 Task: Look for space in Udumalaippettai, India from 3rd August, 2023 to 17th August, 2023 for 3 adults, 1 child in price range Rs.3000 to Rs.15000. Place can be entire place with 3 bedrooms having 4 beds and 2 bathrooms. Property type can be house, flat, guest house. Amenities needed are: washing machine. Booking option can be shelf check-in. Required host language is English.
Action: Mouse moved to (541, 93)
Screenshot: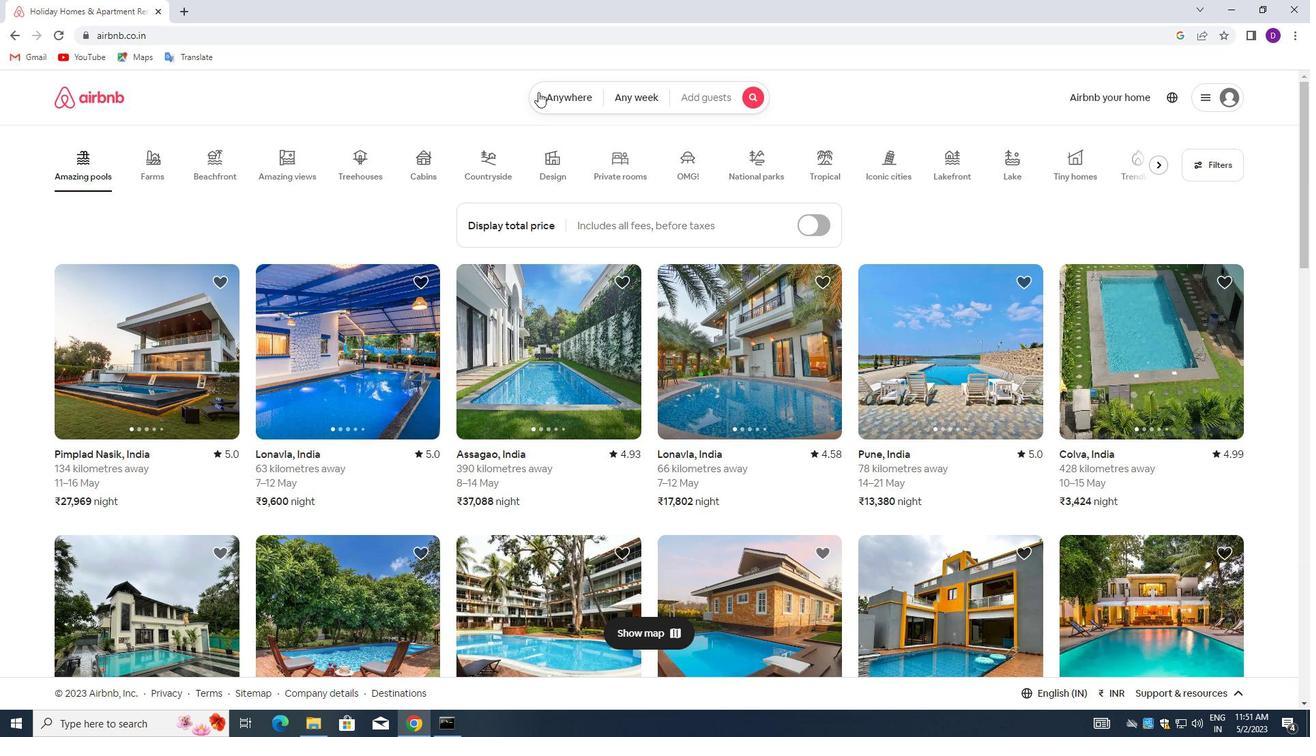 
Action: Mouse pressed left at (541, 93)
Screenshot: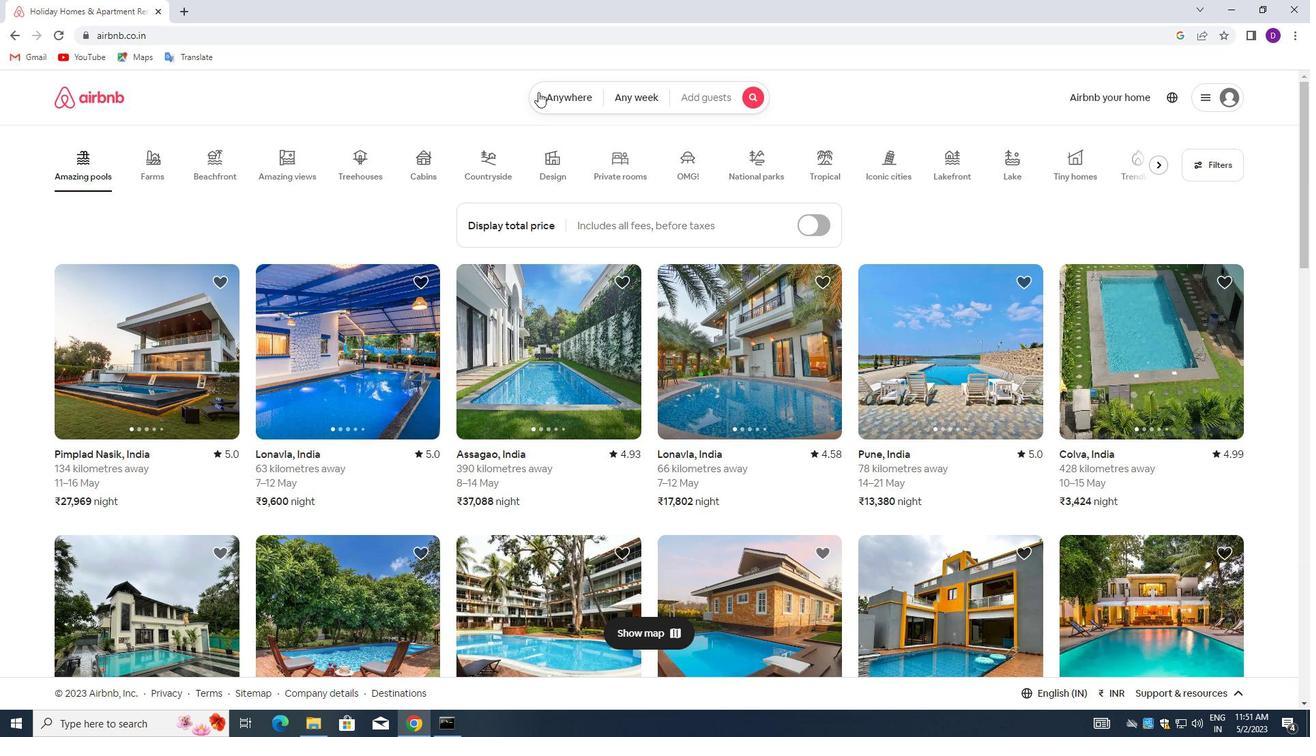 
Action: Mouse moved to (423, 153)
Screenshot: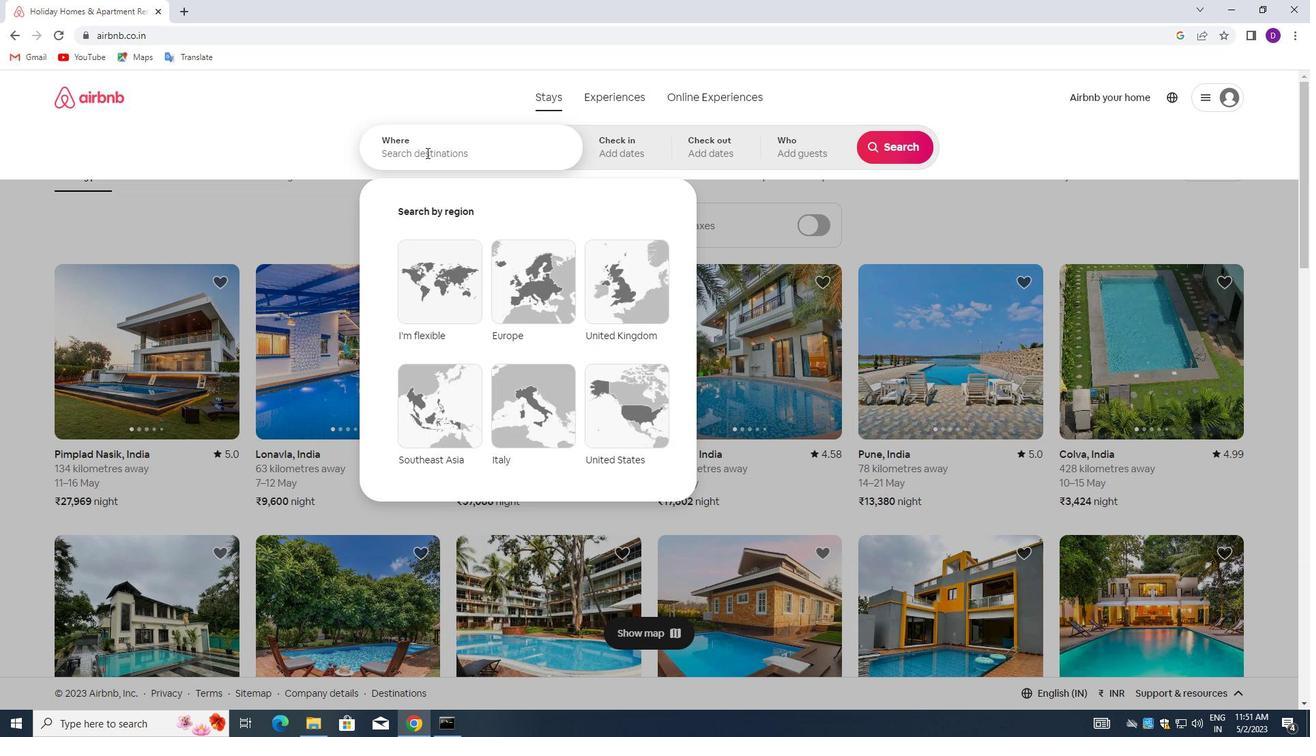 
Action: Mouse pressed left at (423, 153)
Screenshot: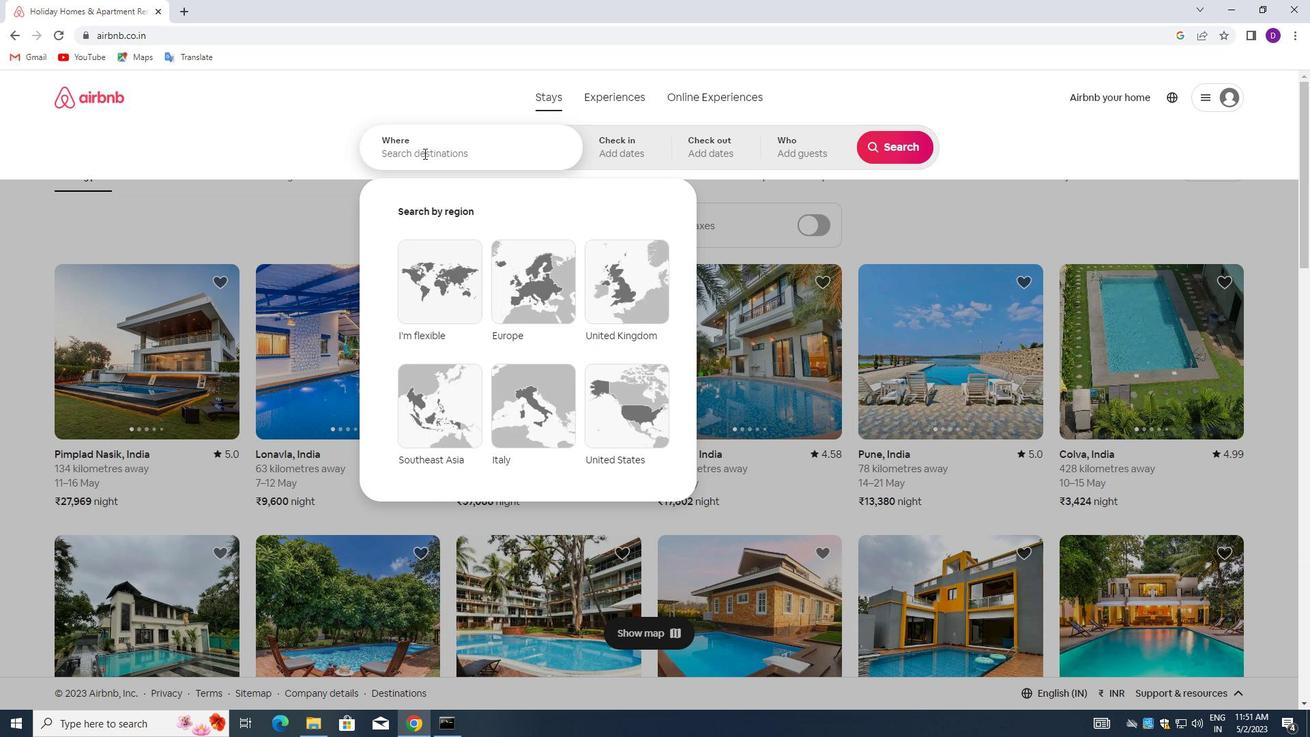 
Action: Key pressed <Key.shift>UDUMALAIPPETTAI,<Key.space><Key.shift>INDIA<Key.enter>
Screenshot: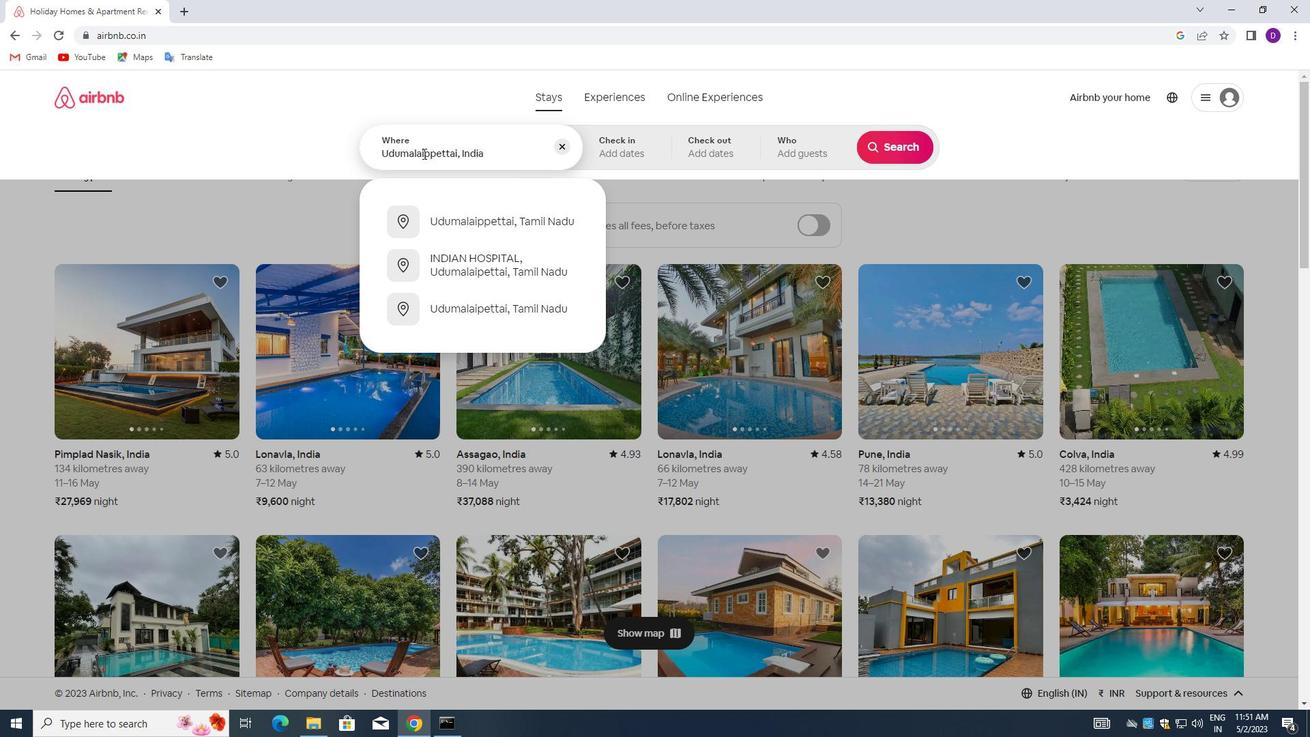 
Action: Mouse moved to (883, 256)
Screenshot: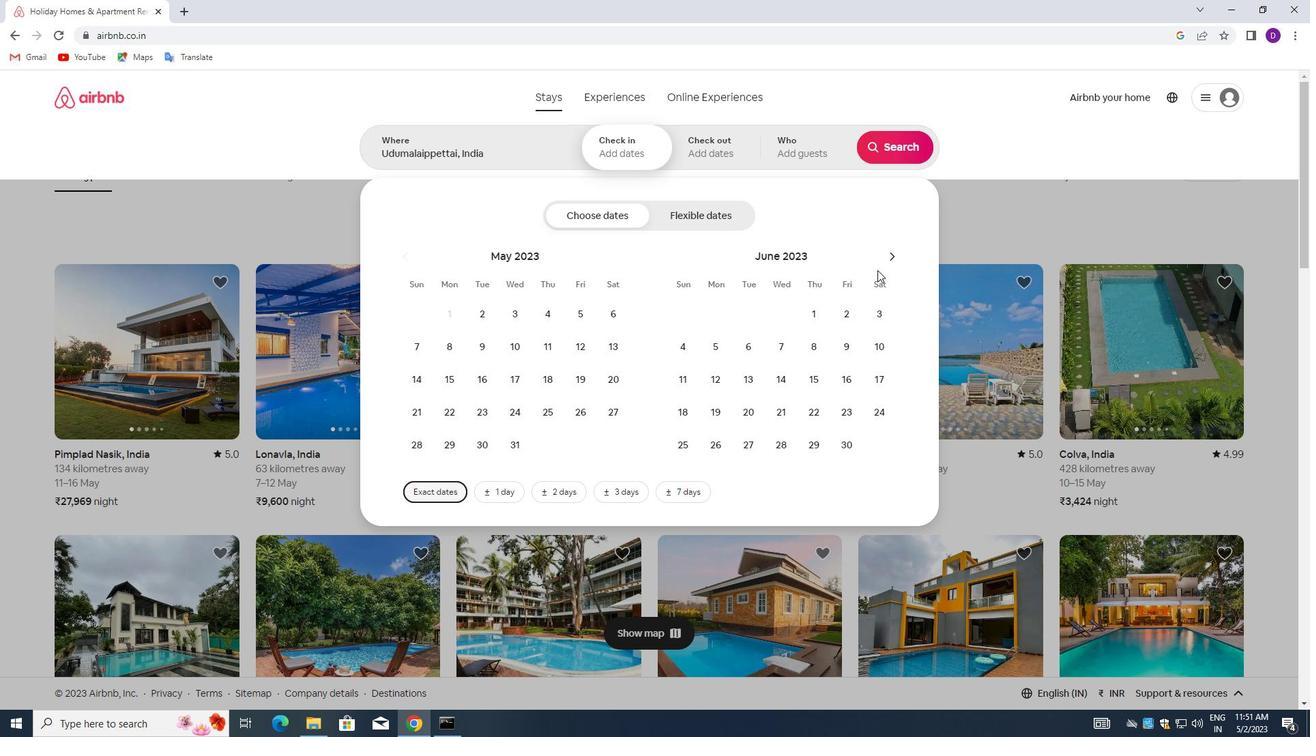 
Action: Mouse pressed left at (883, 256)
Screenshot: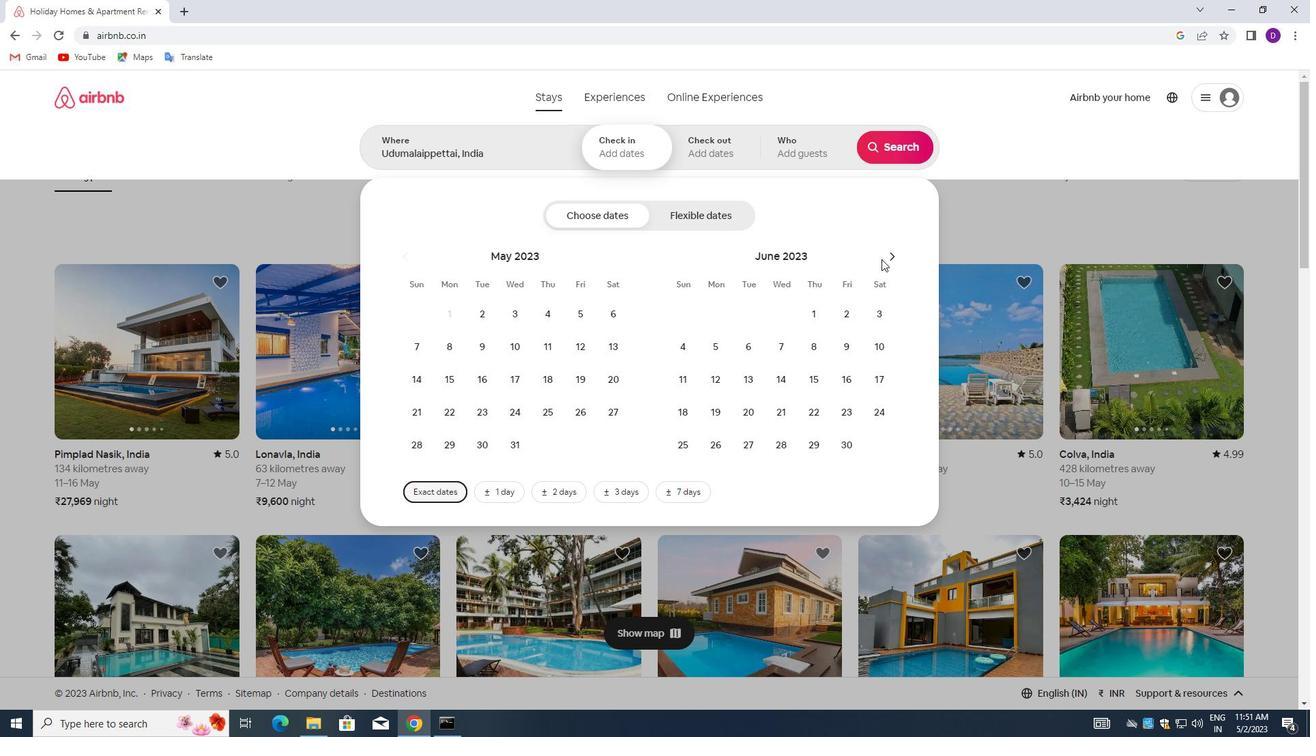 
Action: Mouse moved to (883, 256)
Screenshot: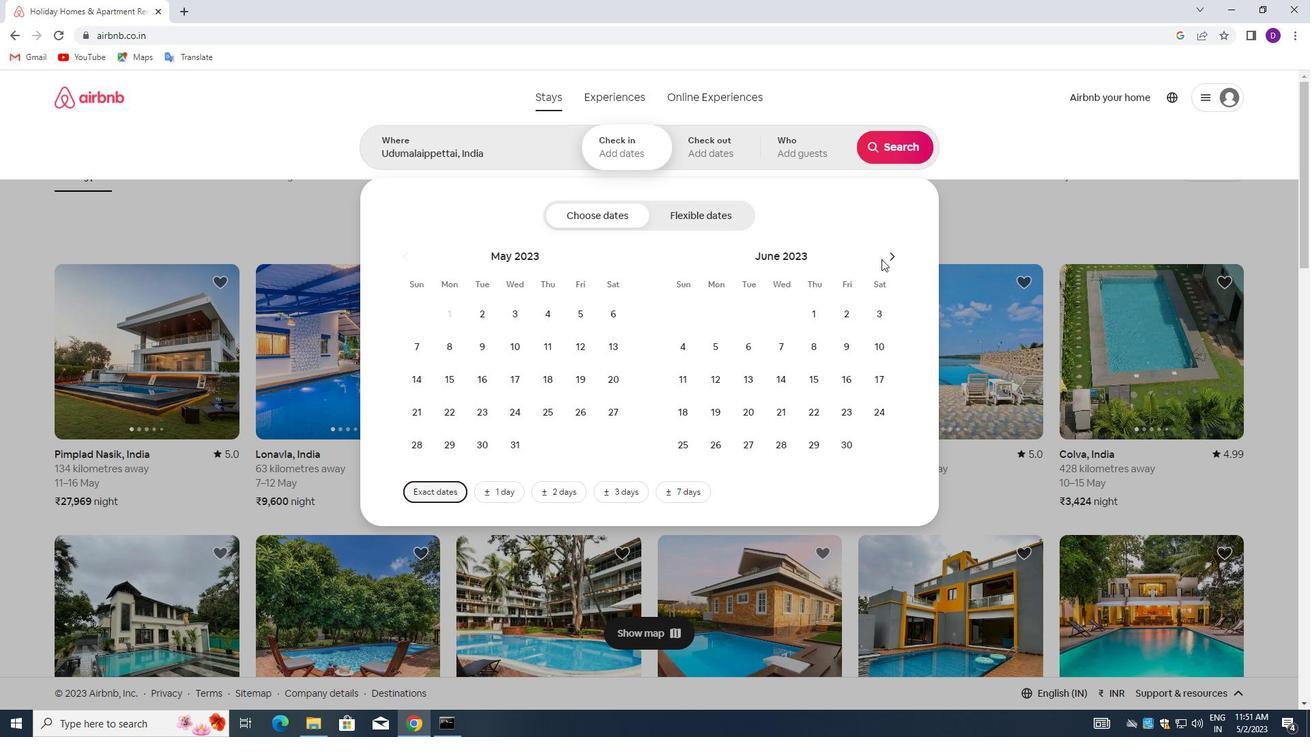 
Action: Mouse pressed left at (883, 256)
Screenshot: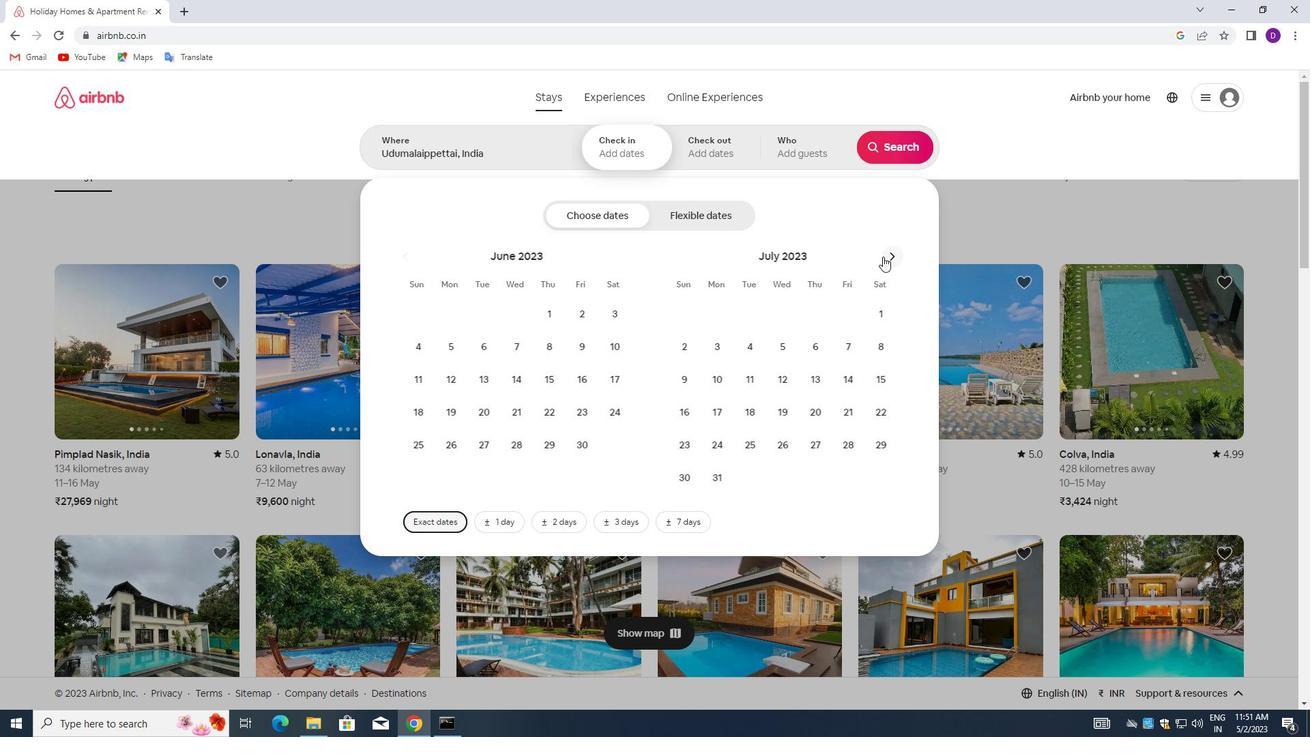 
Action: Mouse moved to (804, 312)
Screenshot: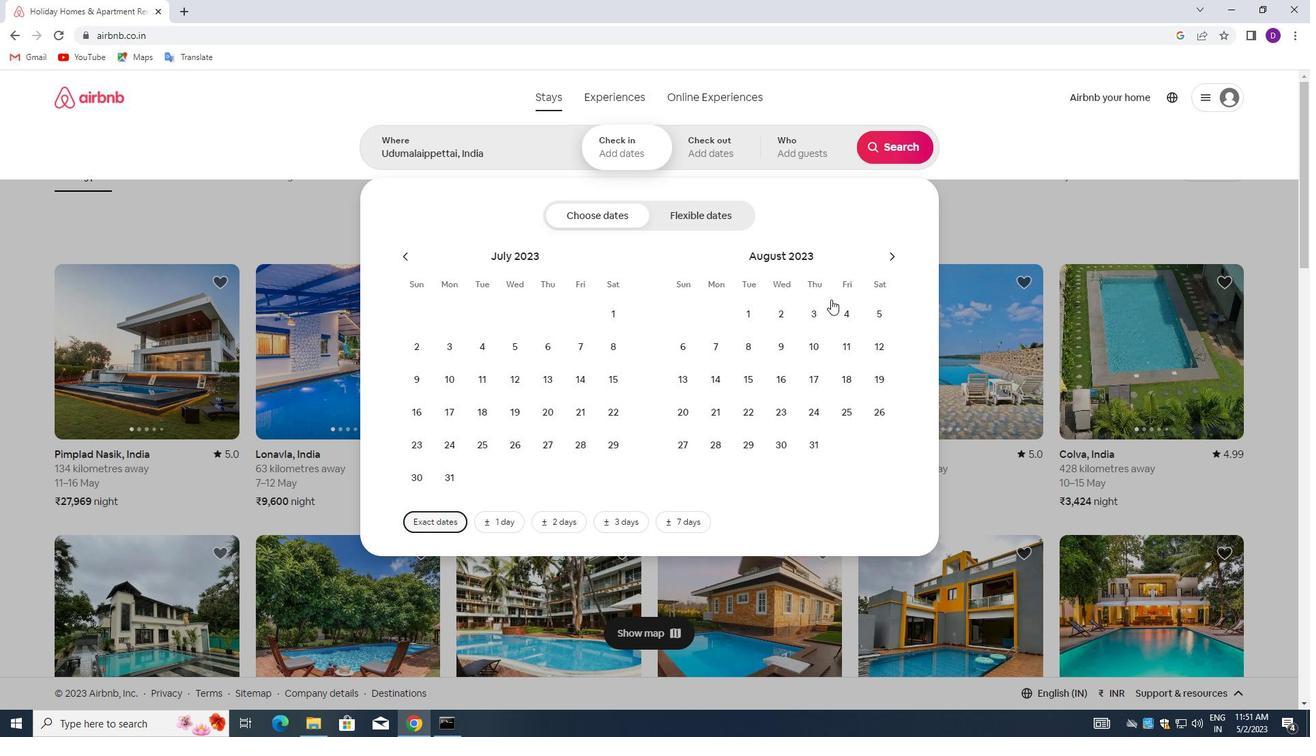 
Action: Mouse pressed left at (804, 312)
Screenshot: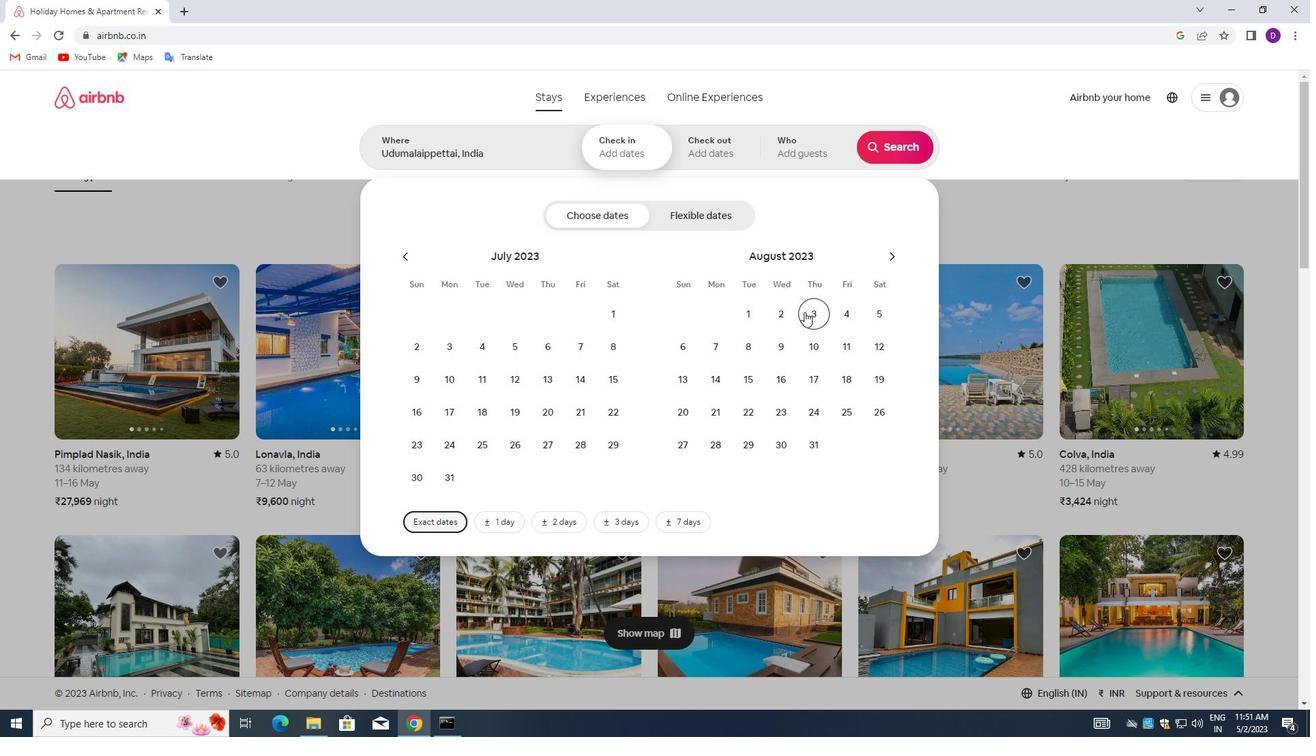 
Action: Mouse moved to (806, 378)
Screenshot: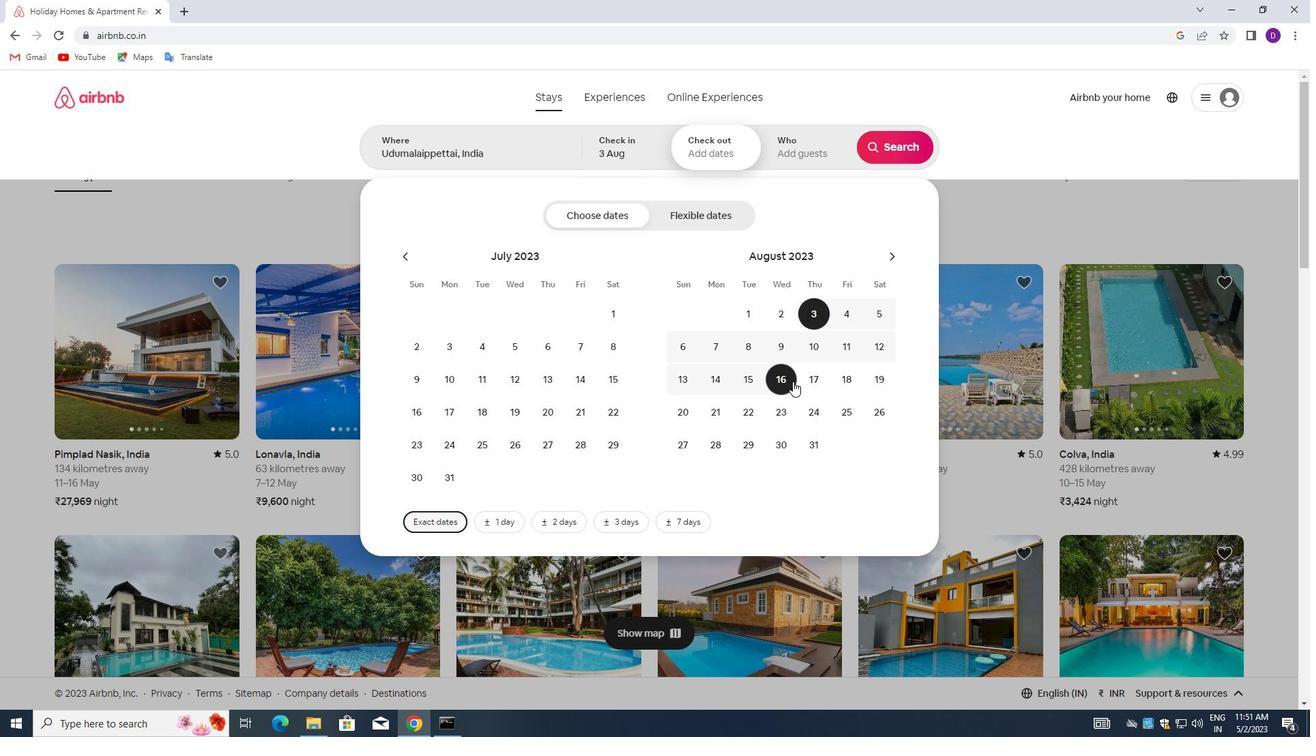 
Action: Mouse pressed left at (806, 378)
Screenshot: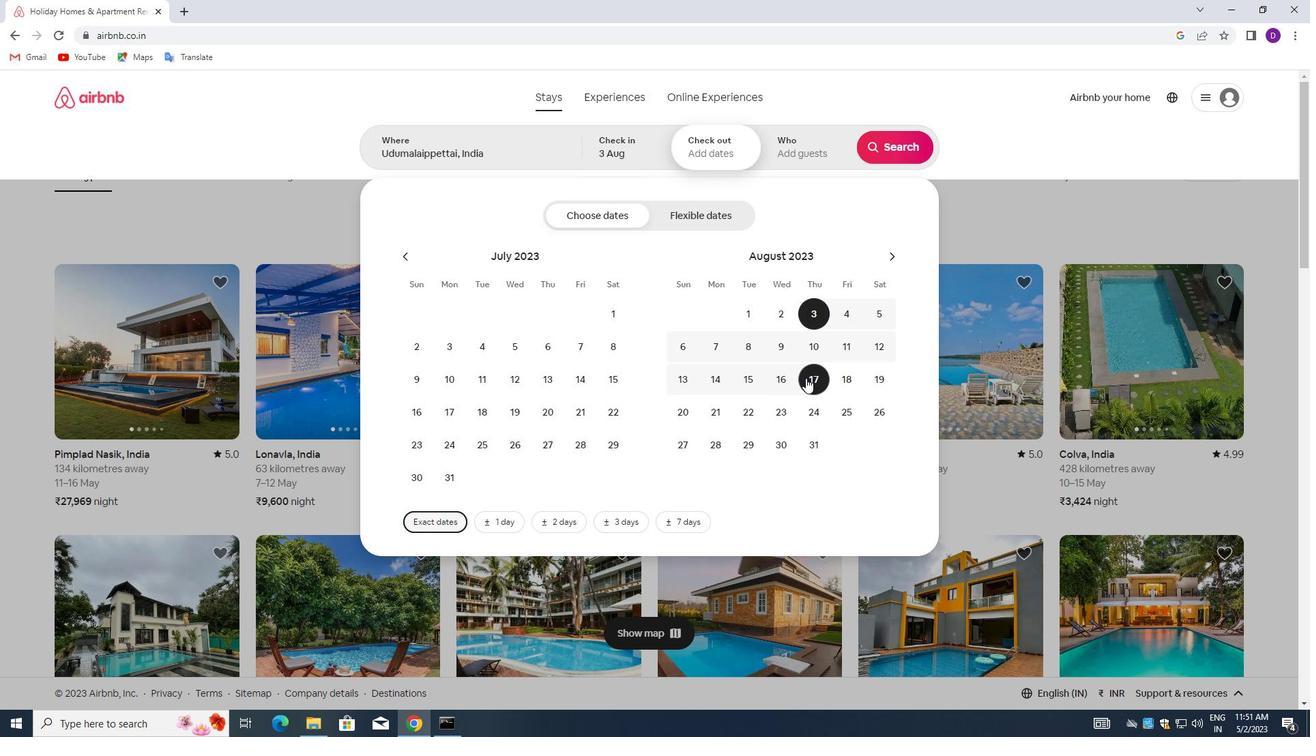 
Action: Mouse moved to (798, 150)
Screenshot: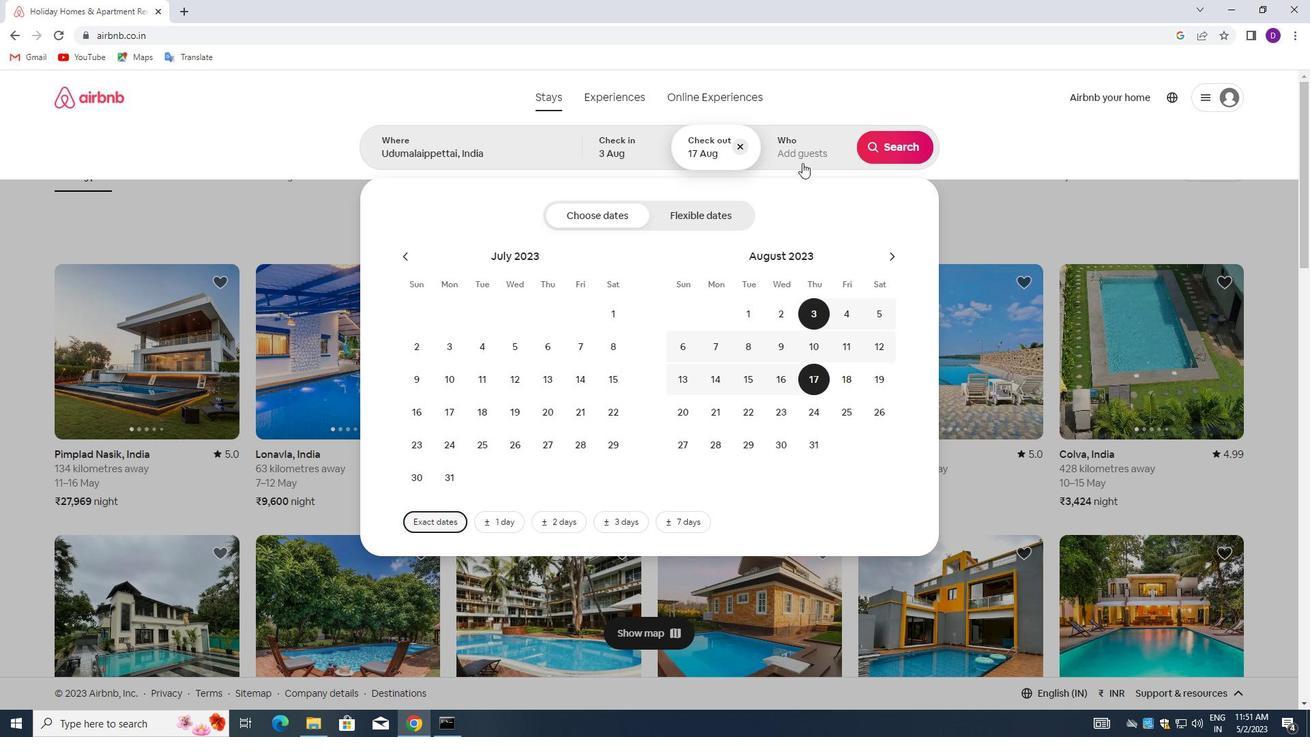 
Action: Mouse pressed left at (798, 150)
Screenshot: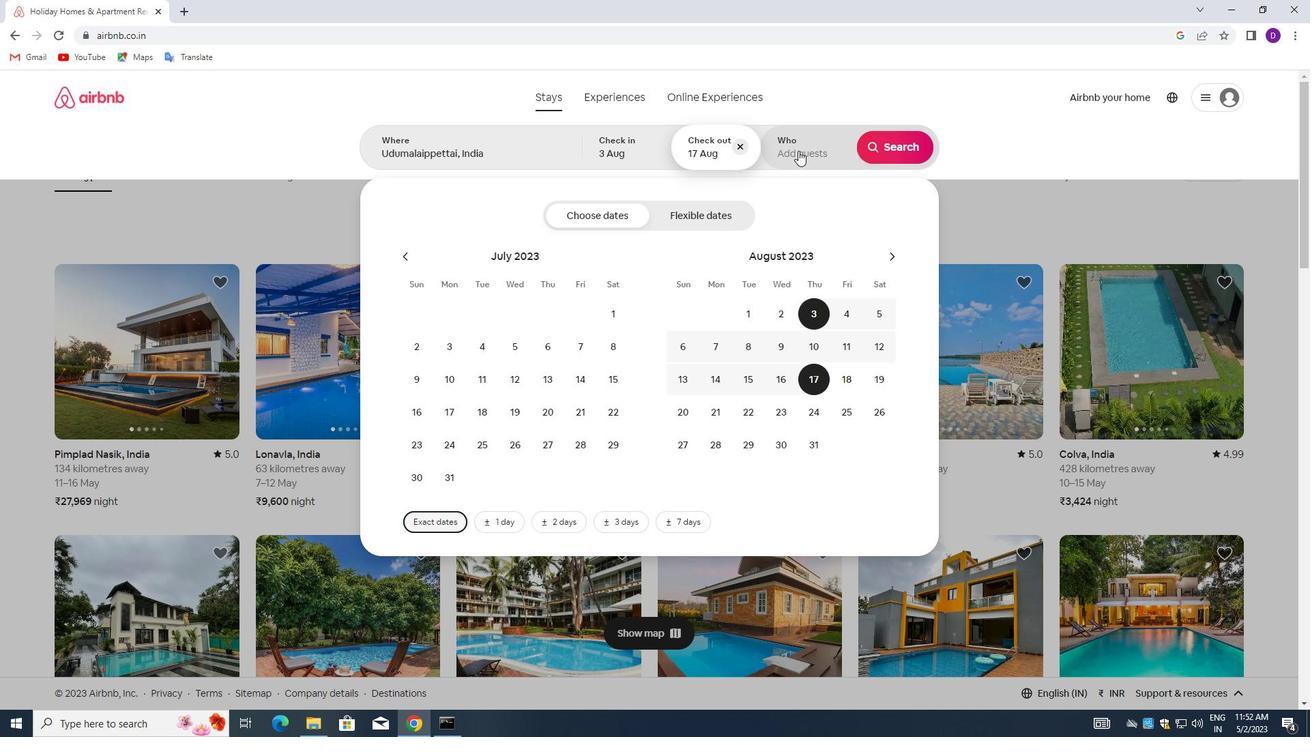
Action: Mouse moved to (901, 220)
Screenshot: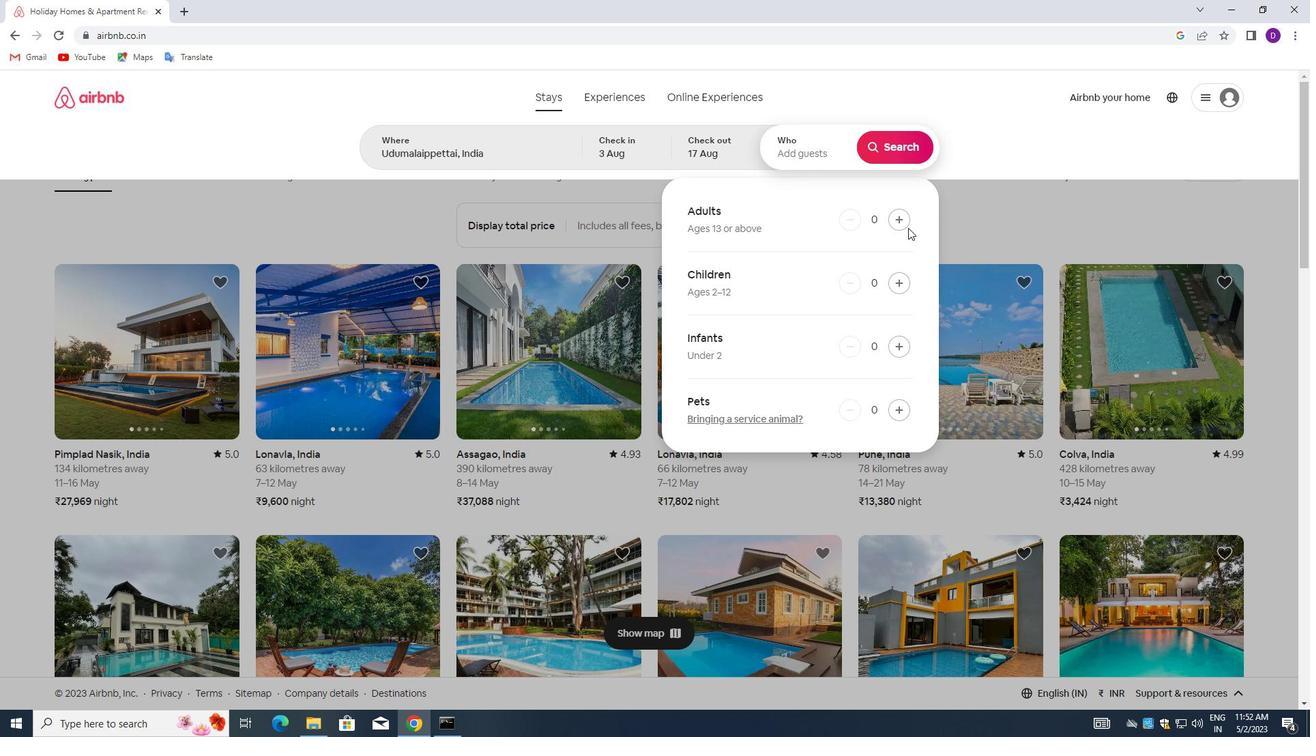 
Action: Mouse pressed left at (901, 220)
Screenshot: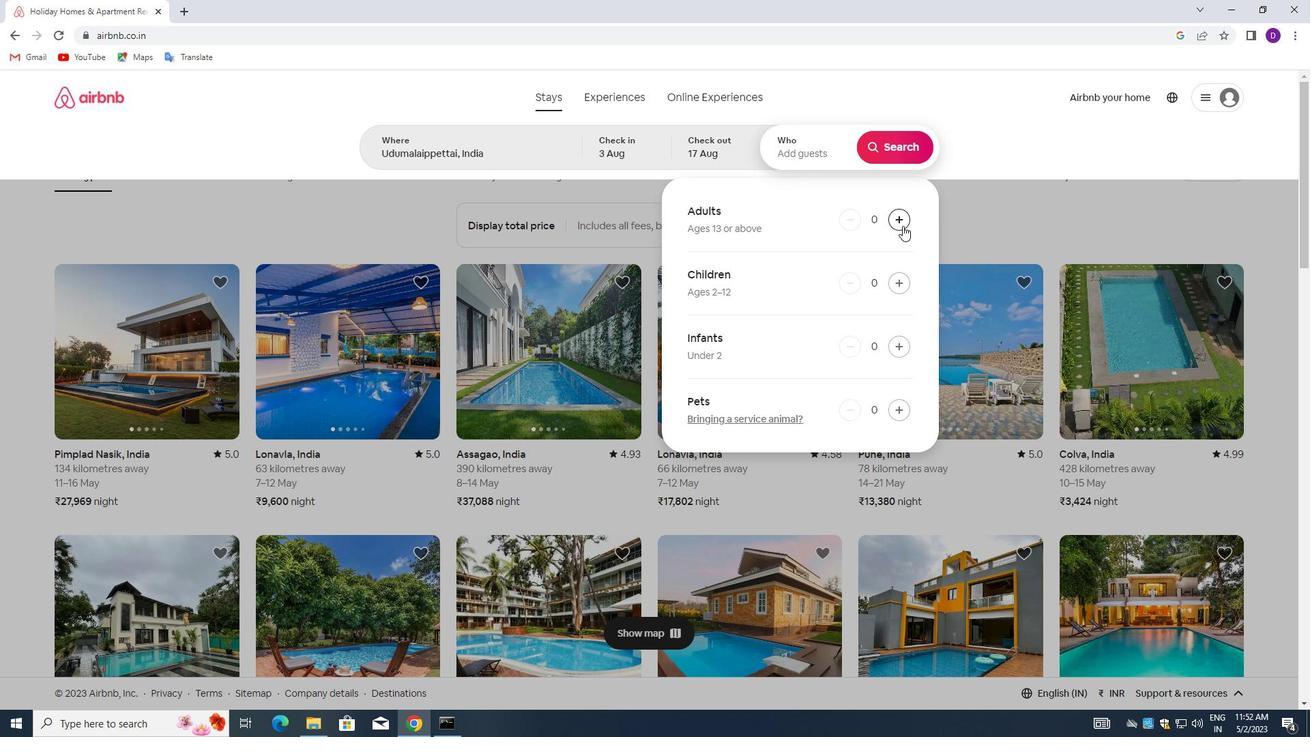
Action: Mouse pressed left at (901, 220)
Screenshot: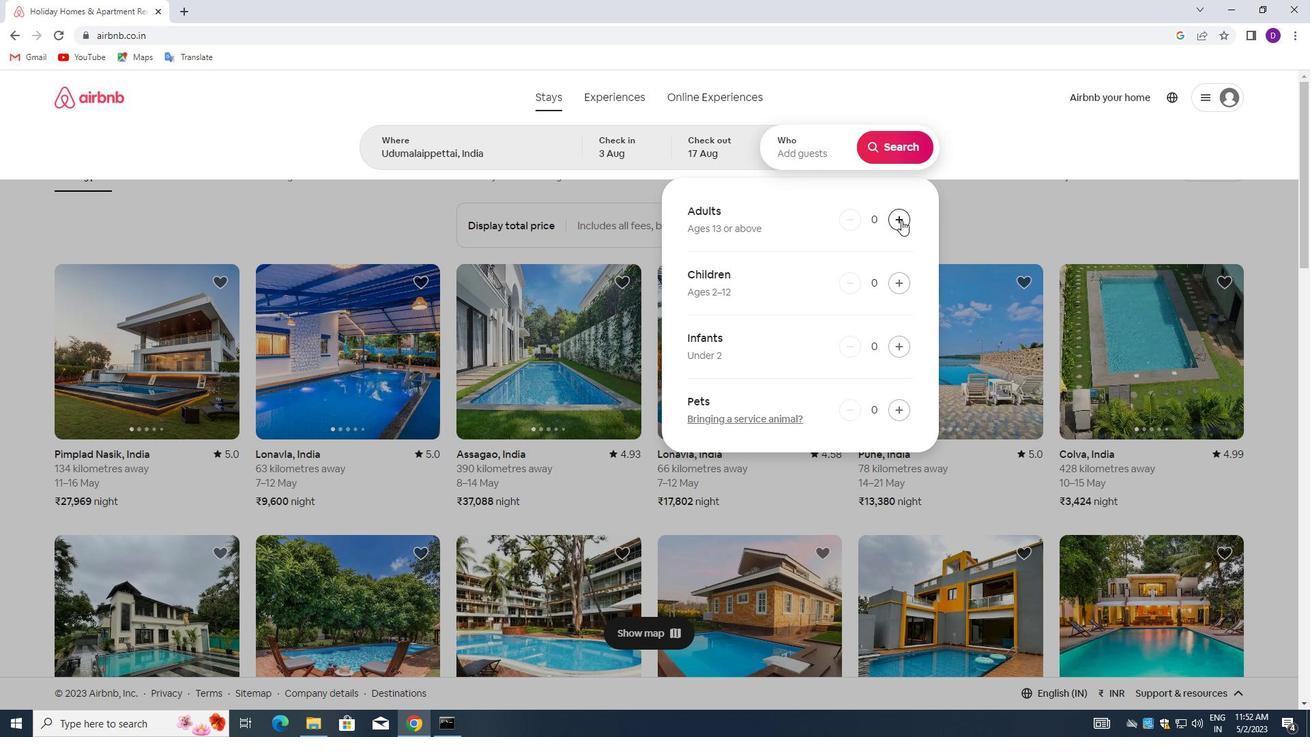 
Action: Mouse pressed left at (901, 220)
Screenshot: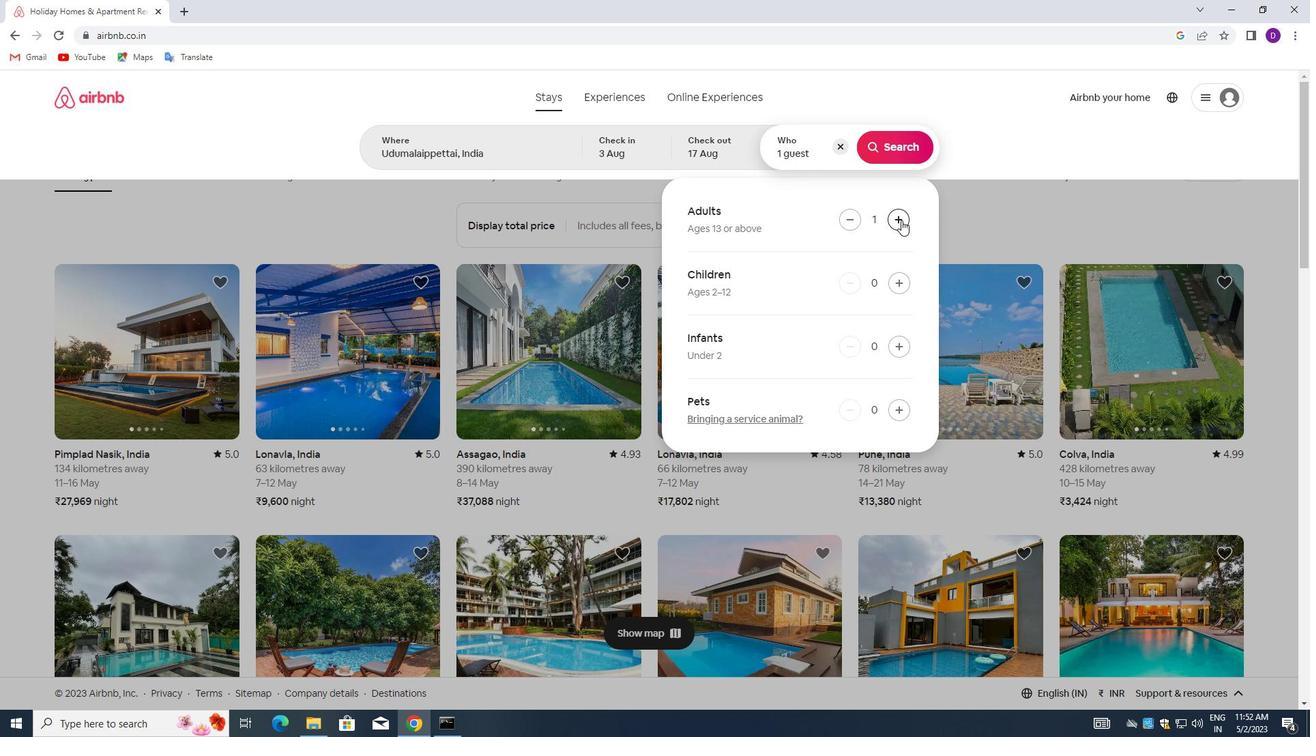 
Action: Mouse moved to (900, 273)
Screenshot: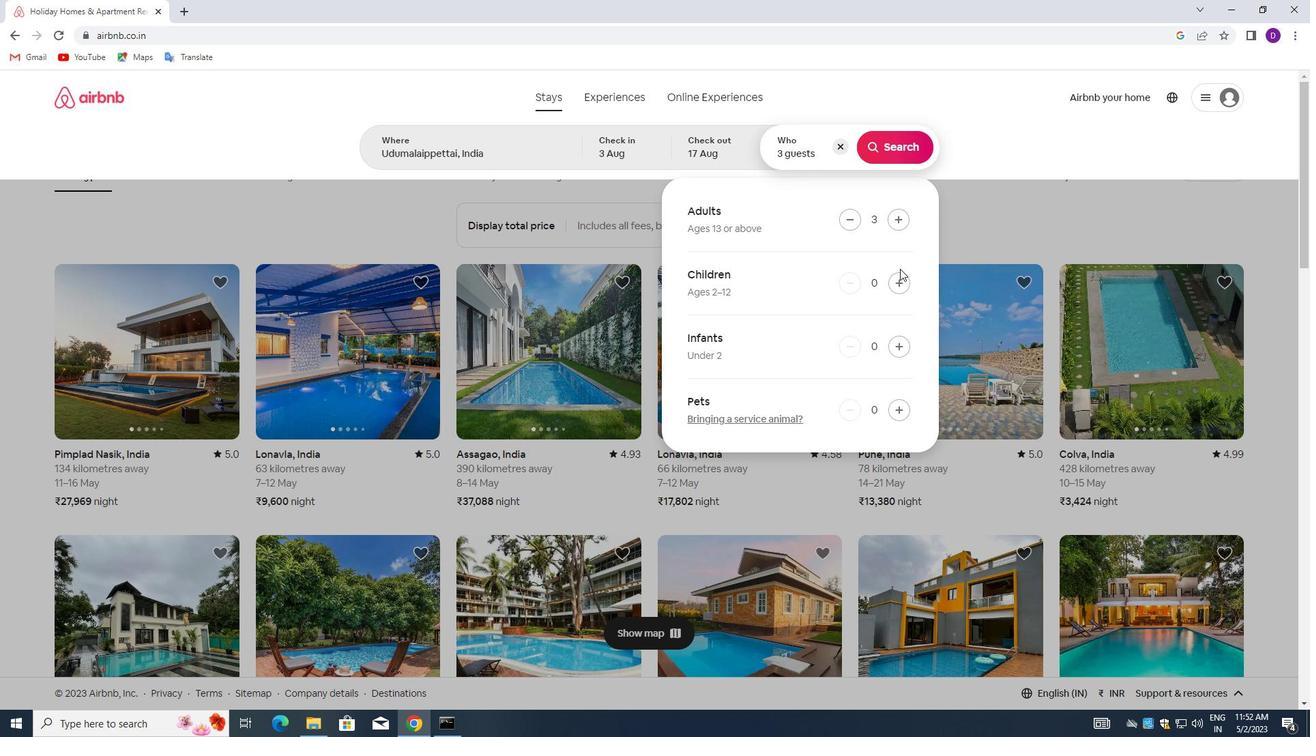 
Action: Mouse pressed left at (900, 273)
Screenshot: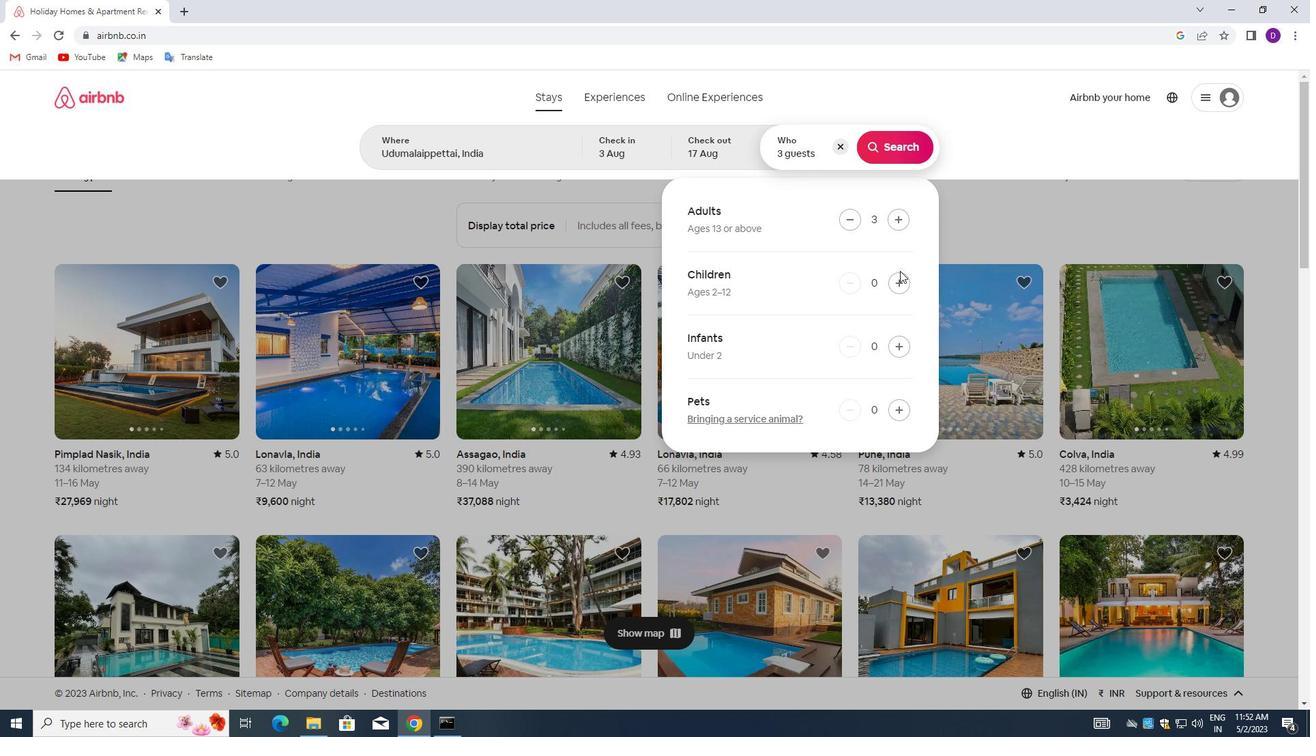 
Action: Mouse moved to (896, 148)
Screenshot: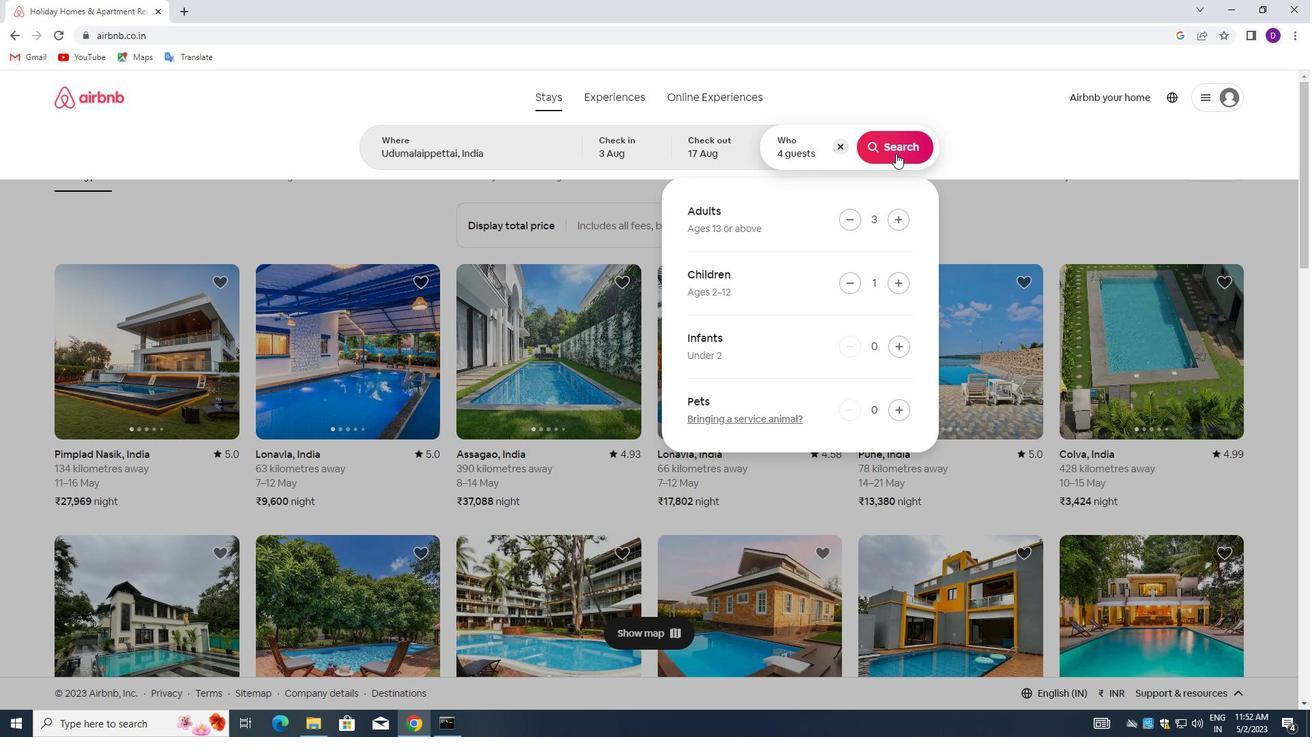 
Action: Mouse pressed left at (896, 148)
Screenshot: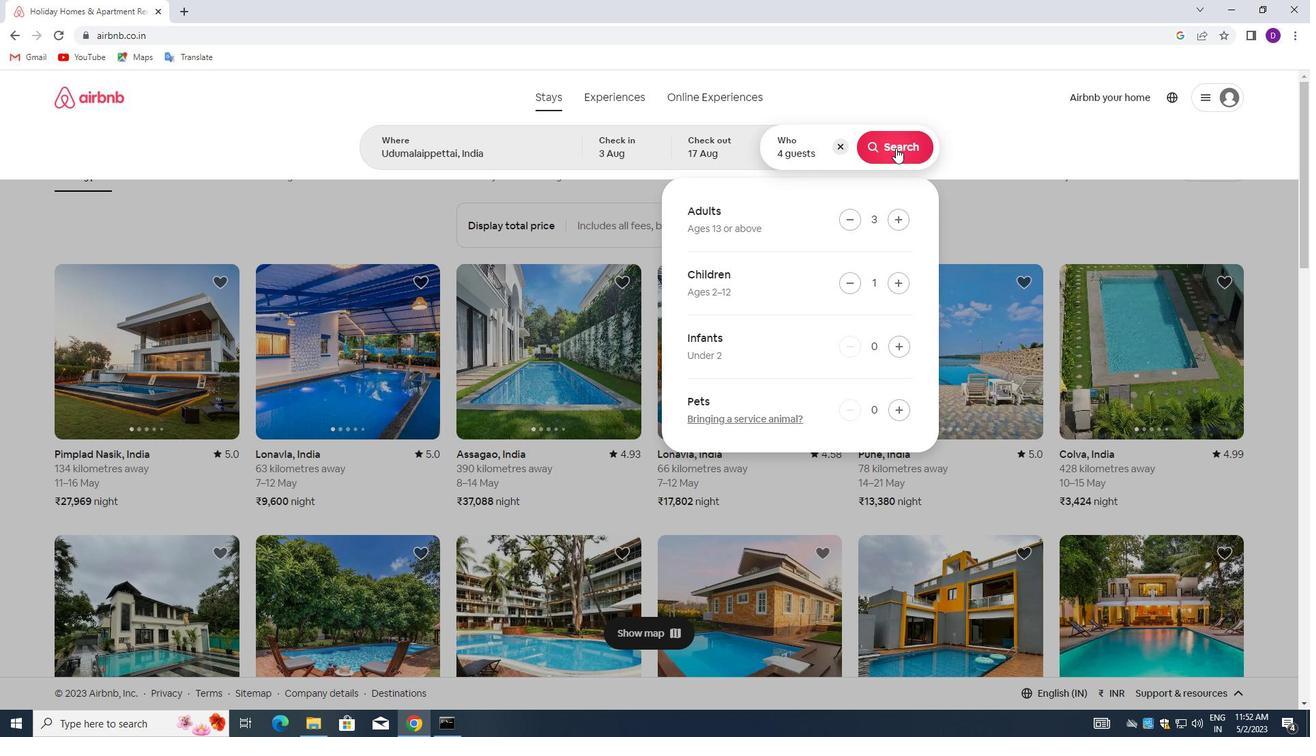 
Action: Mouse moved to (1231, 152)
Screenshot: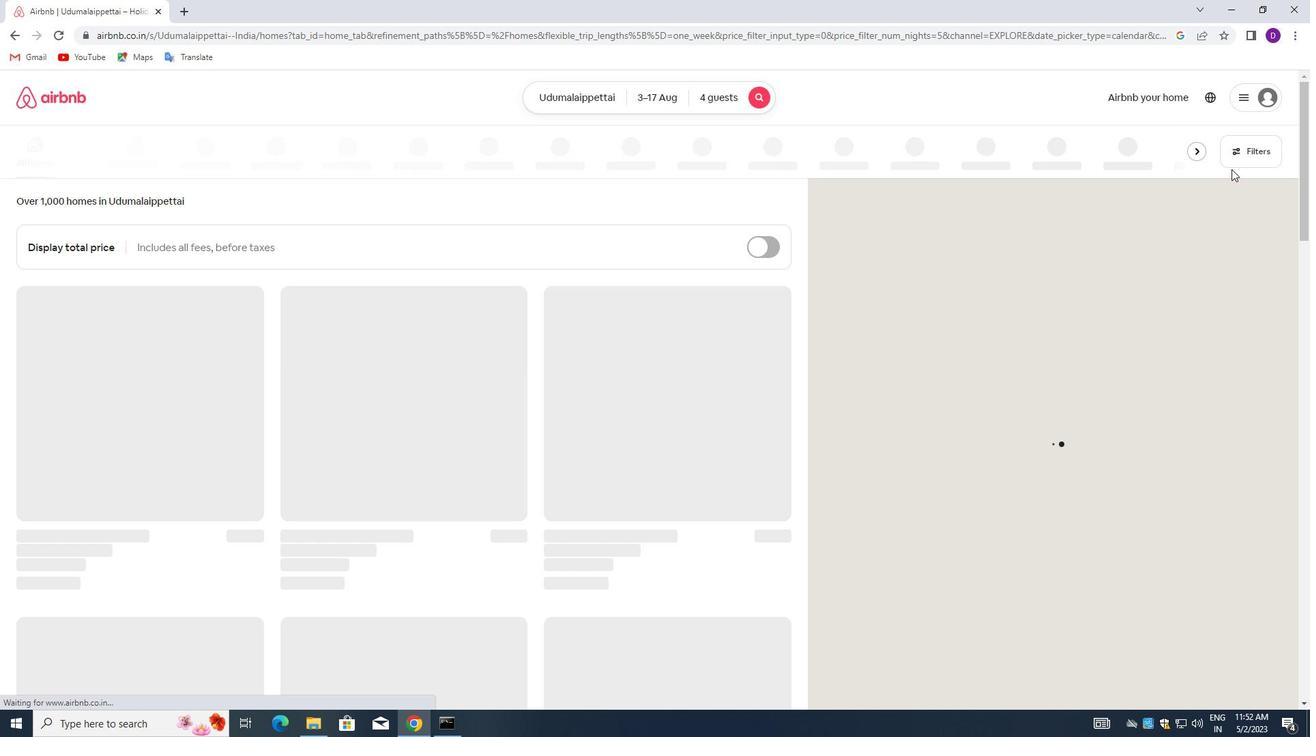 
Action: Mouse pressed left at (1231, 152)
Screenshot: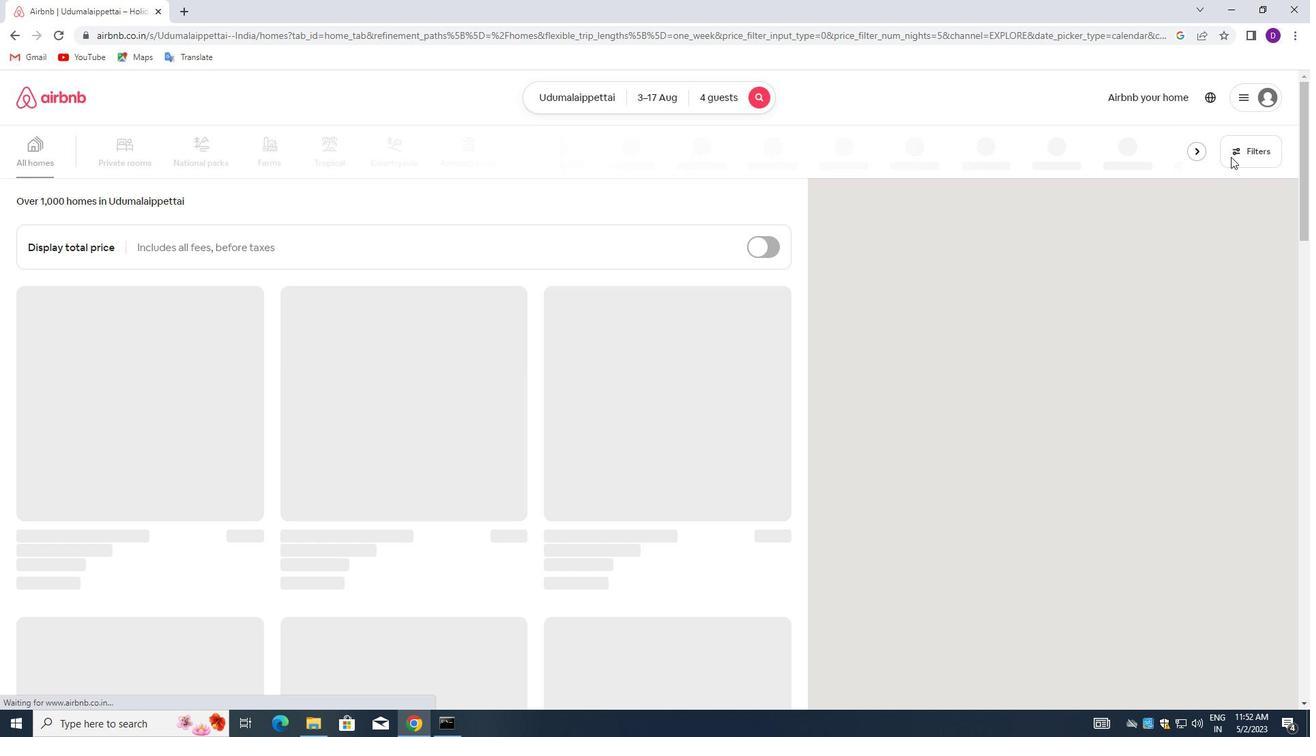 
Action: Mouse moved to (474, 328)
Screenshot: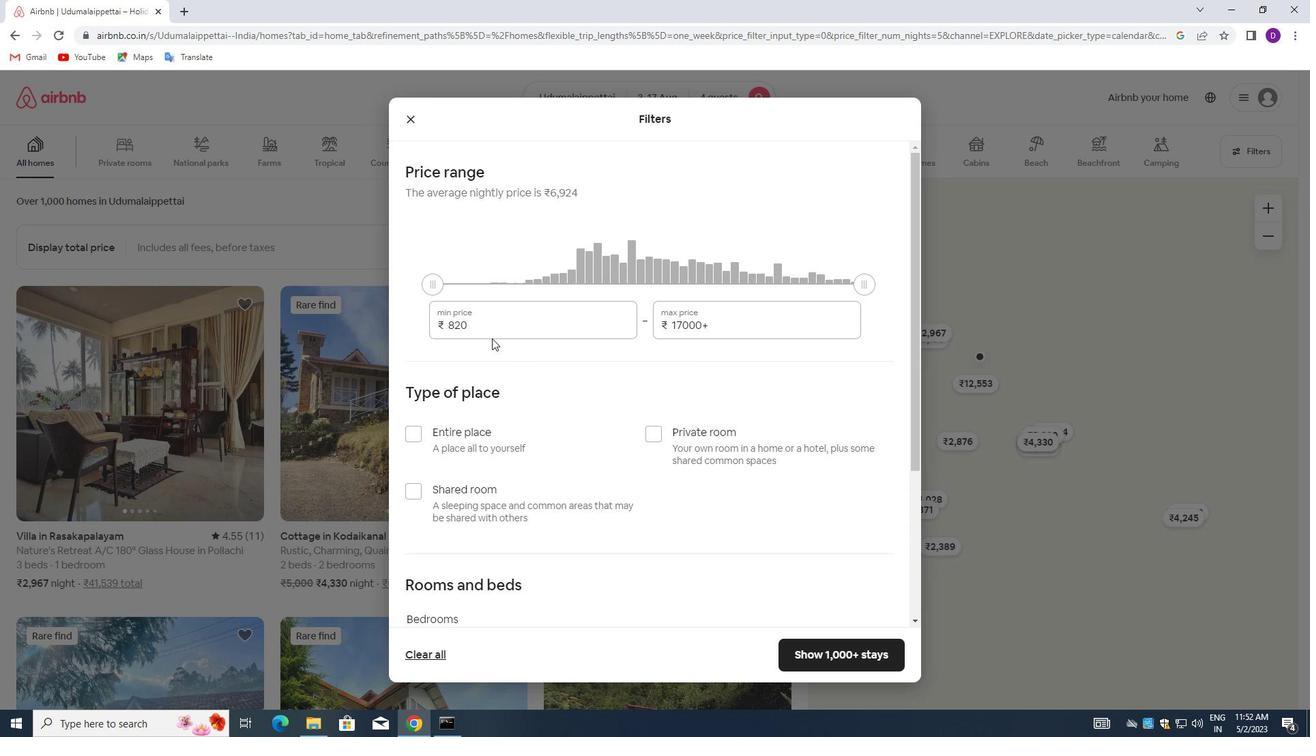 
Action: Mouse pressed left at (474, 328)
Screenshot: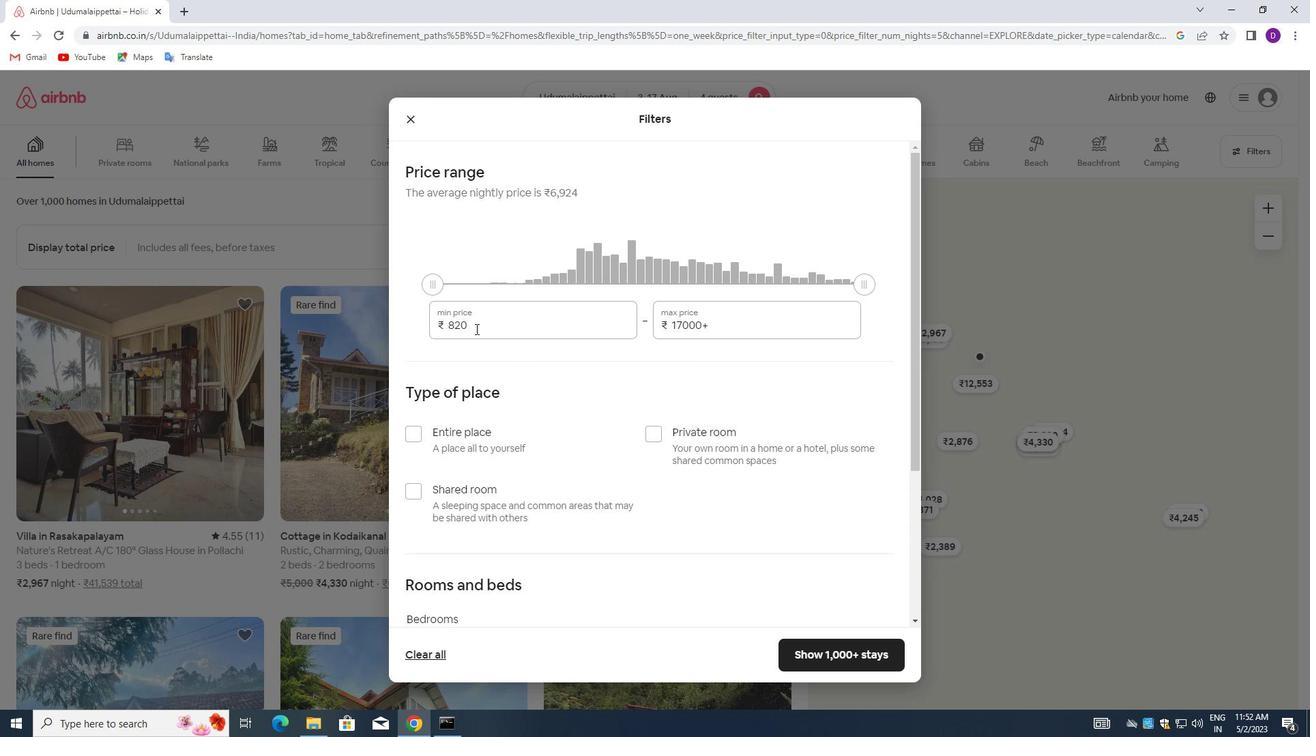 
Action: Mouse moved to (474, 327)
Screenshot: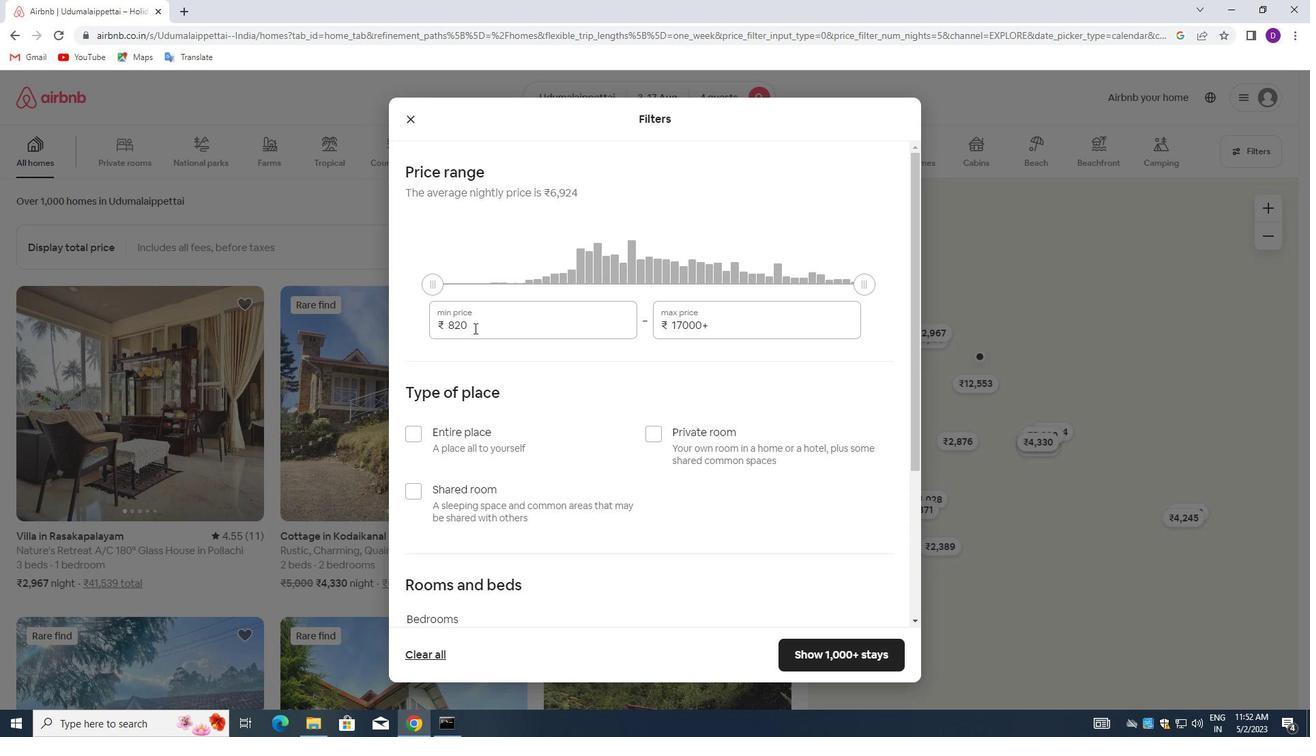 
Action: Mouse pressed left at (474, 327)
Screenshot: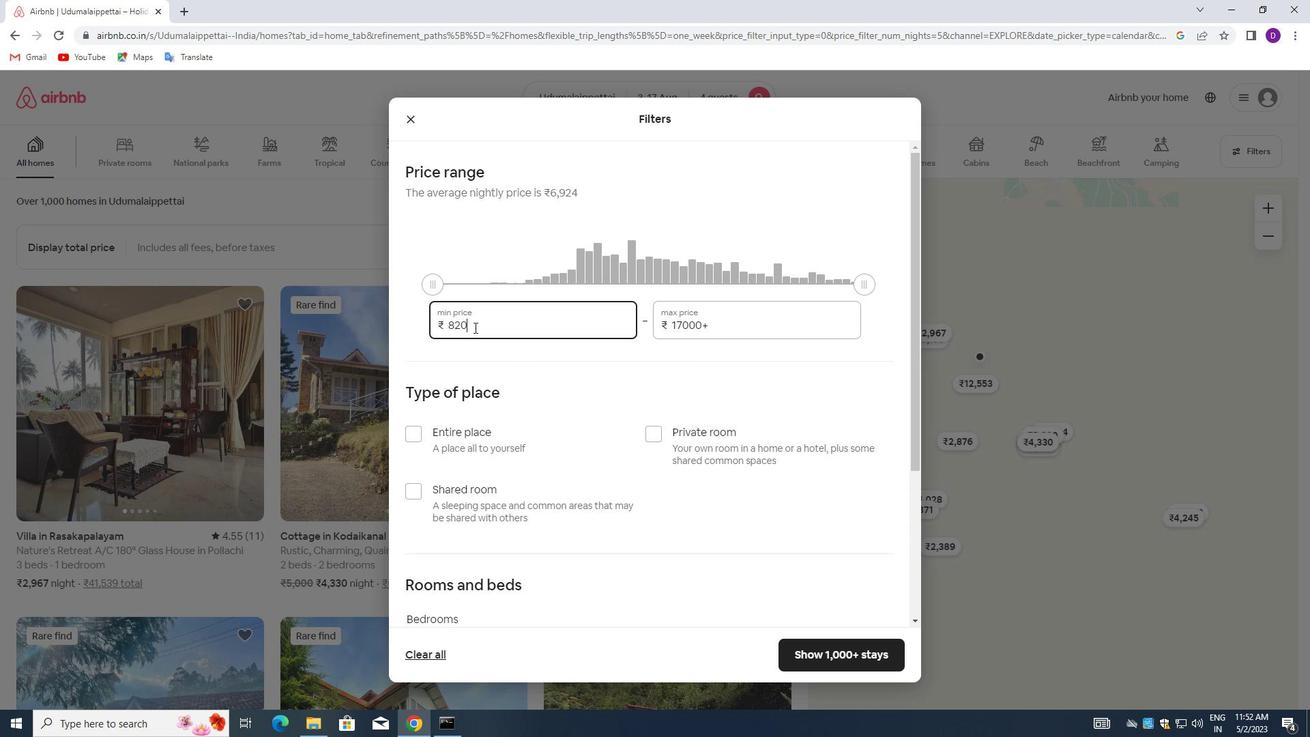 
Action: Key pressed 3000<Key.tab>15000
Screenshot: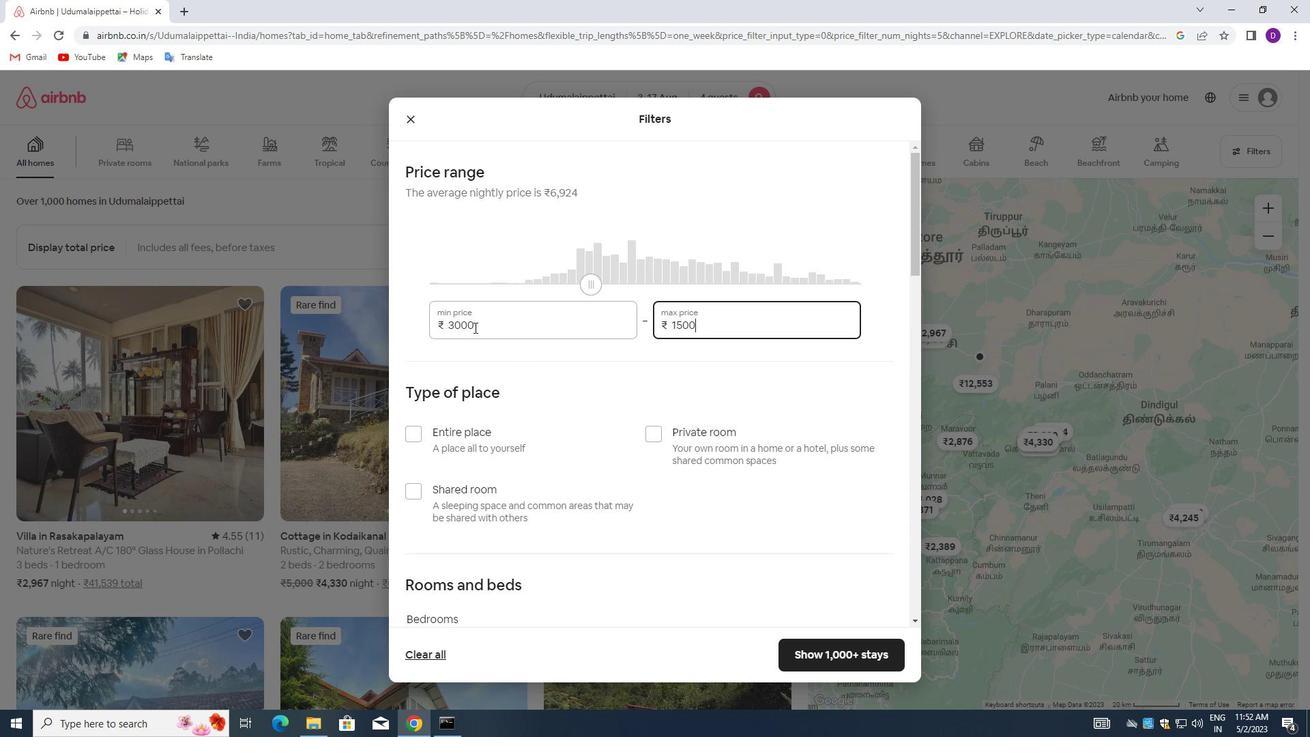 
Action: Mouse moved to (621, 380)
Screenshot: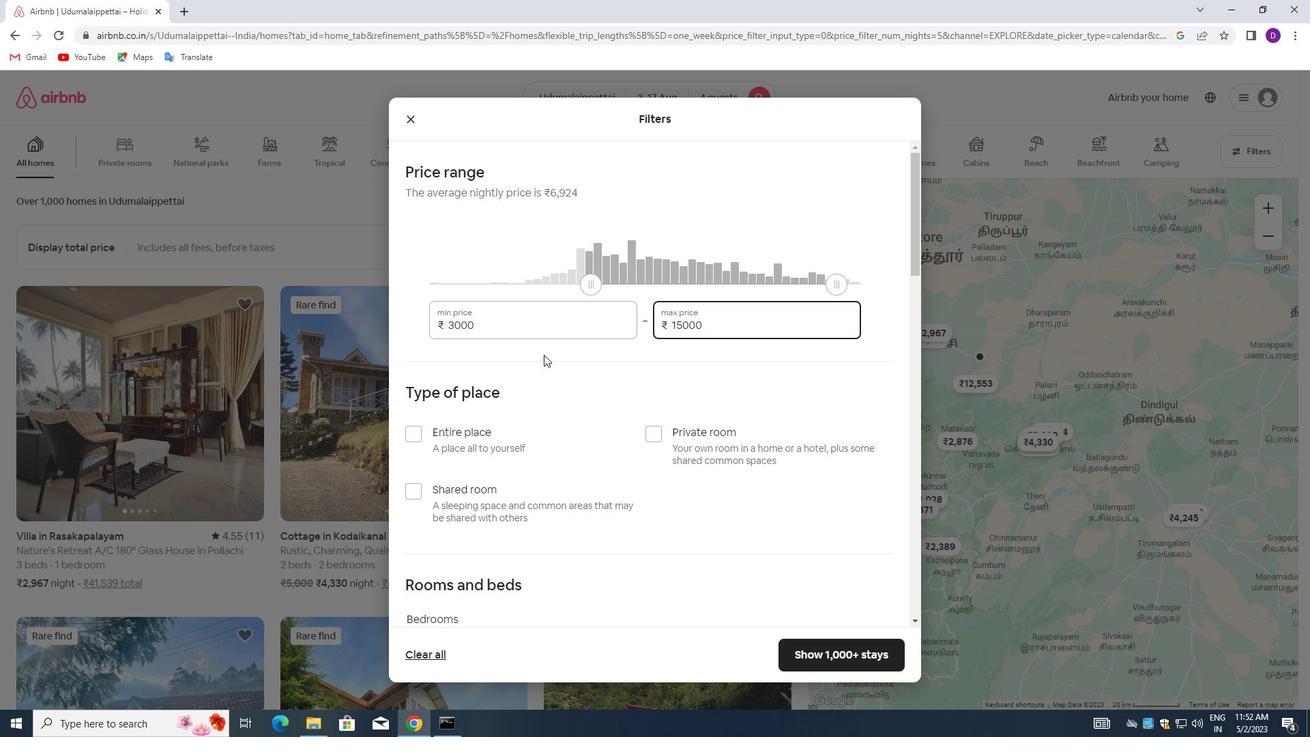
Action: Mouse scrolled (621, 379) with delta (0, 0)
Screenshot: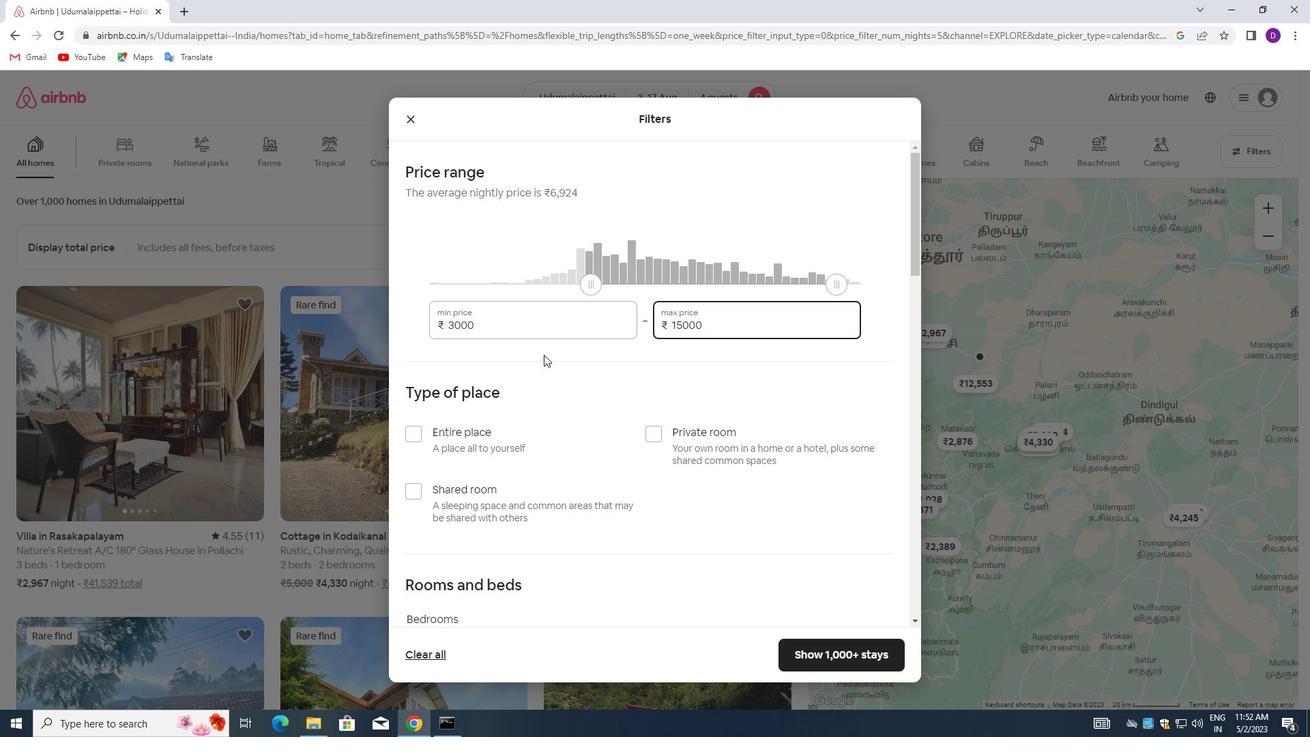 
Action: Mouse scrolled (621, 379) with delta (0, 0)
Screenshot: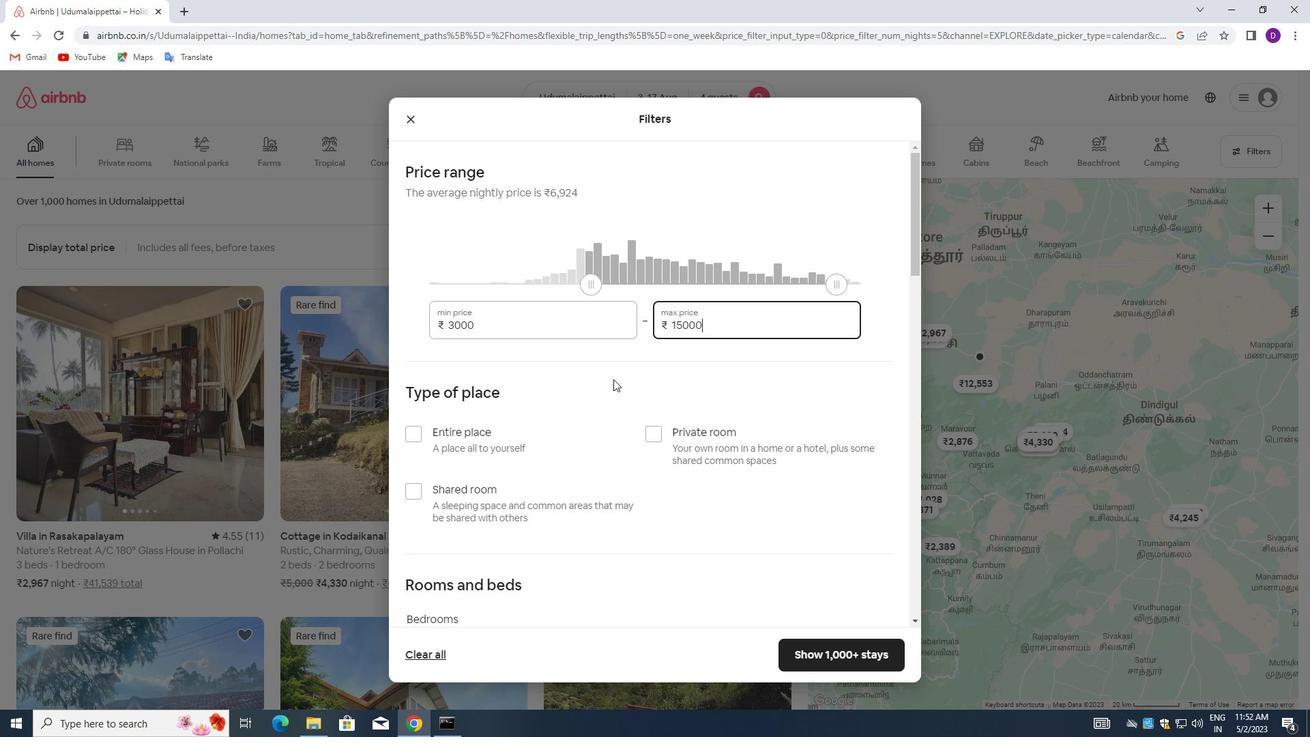 
Action: Mouse moved to (416, 294)
Screenshot: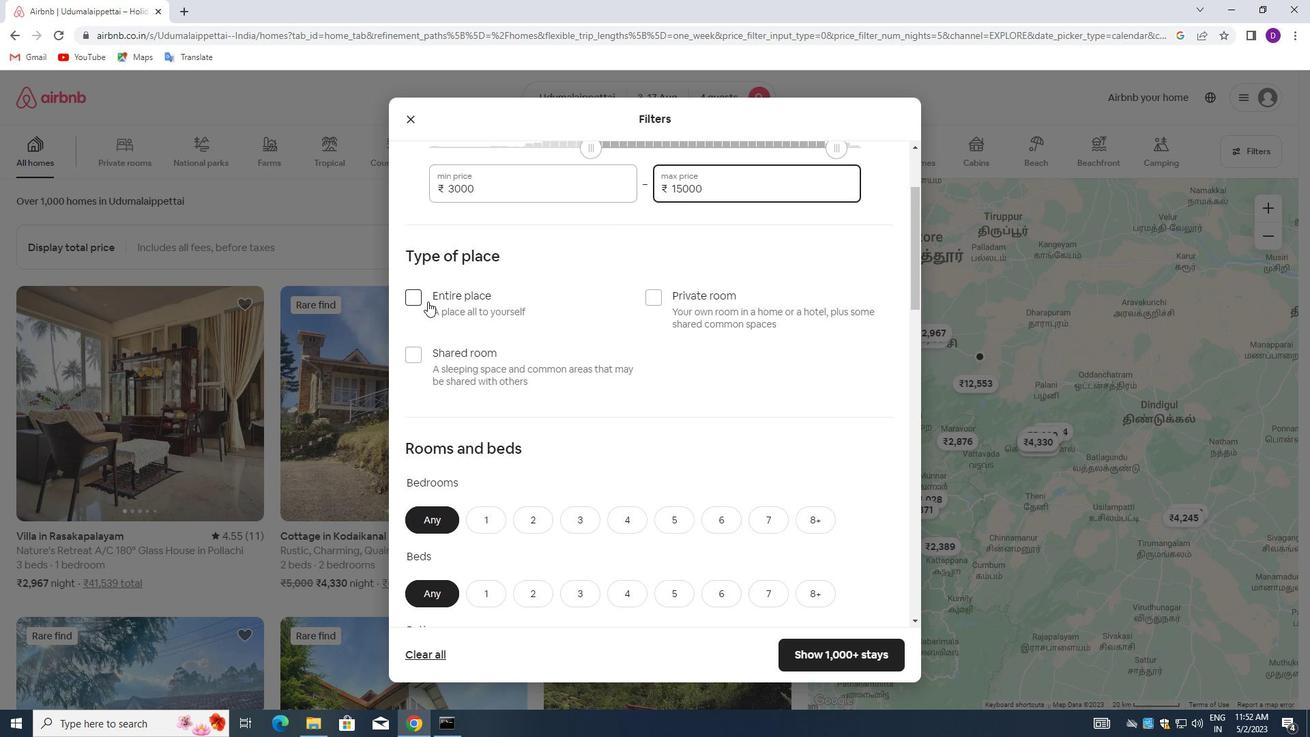 
Action: Mouse pressed left at (416, 294)
Screenshot: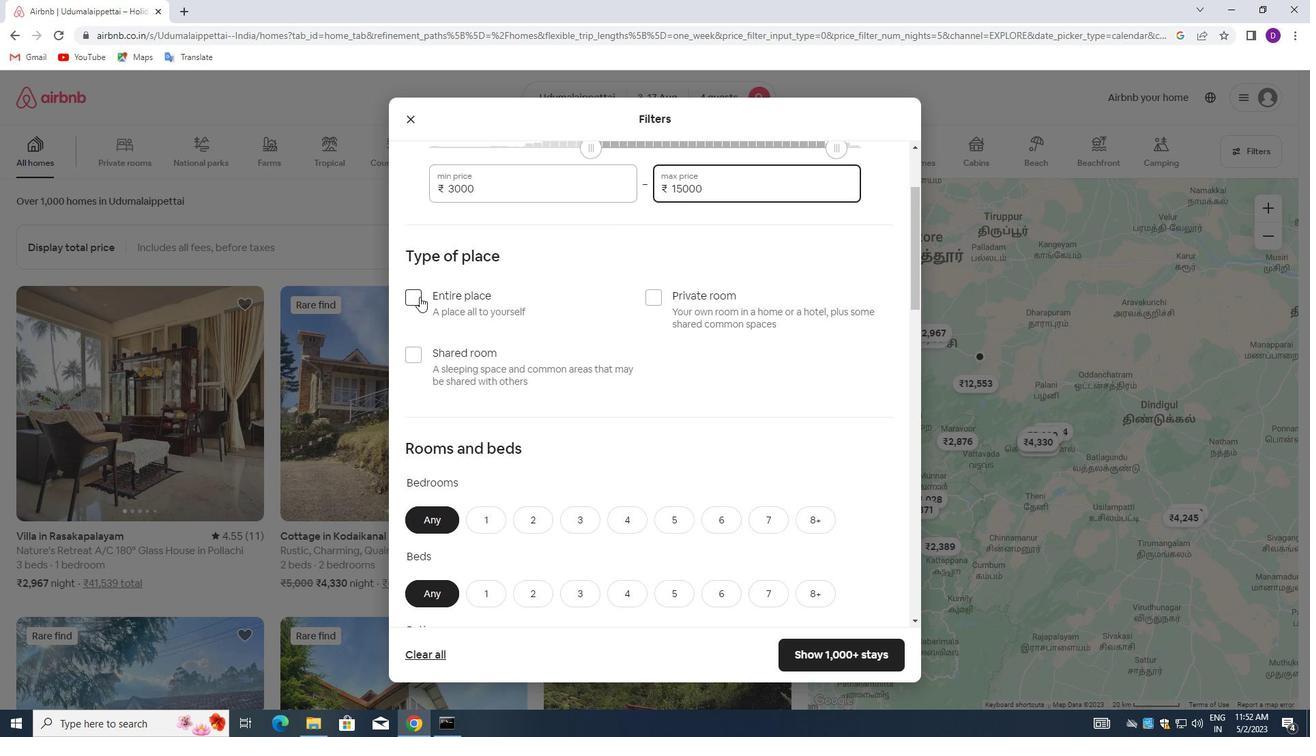 
Action: Mouse moved to (547, 372)
Screenshot: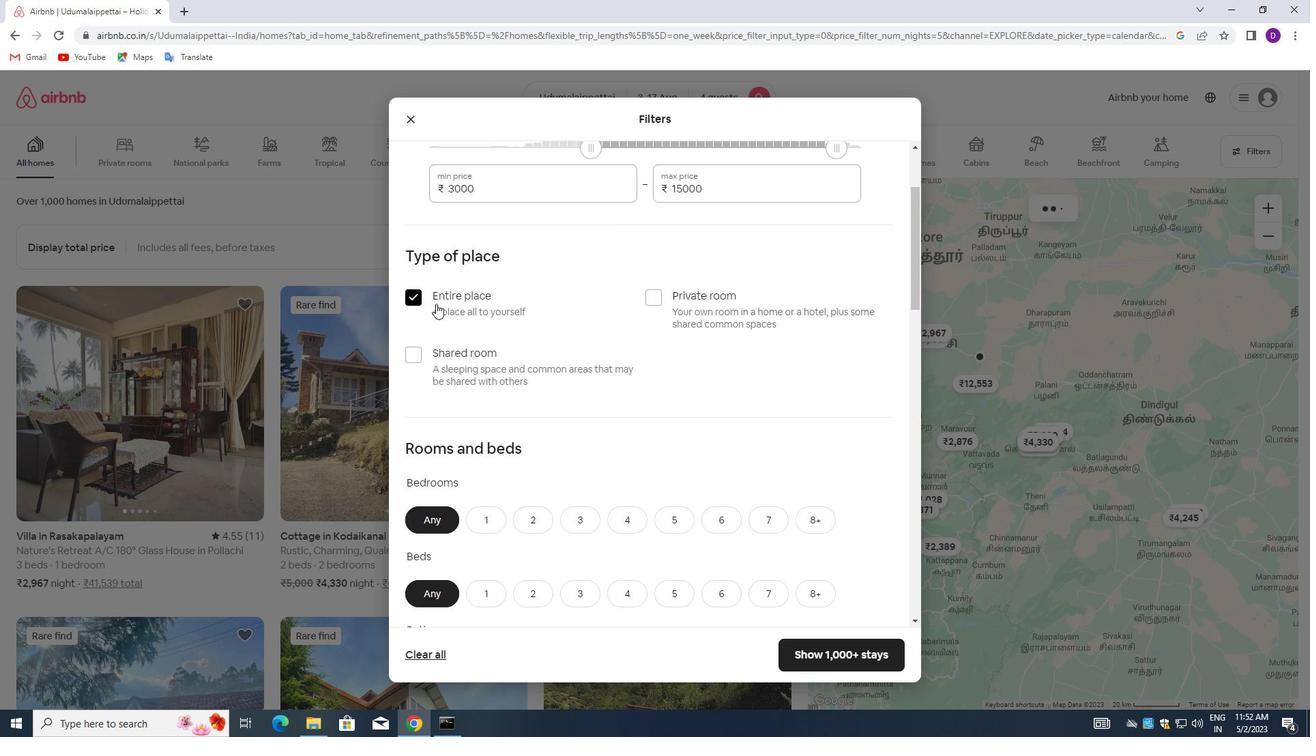 
Action: Mouse scrolled (547, 372) with delta (0, 0)
Screenshot: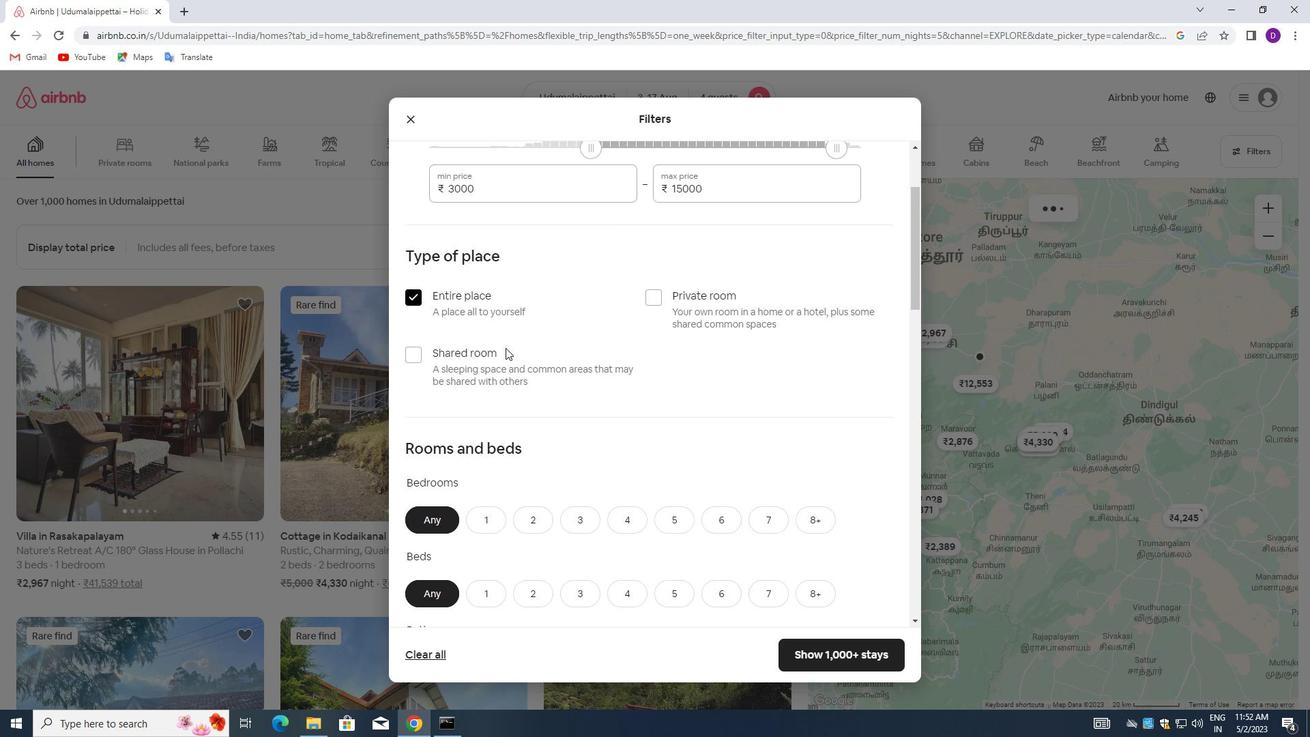 
Action: Mouse moved to (550, 377)
Screenshot: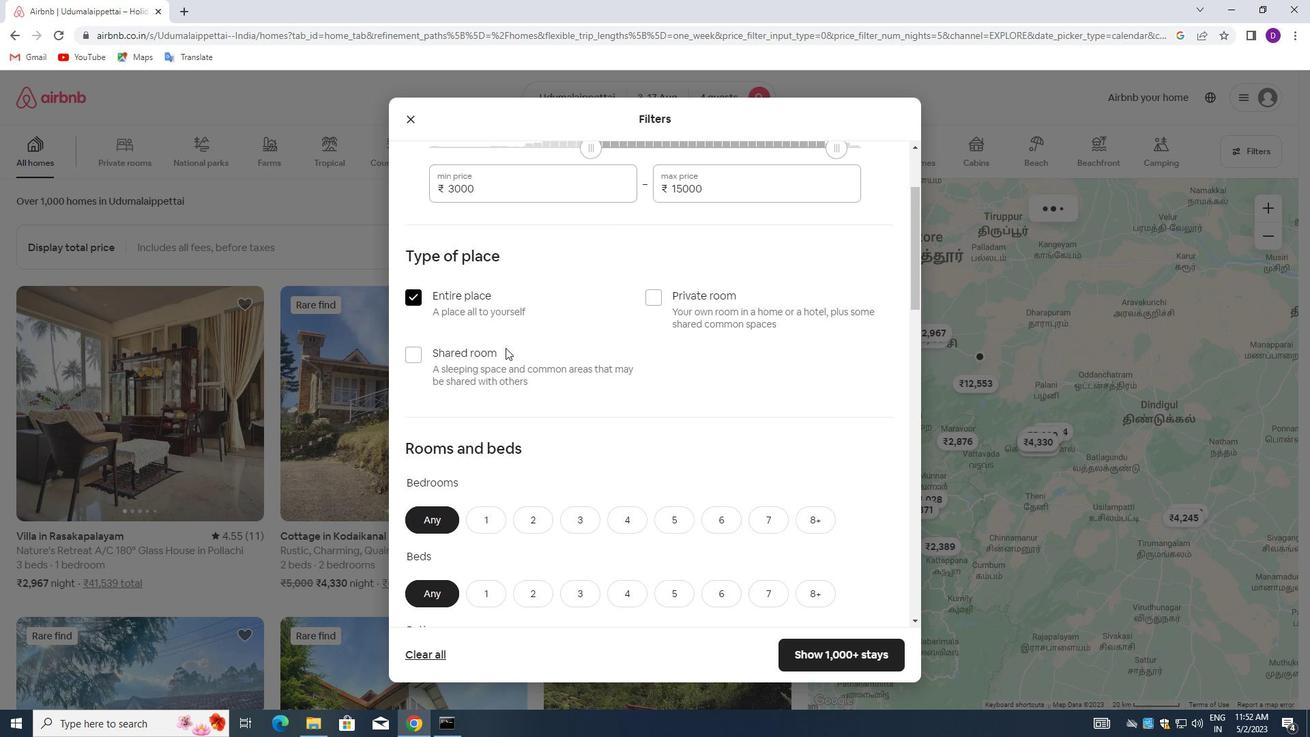 
Action: Mouse scrolled (550, 376) with delta (0, 0)
Screenshot: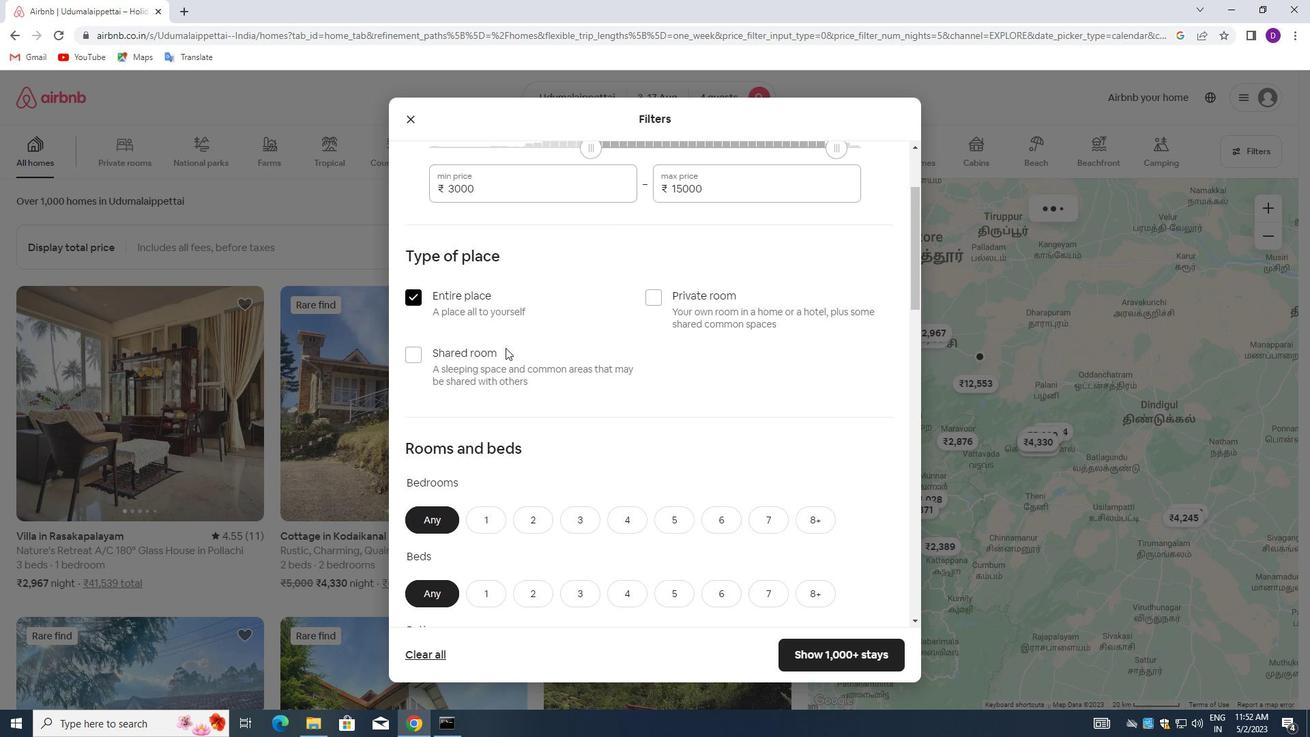 
Action: Mouse moved to (551, 380)
Screenshot: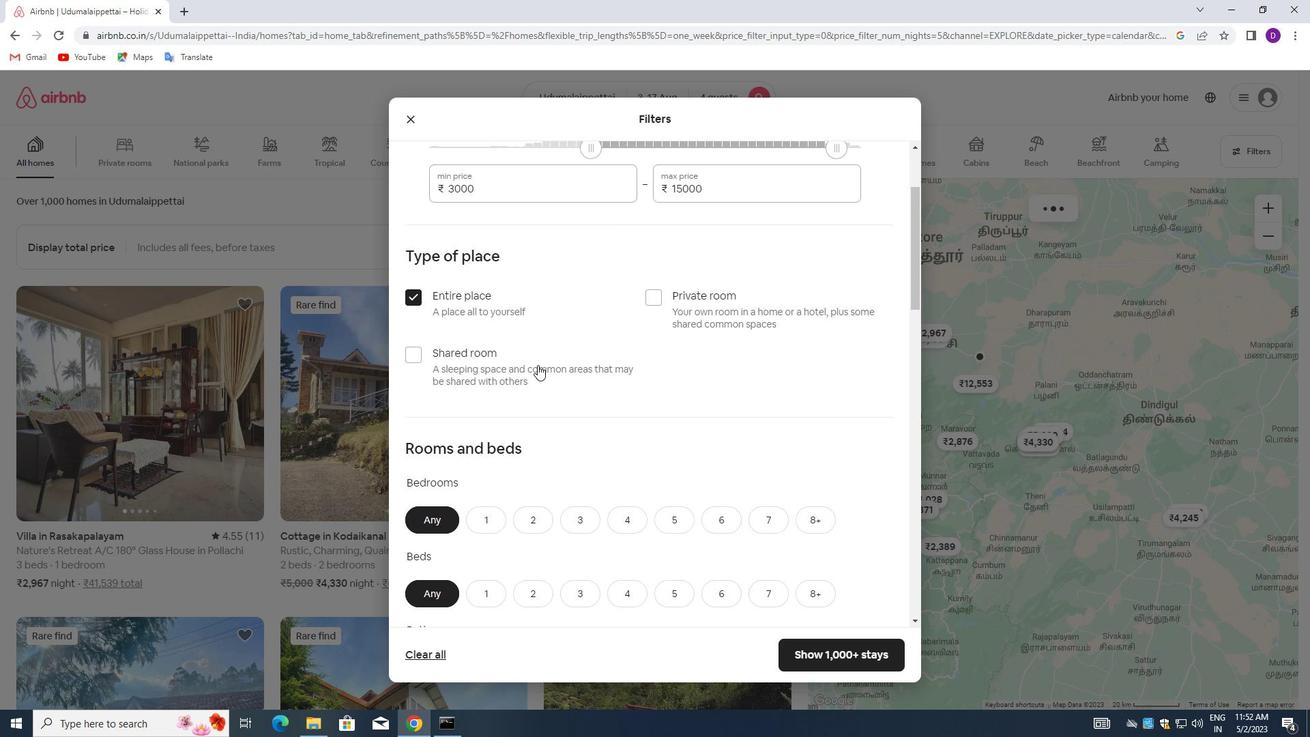 
Action: Mouse scrolled (551, 379) with delta (0, 0)
Screenshot: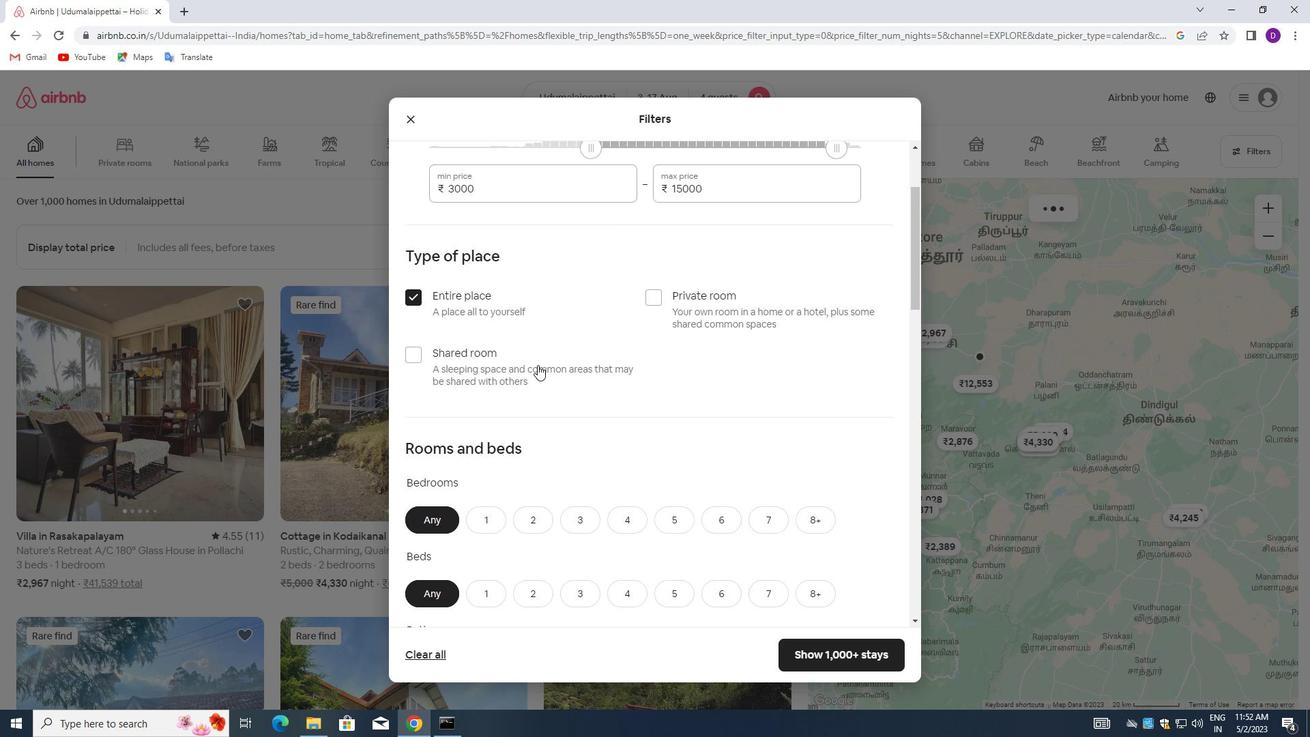 
Action: Mouse moved to (576, 322)
Screenshot: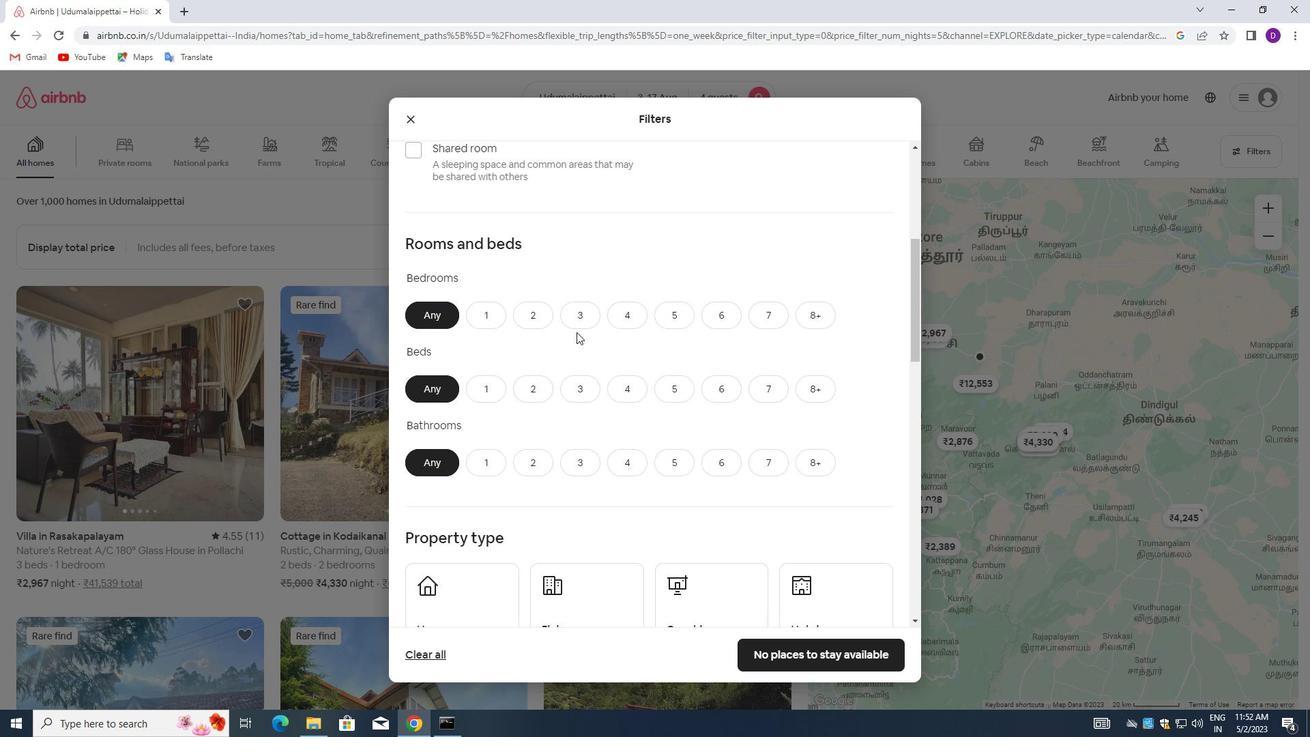
Action: Mouse pressed left at (576, 322)
Screenshot: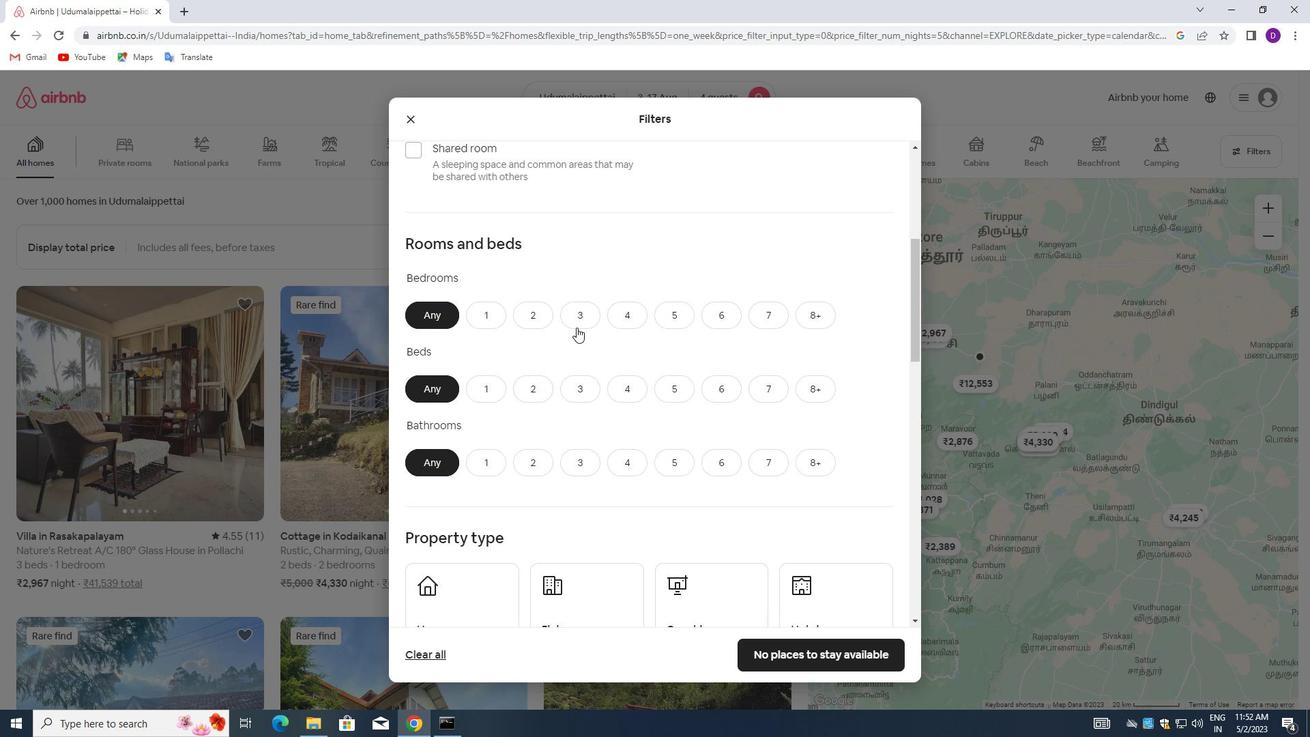 
Action: Mouse moved to (627, 383)
Screenshot: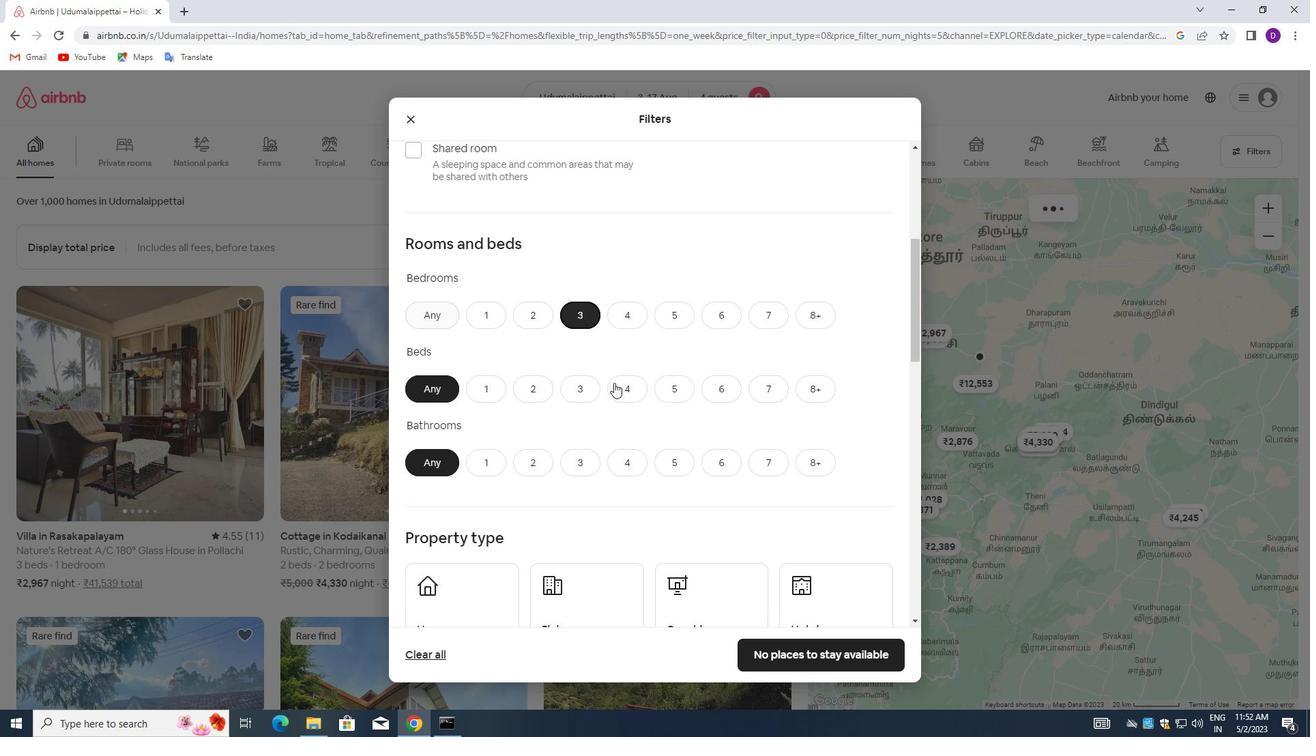
Action: Mouse pressed left at (627, 383)
Screenshot: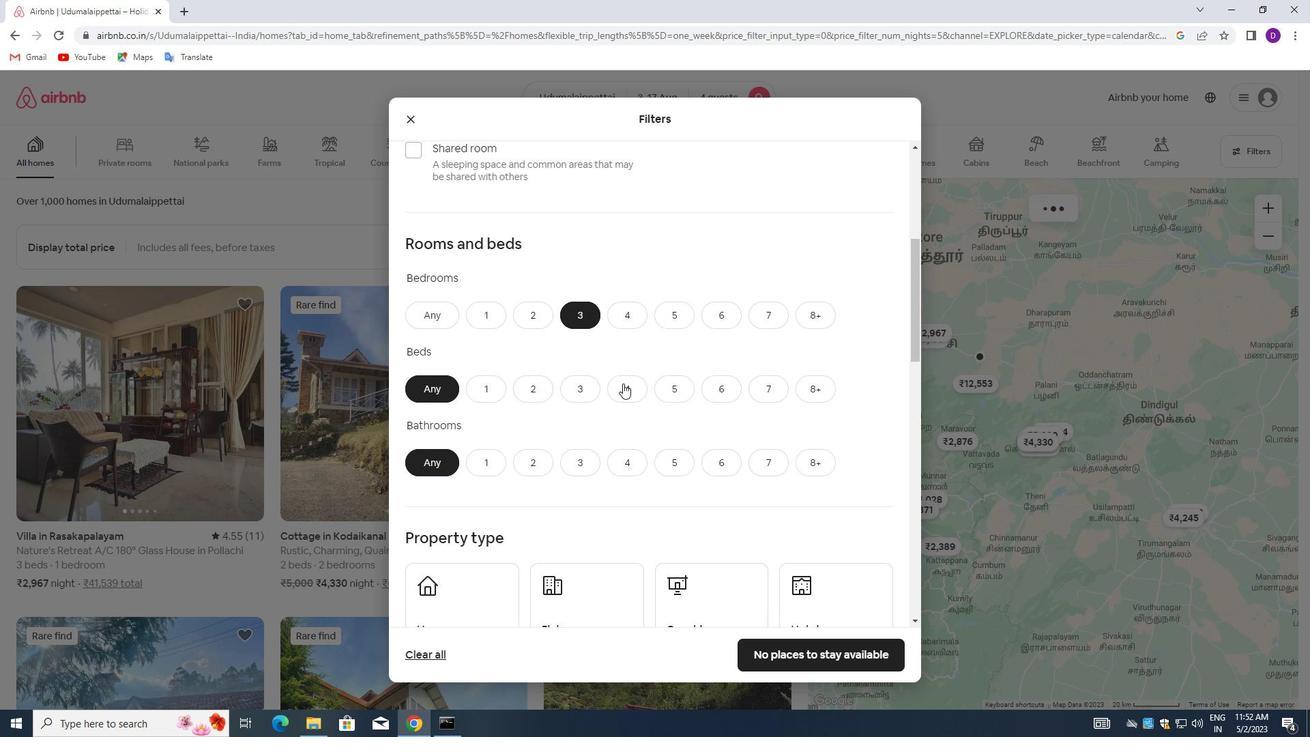 
Action: Mouse moved to (536, 454)
Screenshot: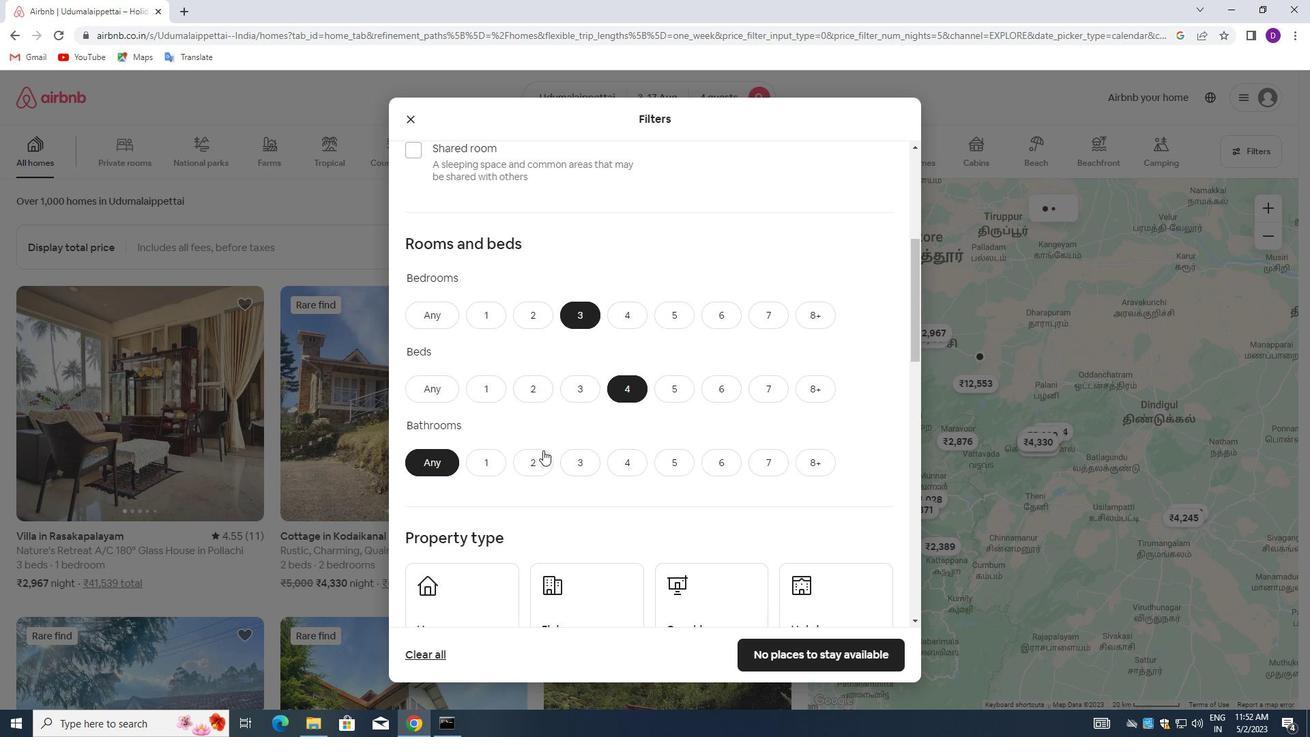 
Action: Mouse pressed left at (536, 454)
Screenshot: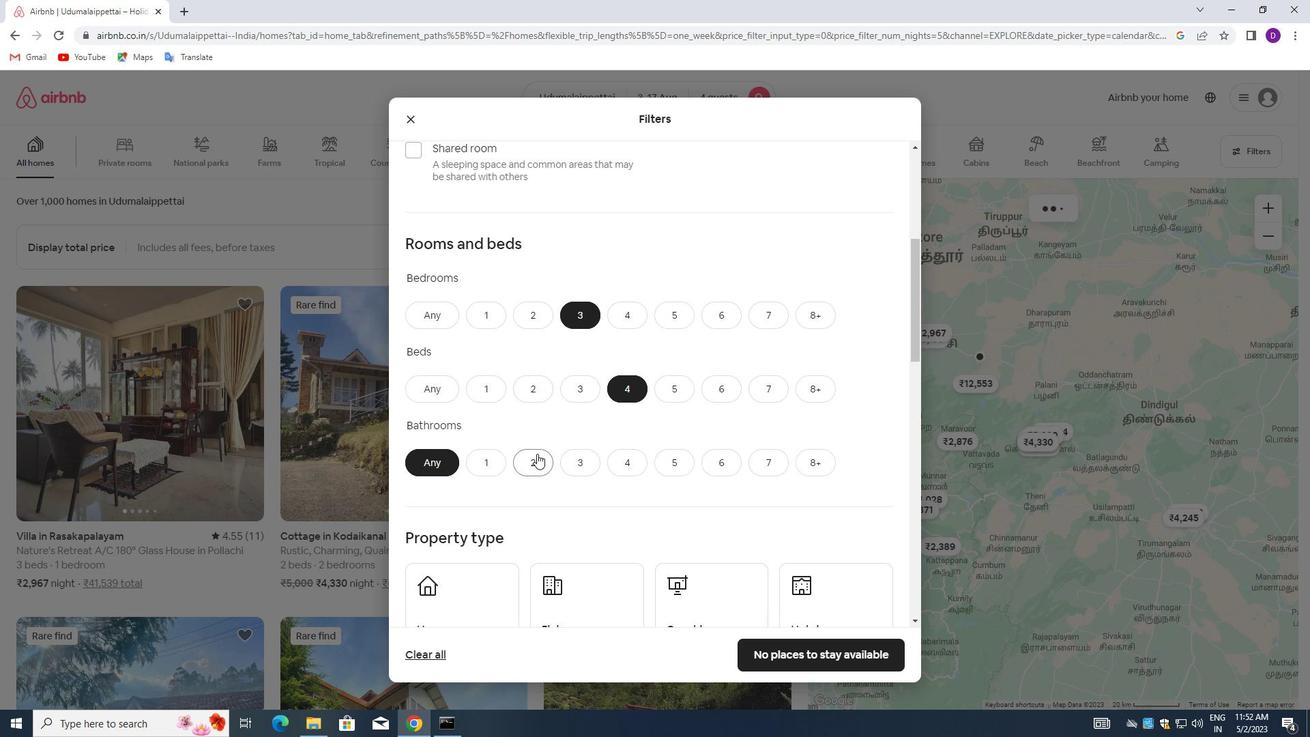 
Action: Mouse moved to (585, 406)
Screenshot: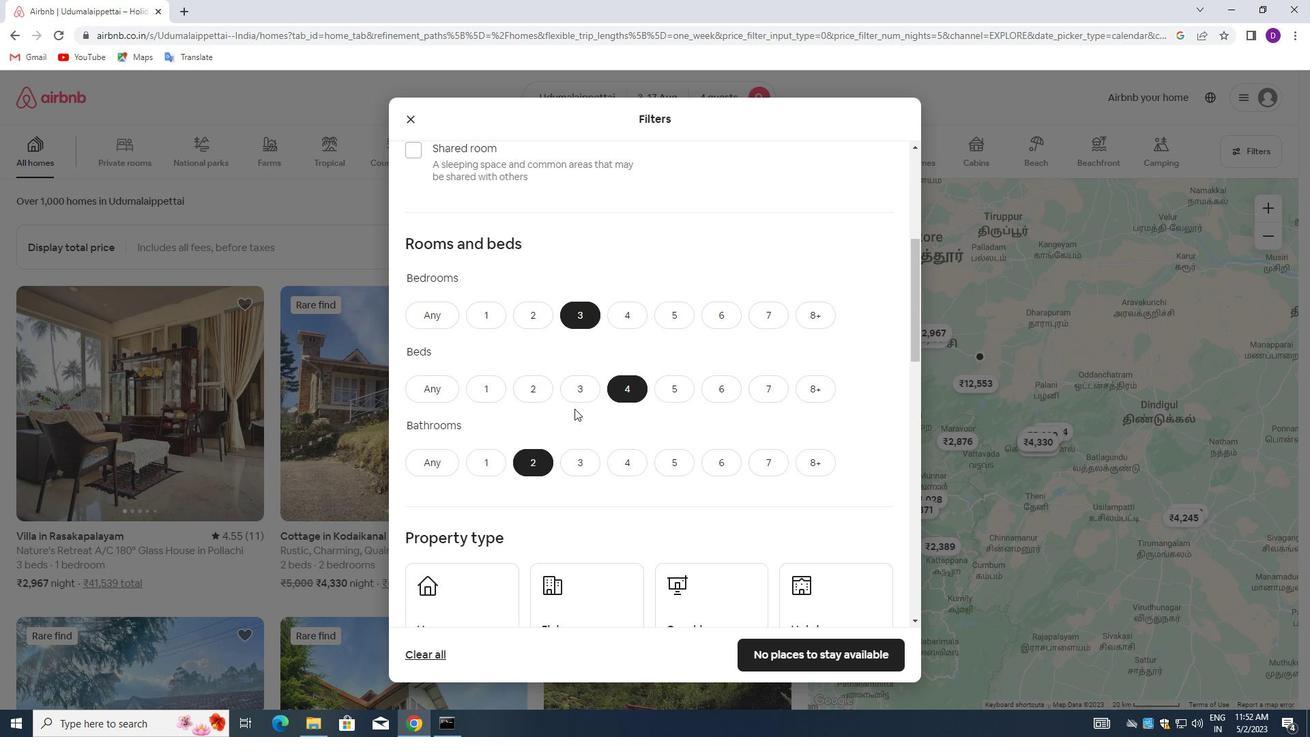 
Action: Mouse scrolled (585, 406) with delta (0, 0)
Screenshot: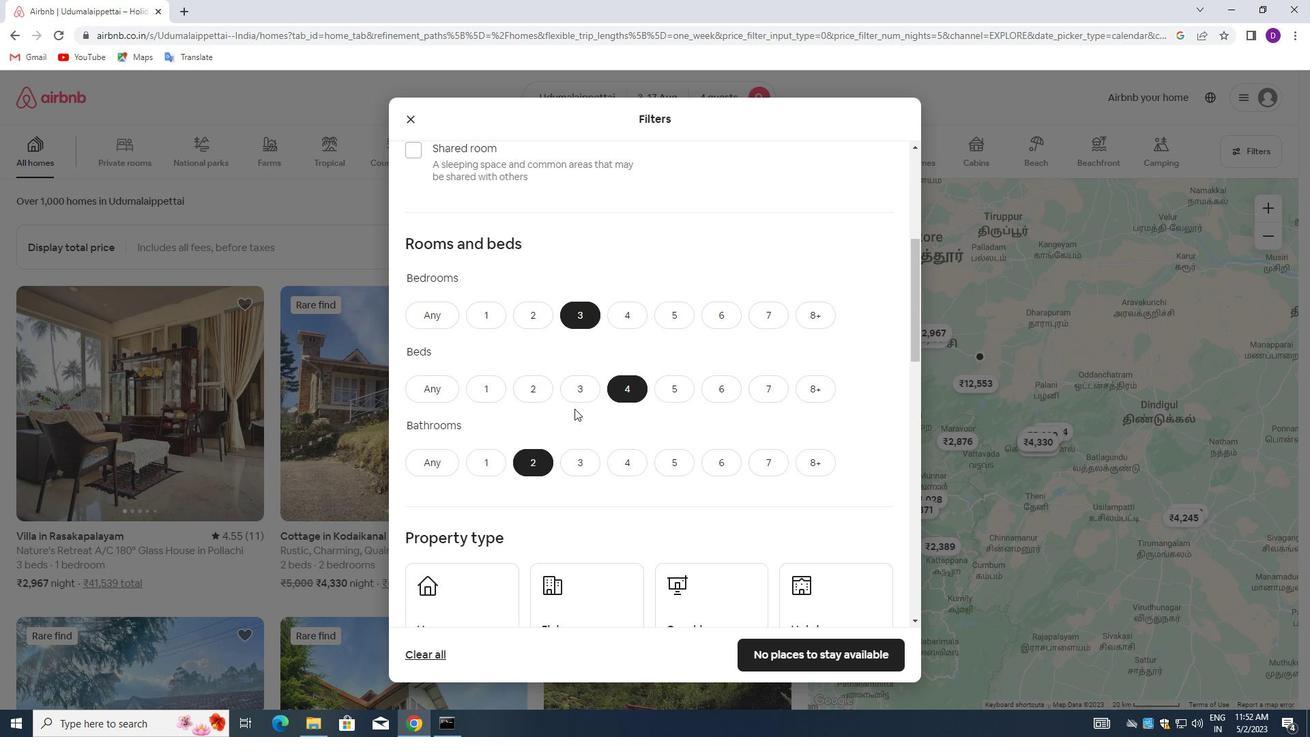 
Action: Mouse moved to (587, 406)
Screenshot: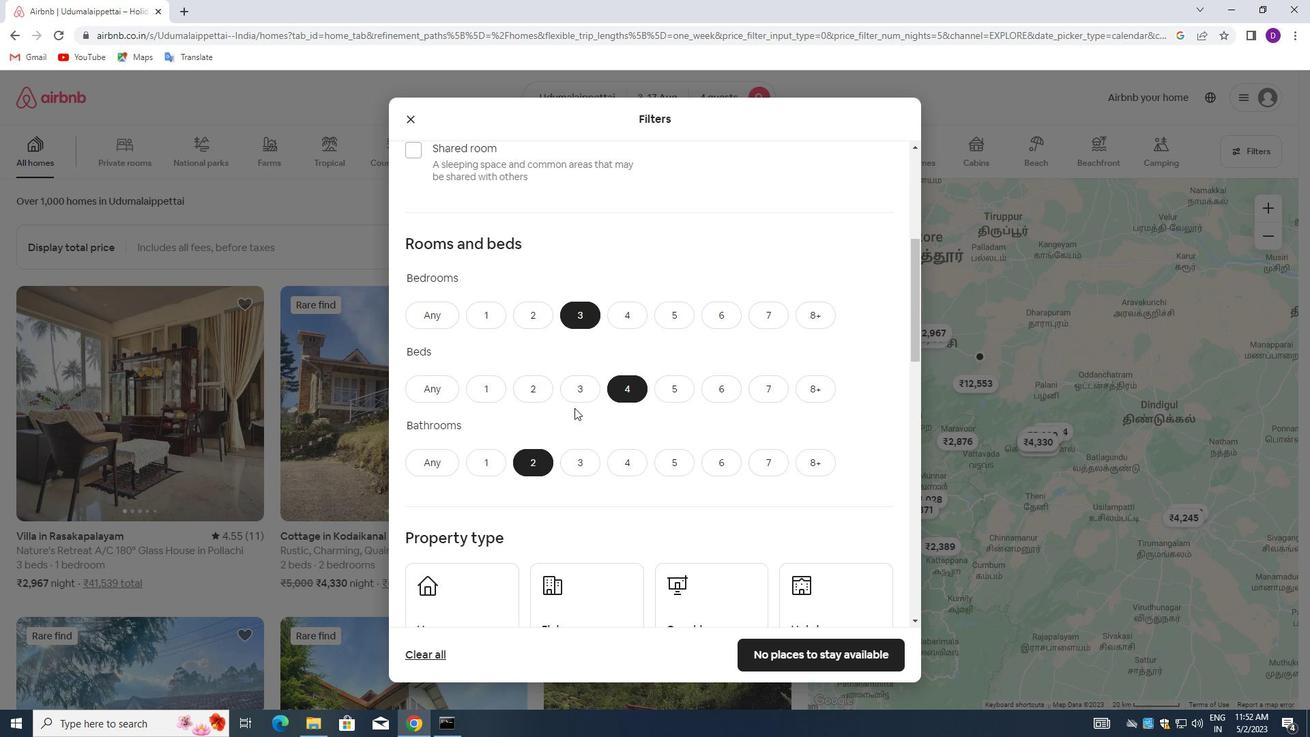 
Action: Mouse scrolled (587, 406) with delta (0, 0)
Screenshot: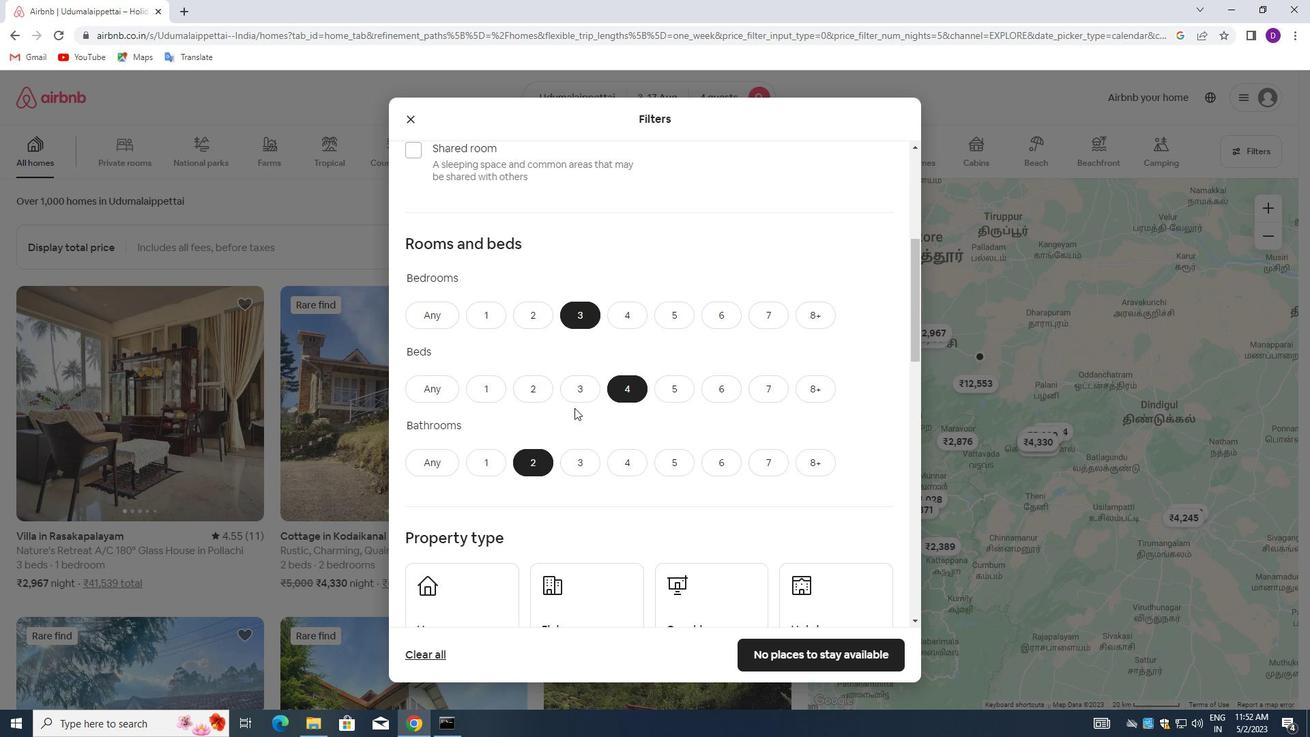 
Action: Mouse moved to (462, 439)
Screenshot: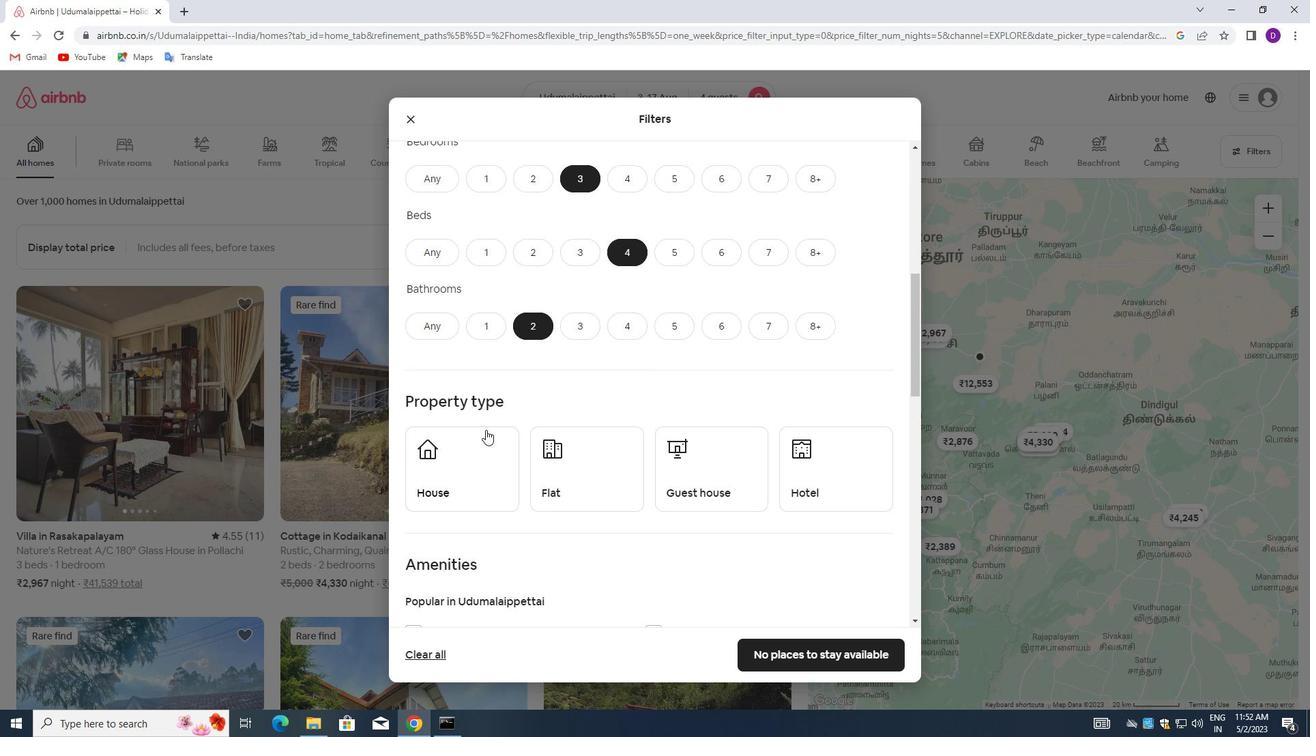 
Action: Mouse pressed left at (462, 439)
Screenshot: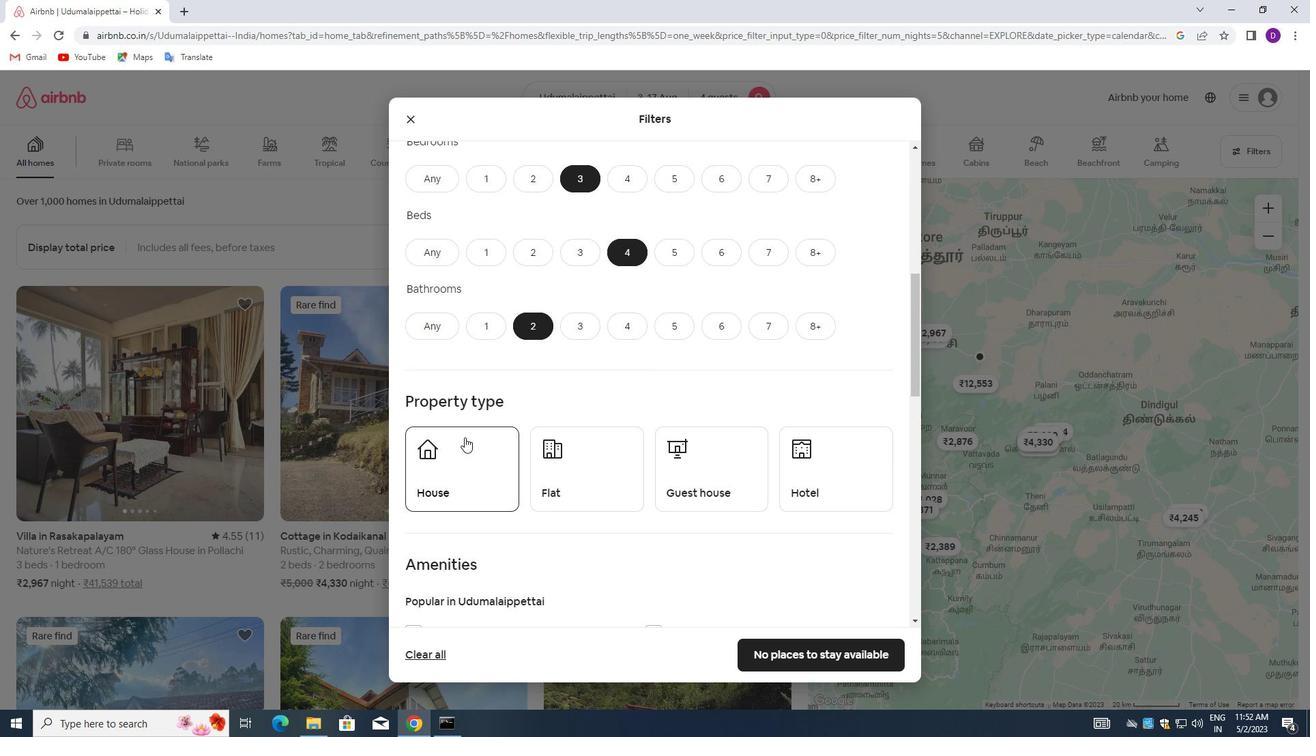 
Action: Mouse moved to (570, 446)
Screenshot: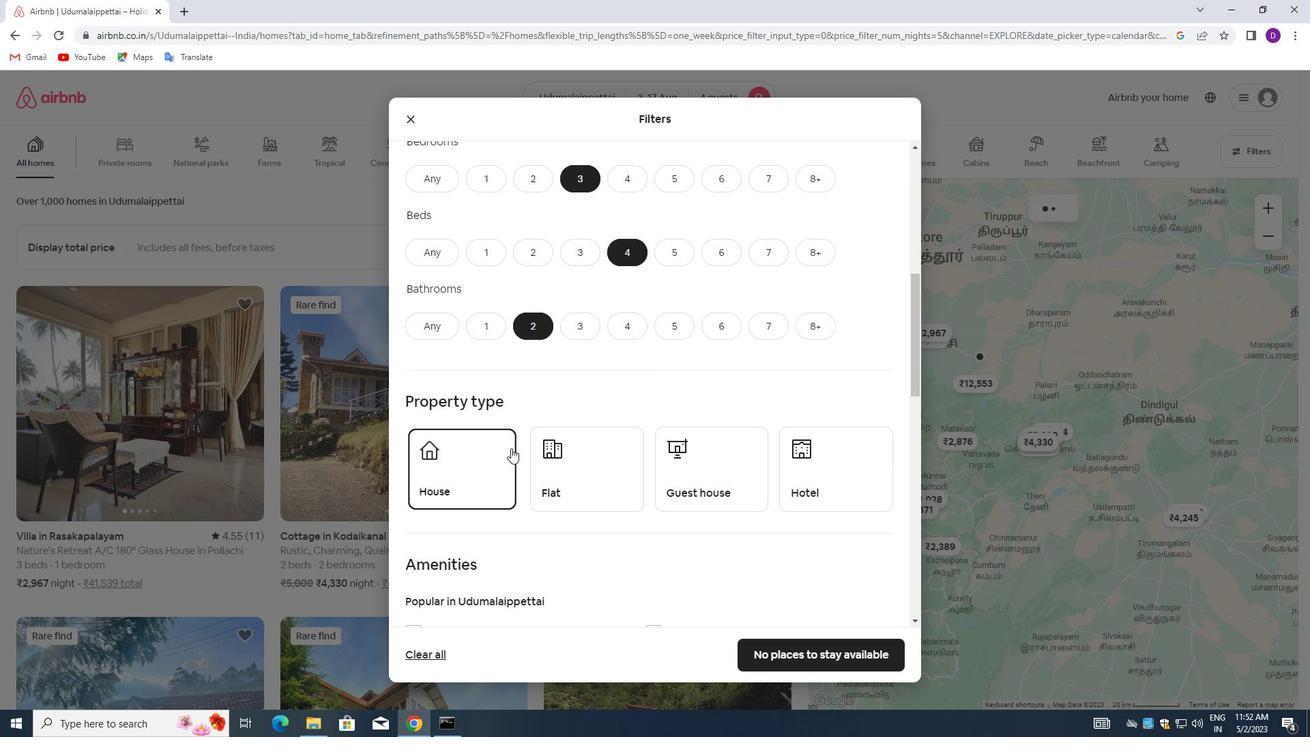 
Action: Mouse pressed left at (570, 446)
Screenshot: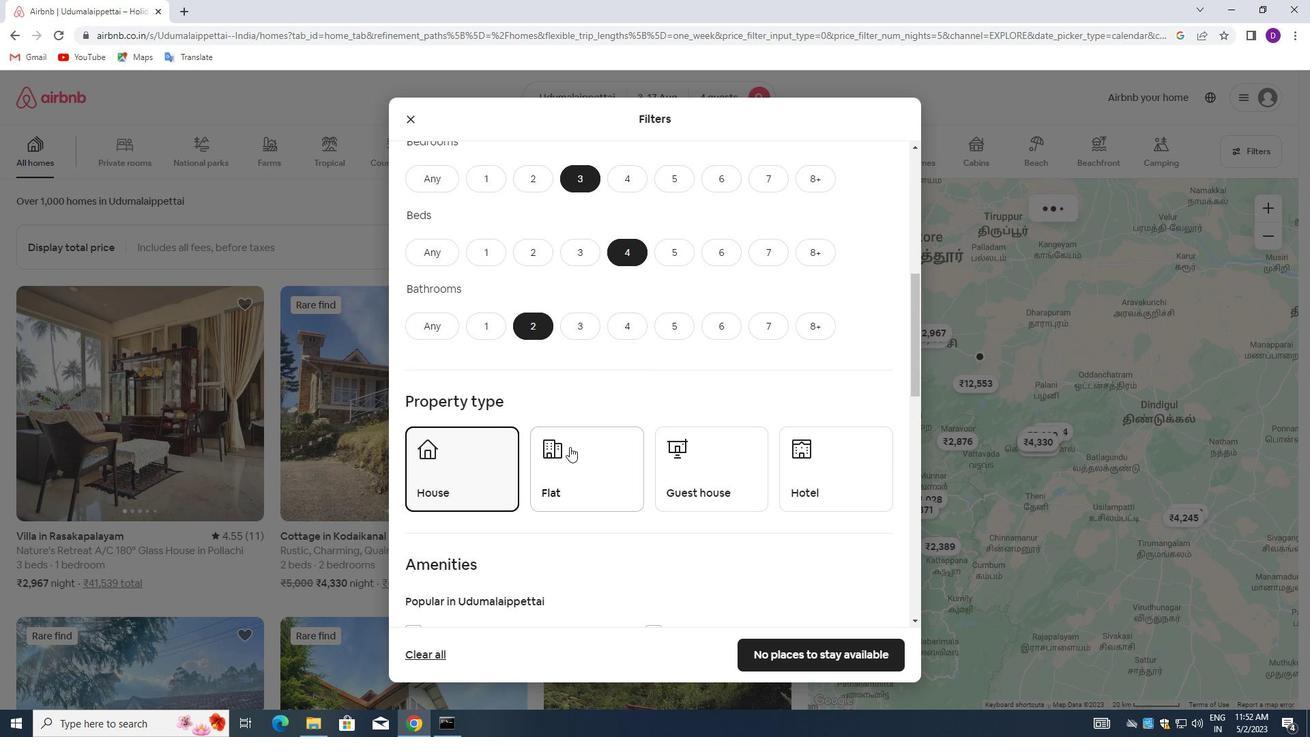 
Action: Mouse moved to (695, 458)
Screenshot: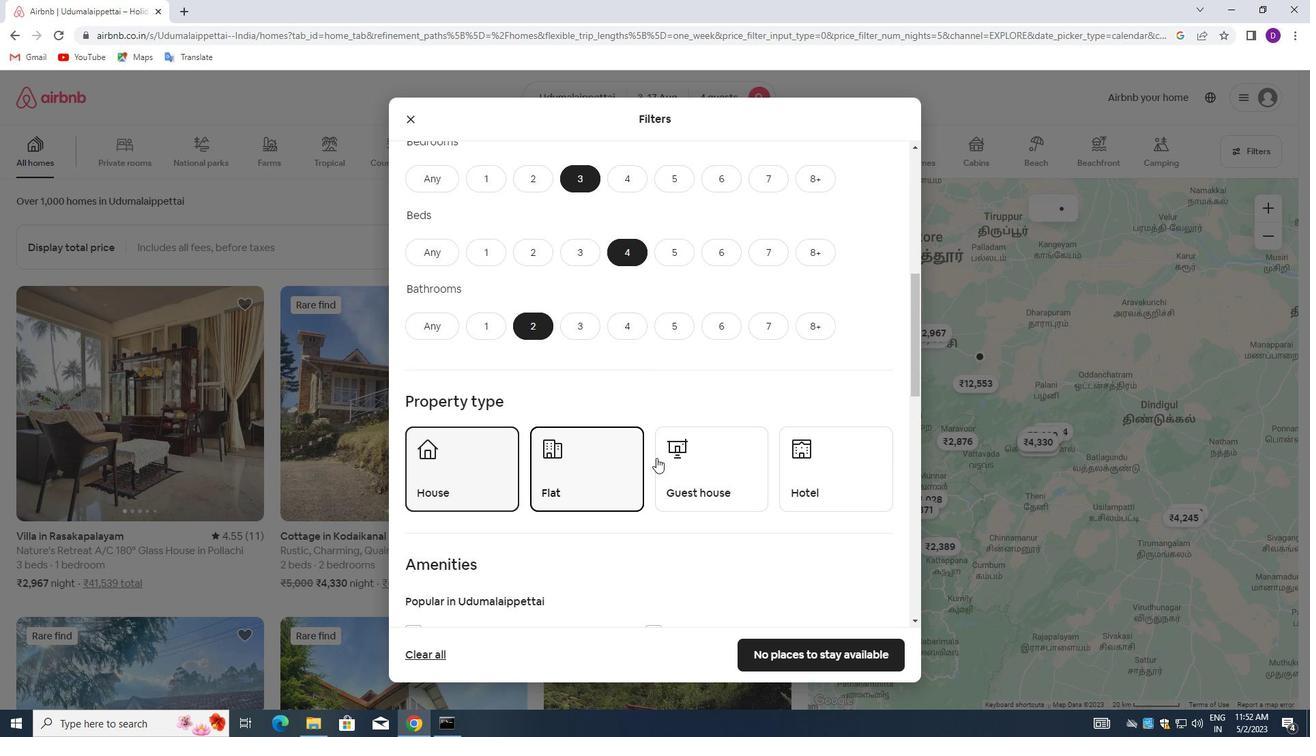 
Action: Mouse pressed left at (695, 458)
Screenshot: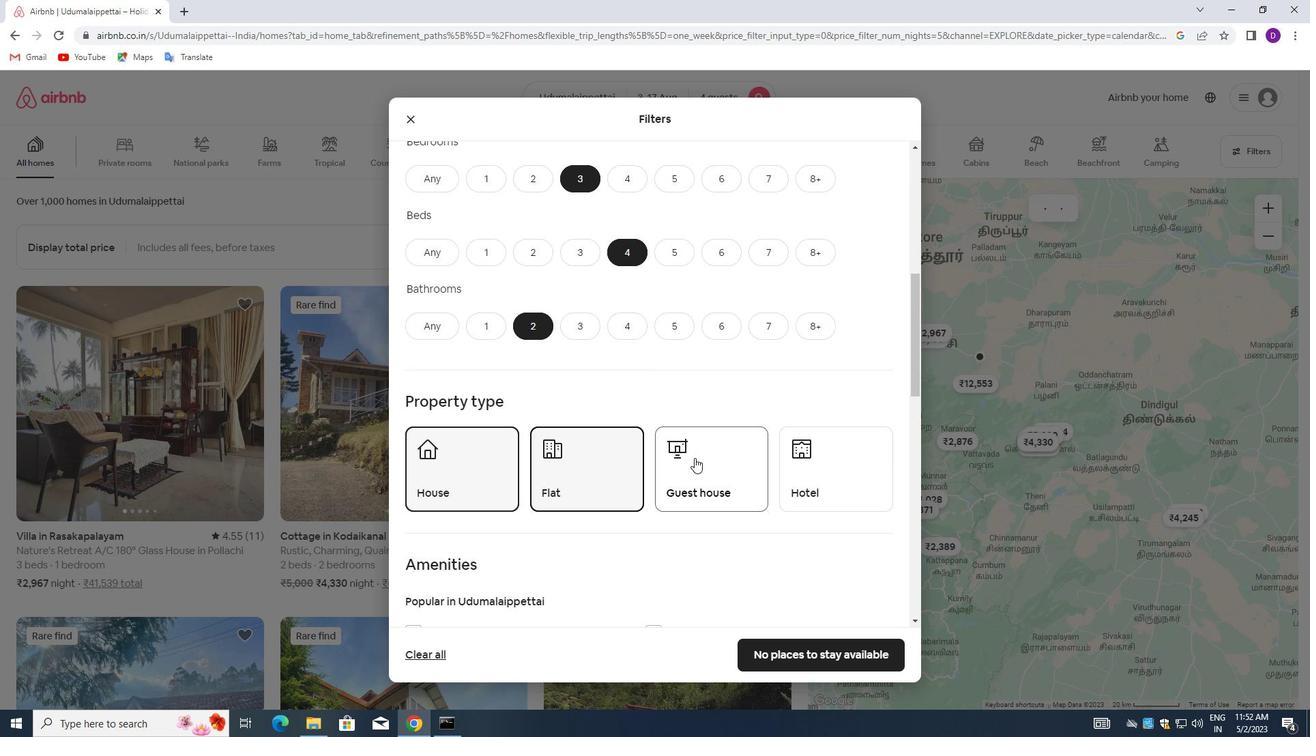 
Action: Mouse moved to (615, 403)
Screenshot: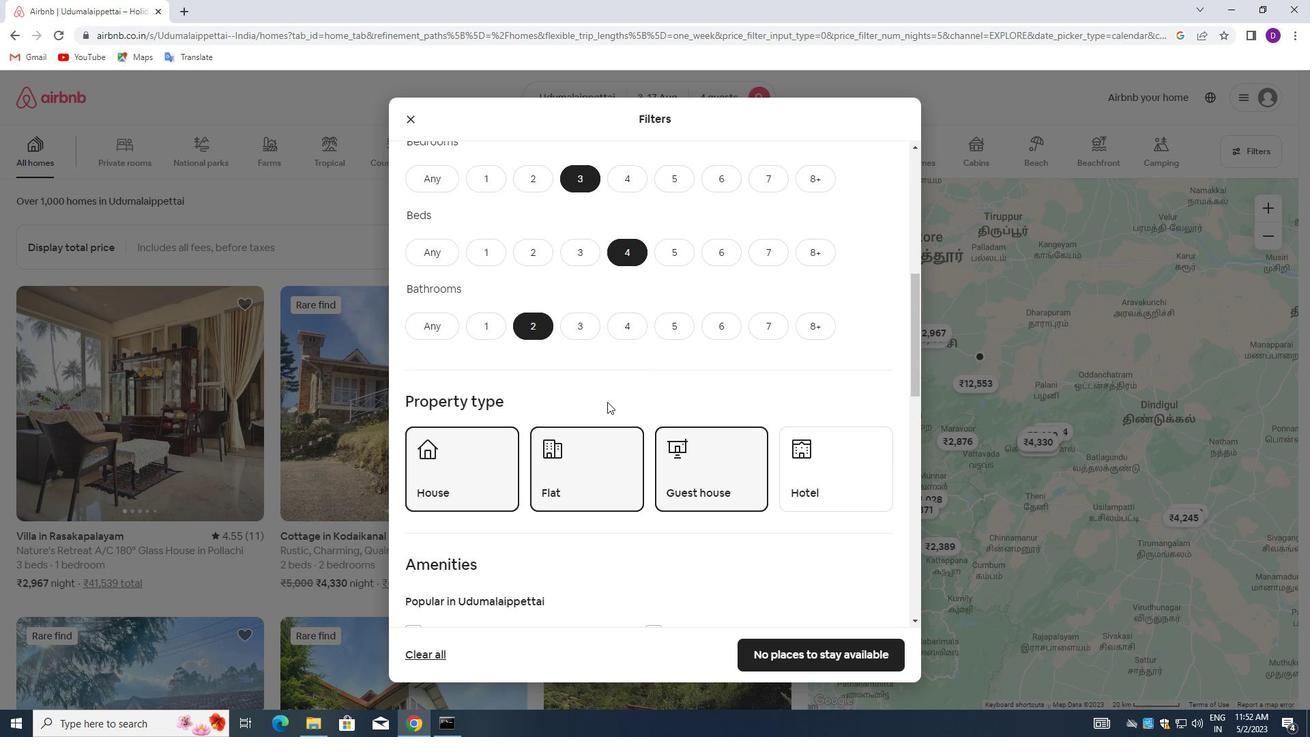 
Action: Mouse scrolled (615, 402) with delta (0, 0)
Screenshot: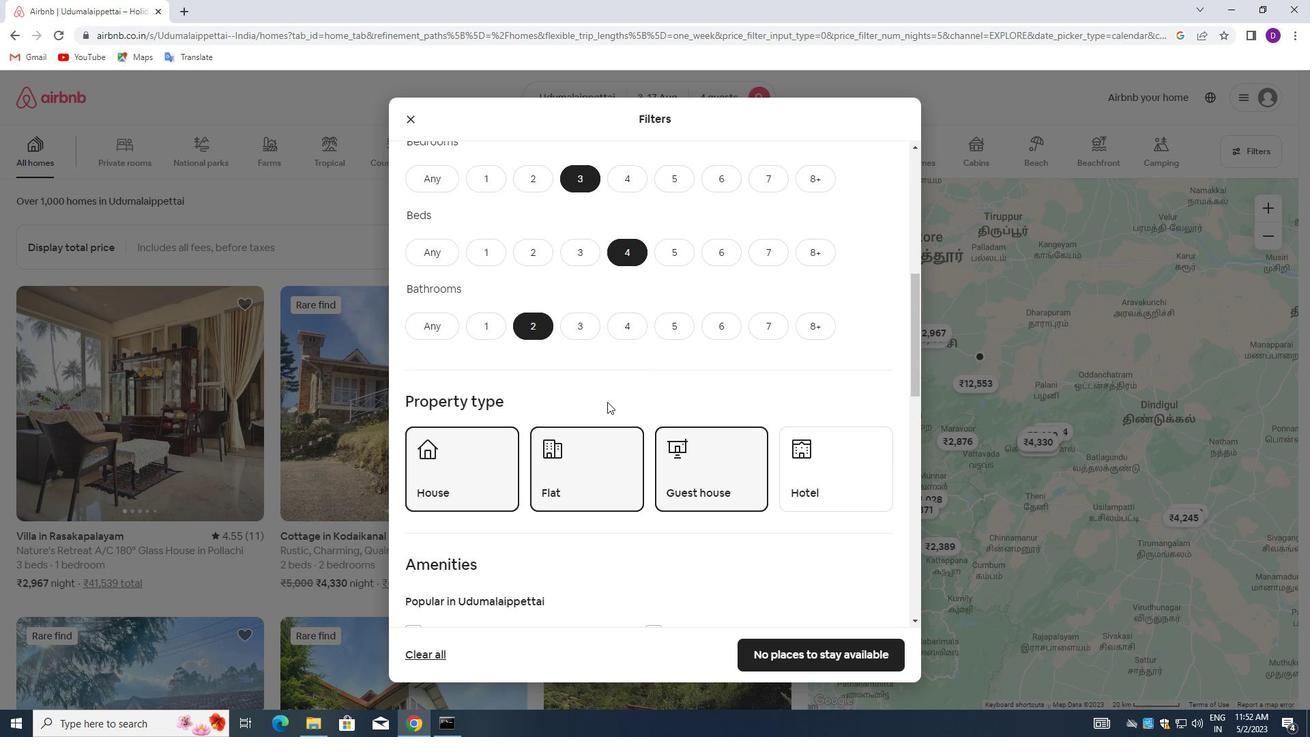
Action: Mouse moved to (615, 403)
Screenshot: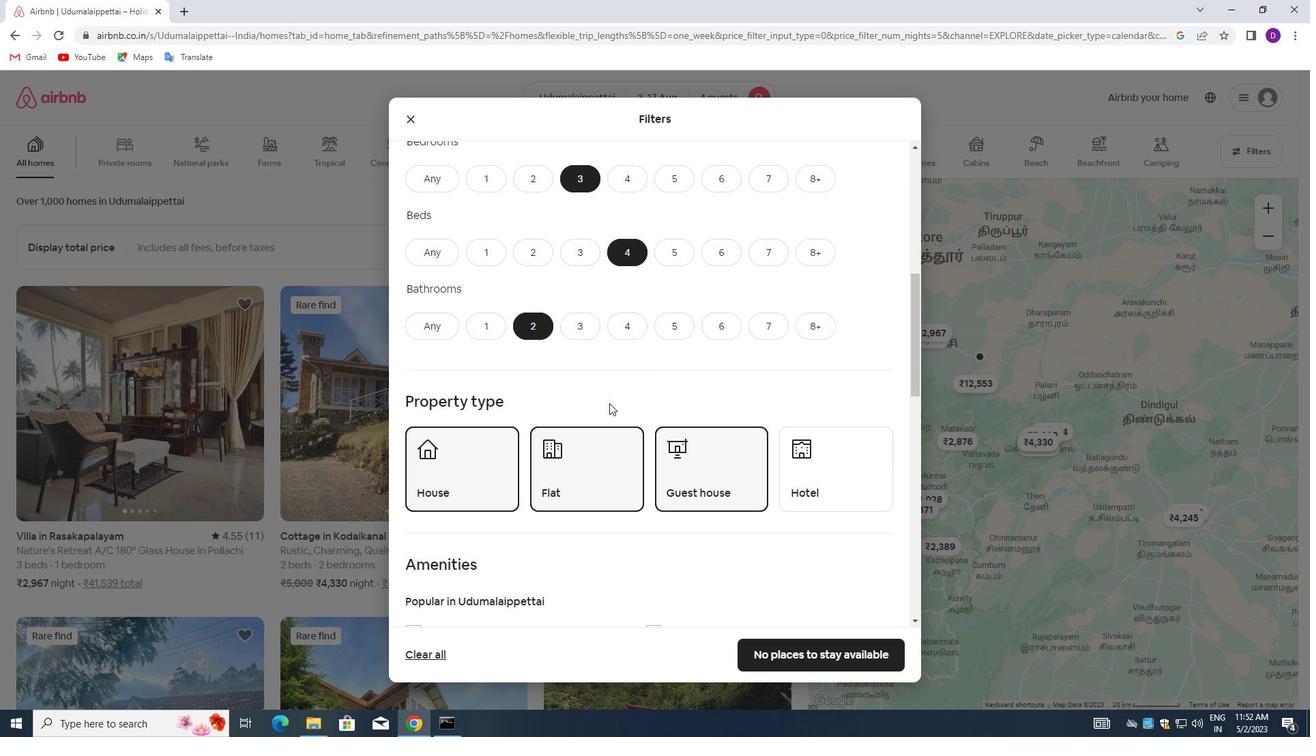 
Action: Mouse scrolled (615, 402) with delta (0, 0)
Screenshot: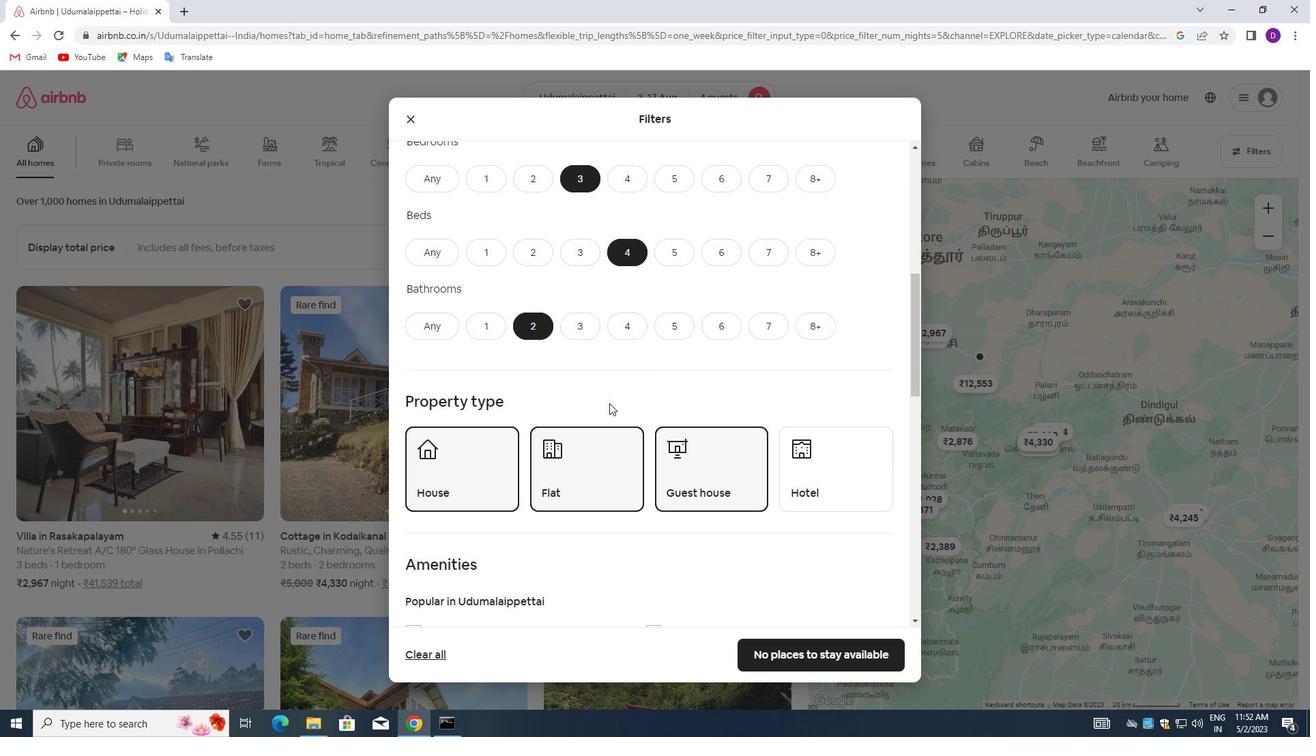 
Action: Mouse moved to (617, 403)
Screenshot: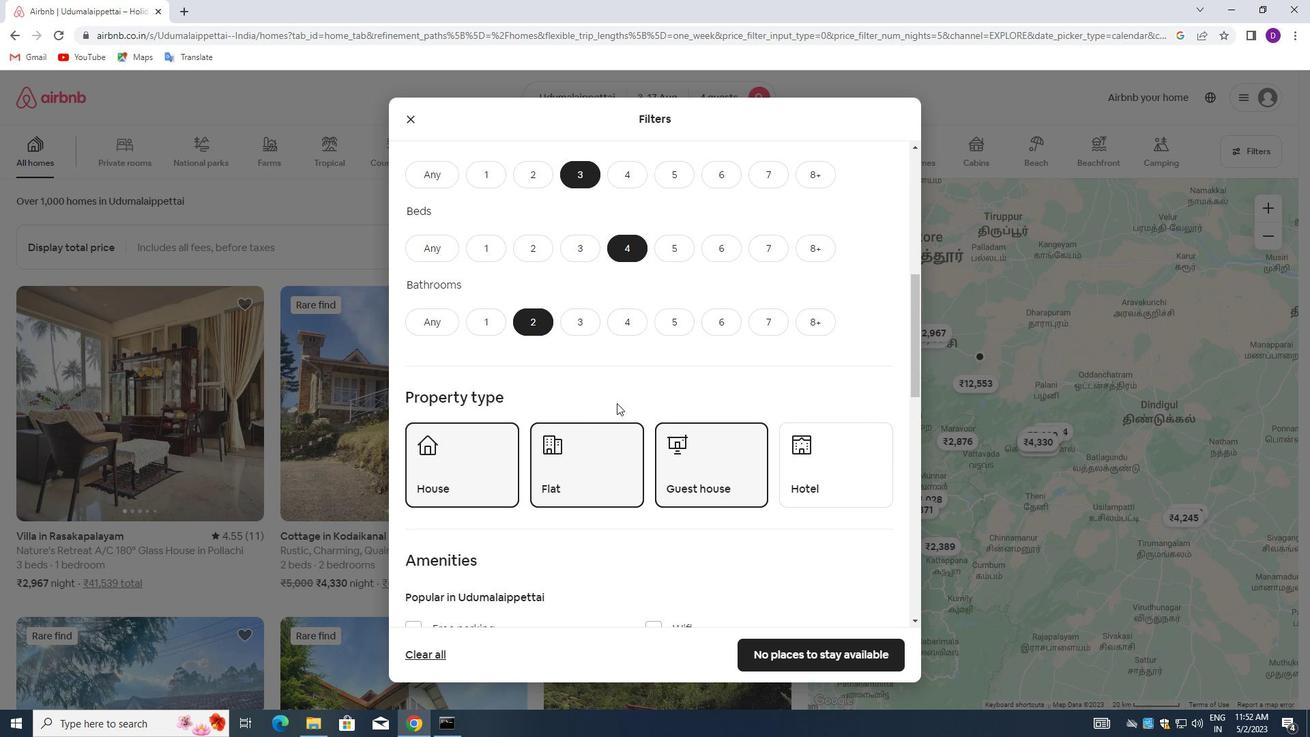 
Action: Mouse scrolled (617, 402) with delta (0, 0)
Screenshot: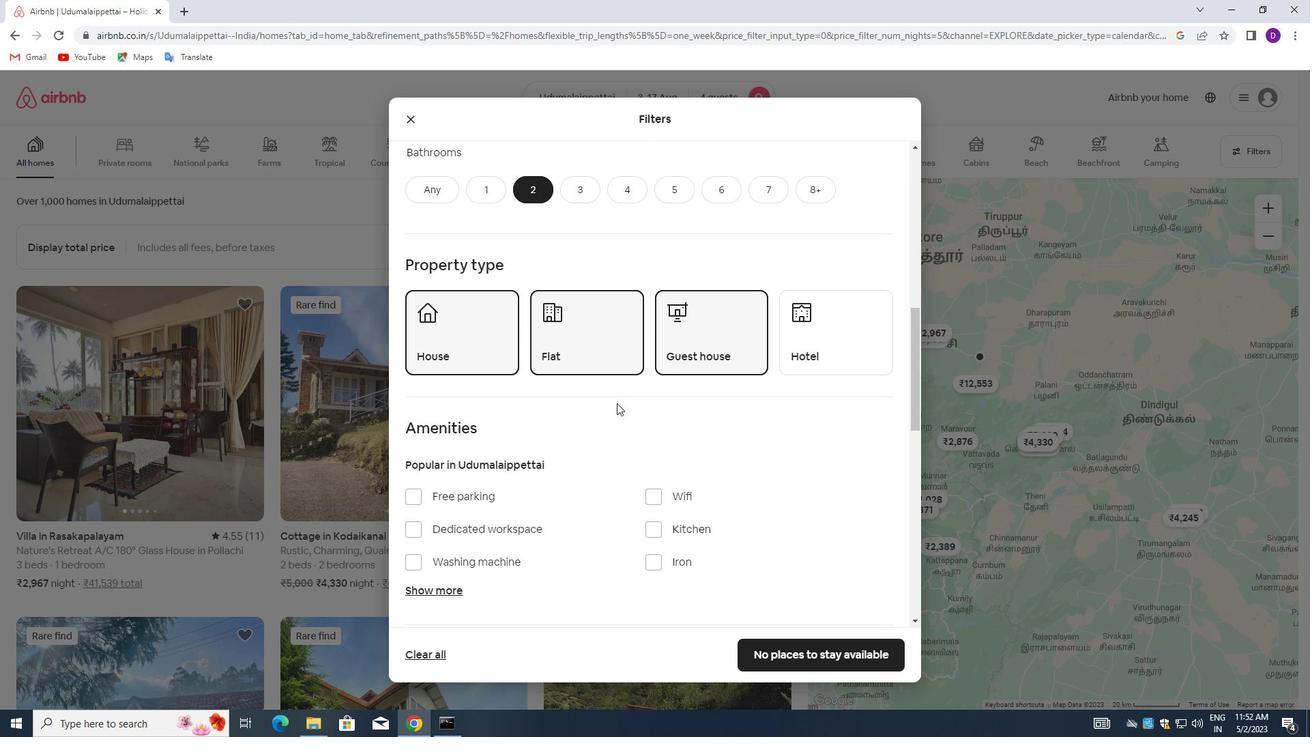 
Action: Mouse scrolled (617, 402) with delta (0, 0)
Screenshot: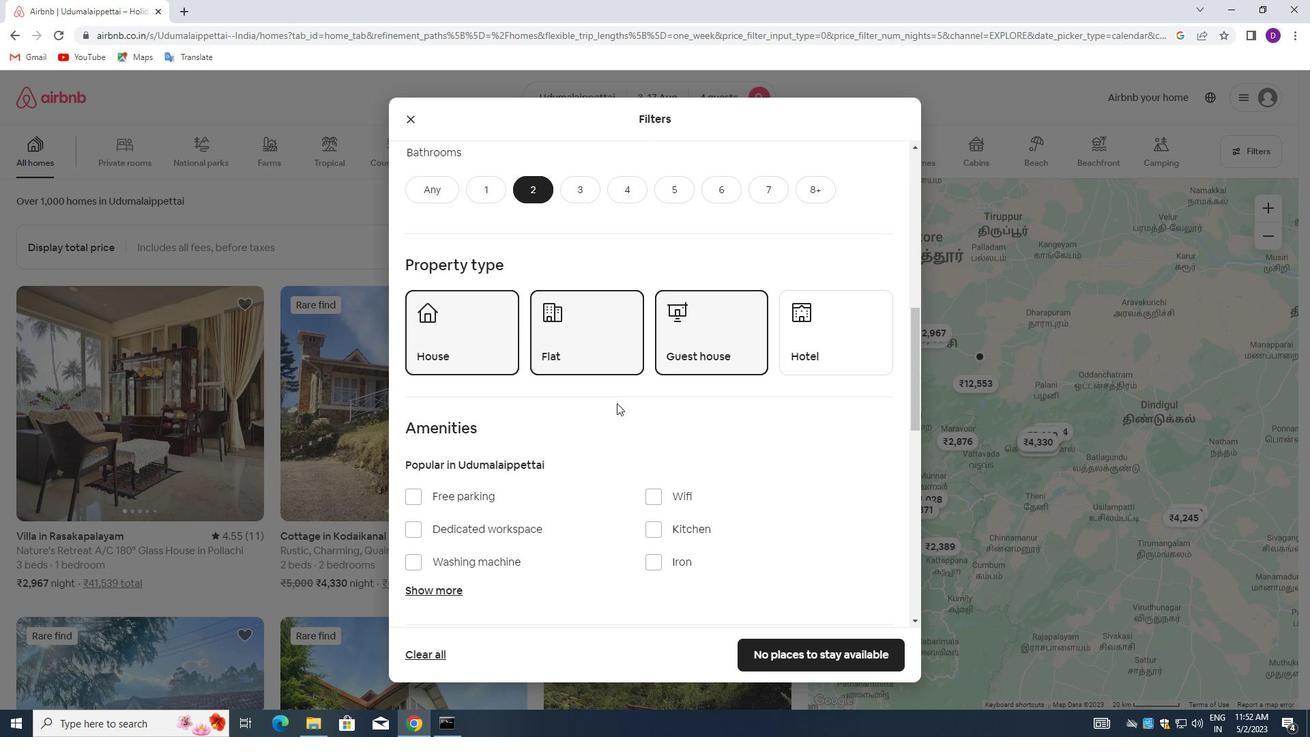 
Action: Mouse moved to (417, 428)
Screenshot: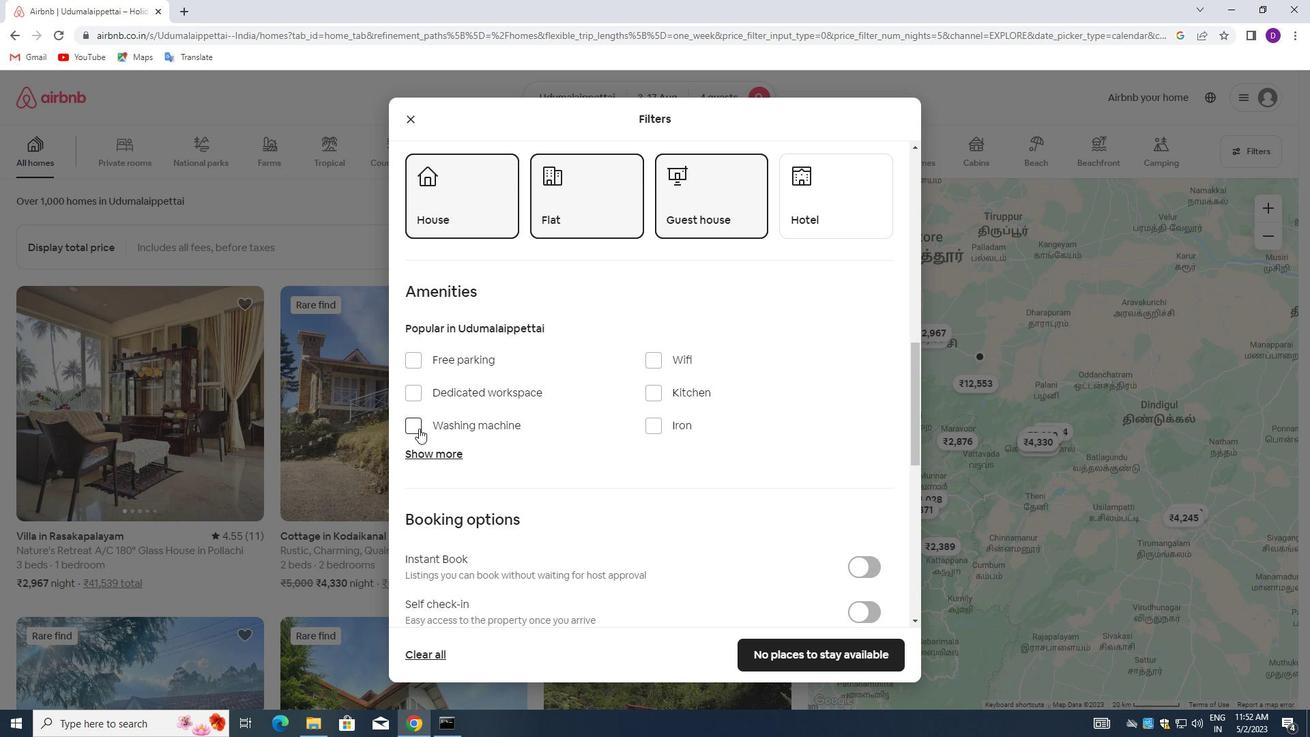 
Action: Mouse pressed left at (417, 428)
Screenshot: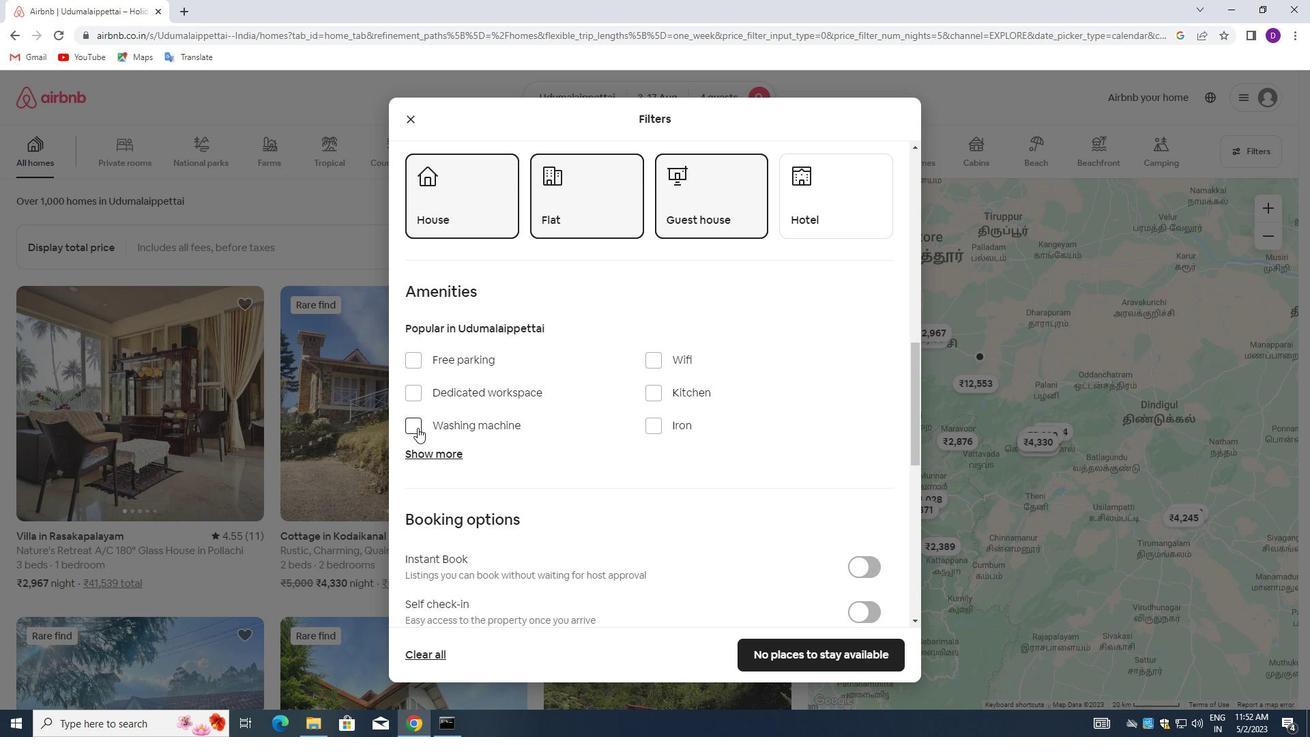 
Action: Mouse moved to (669, 445)
Screenshot: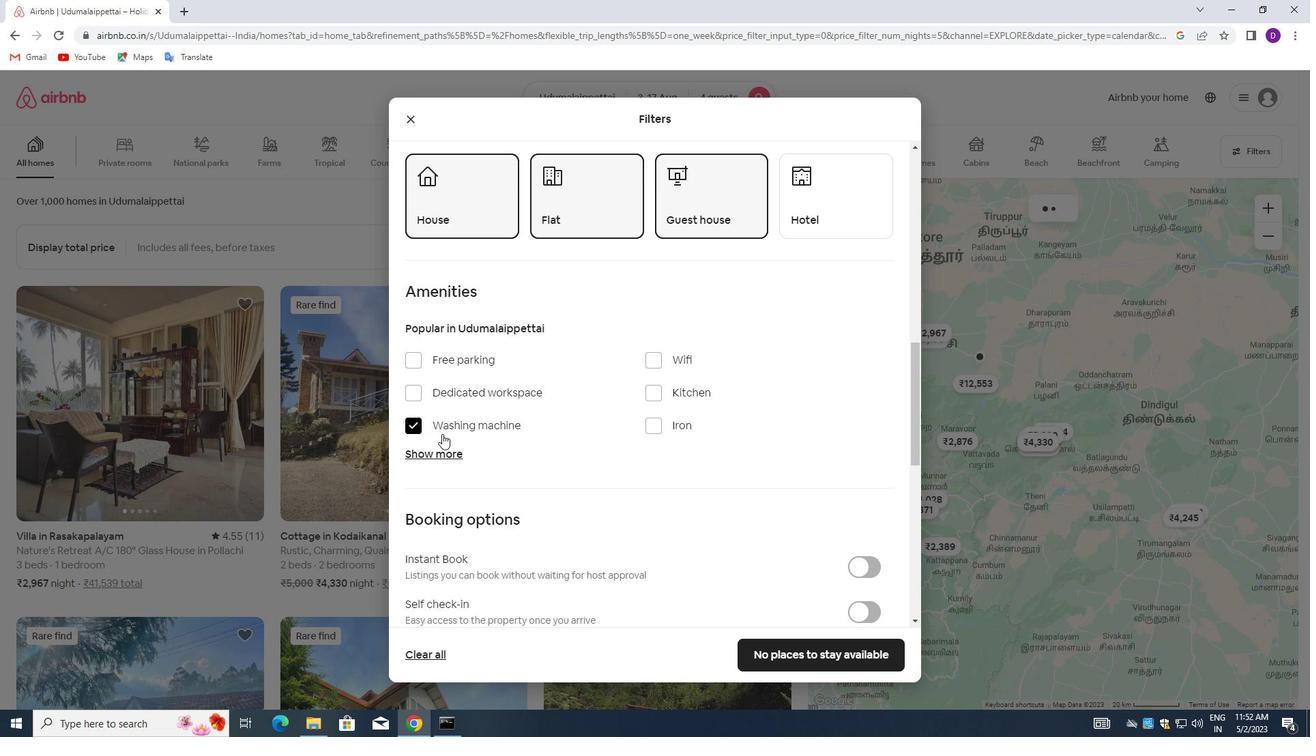 
Action: Mouse scrolled (669, 444) with delta (0, 0)
Screenshot: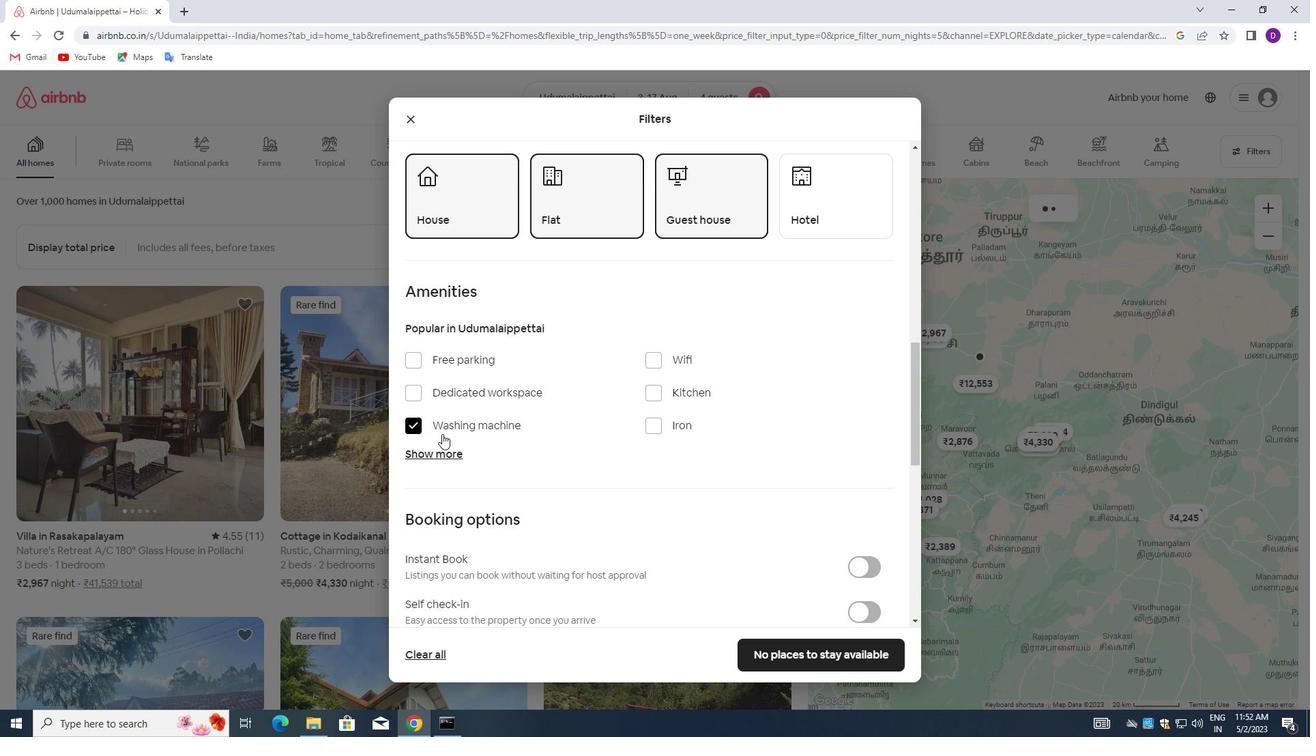
Action: Mouse moved to (669, 445)
Screenshot: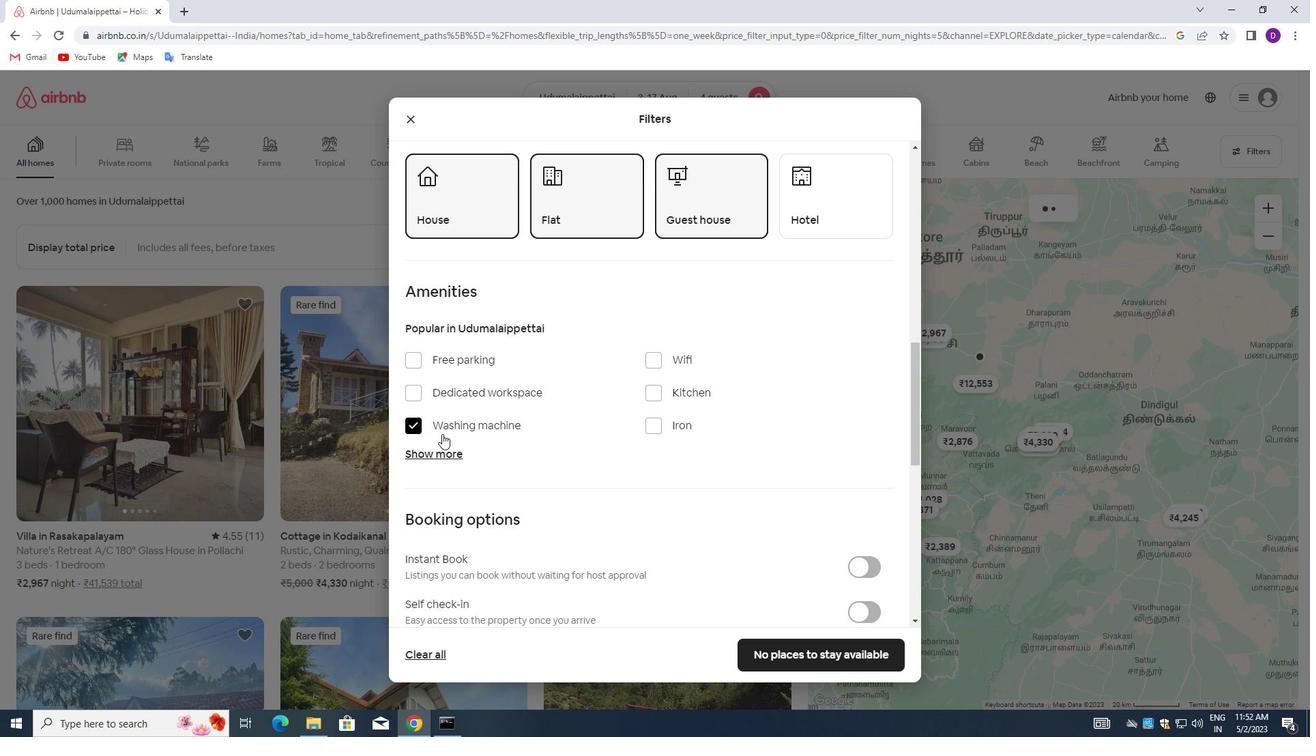 
Action: Mouse scrolled (669, 444) with delta (0, 0)
Screenshot: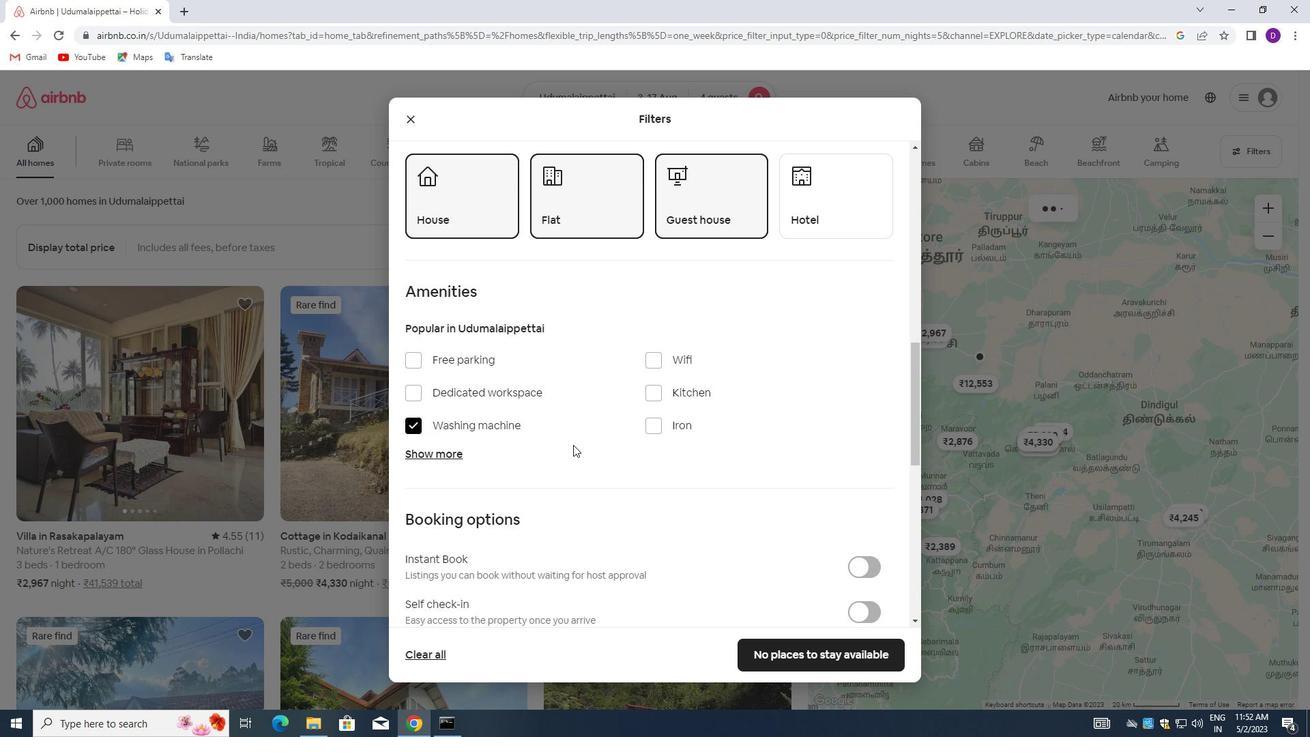 
Action: Mouse moved to (671, 445)
Screenshot: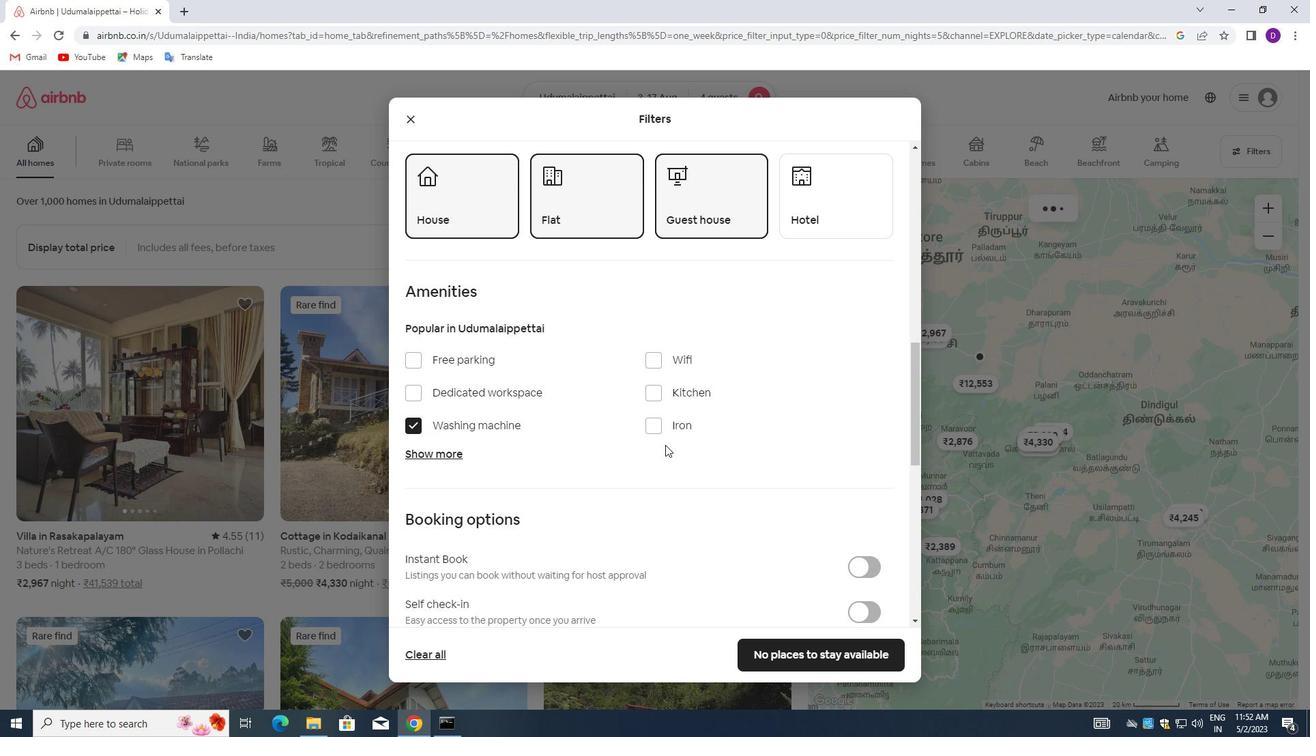 
Action: Mouse scrolled (671, 444) with delta (0, 0)
Screenshot: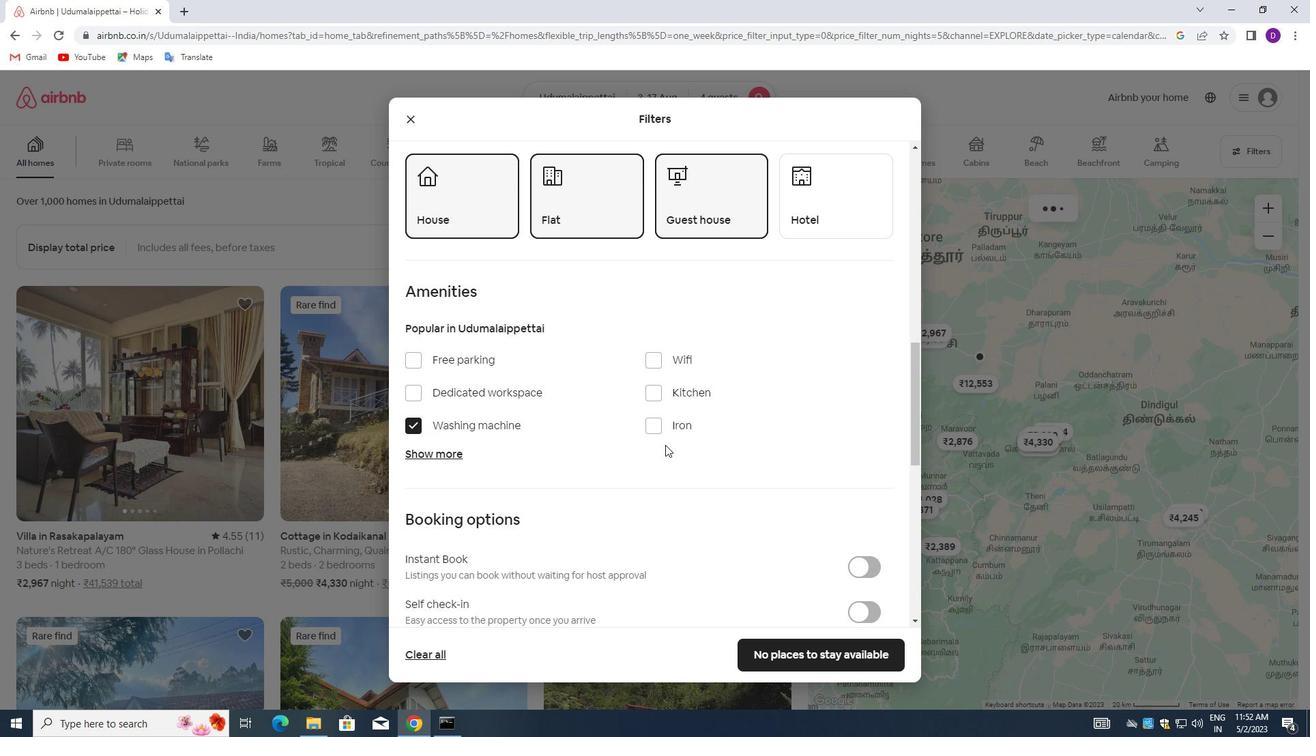 
Action: Mouse moved to (855, 413)
Screenshot: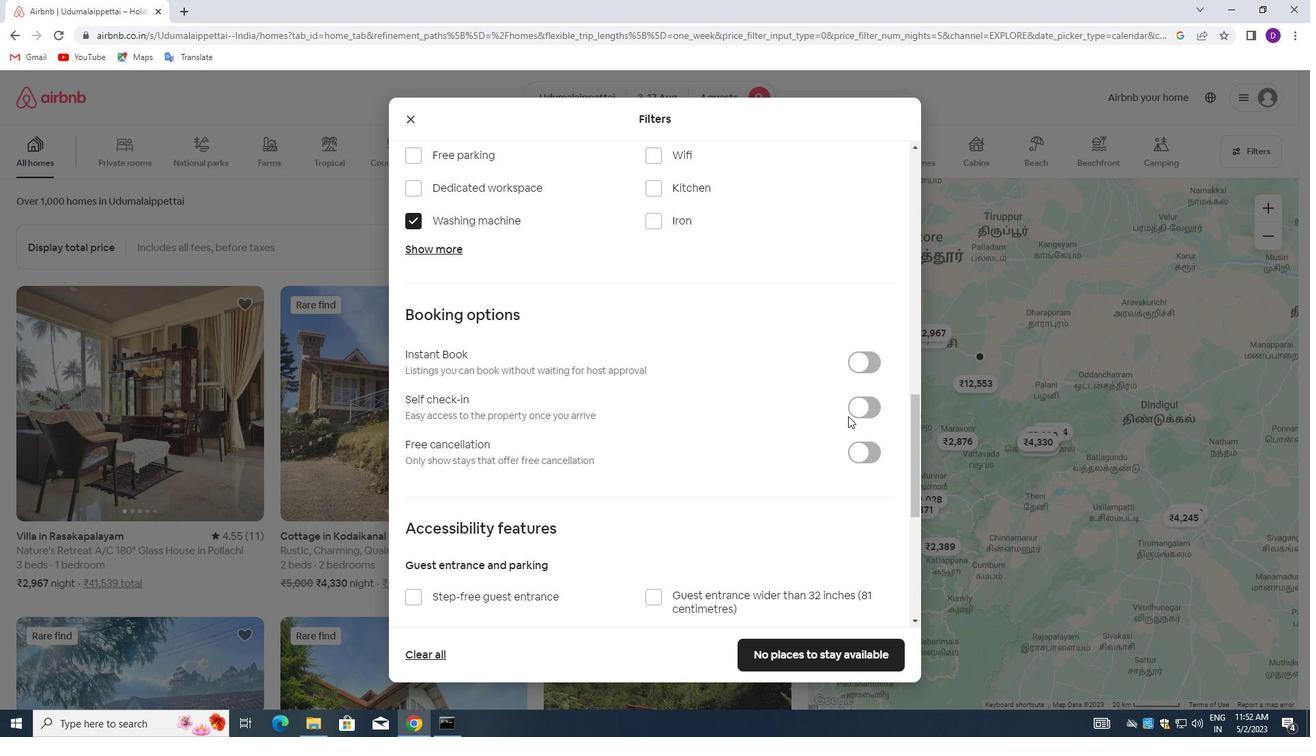 
Action: Mouse pressed left at (855, 413)
Screenshot: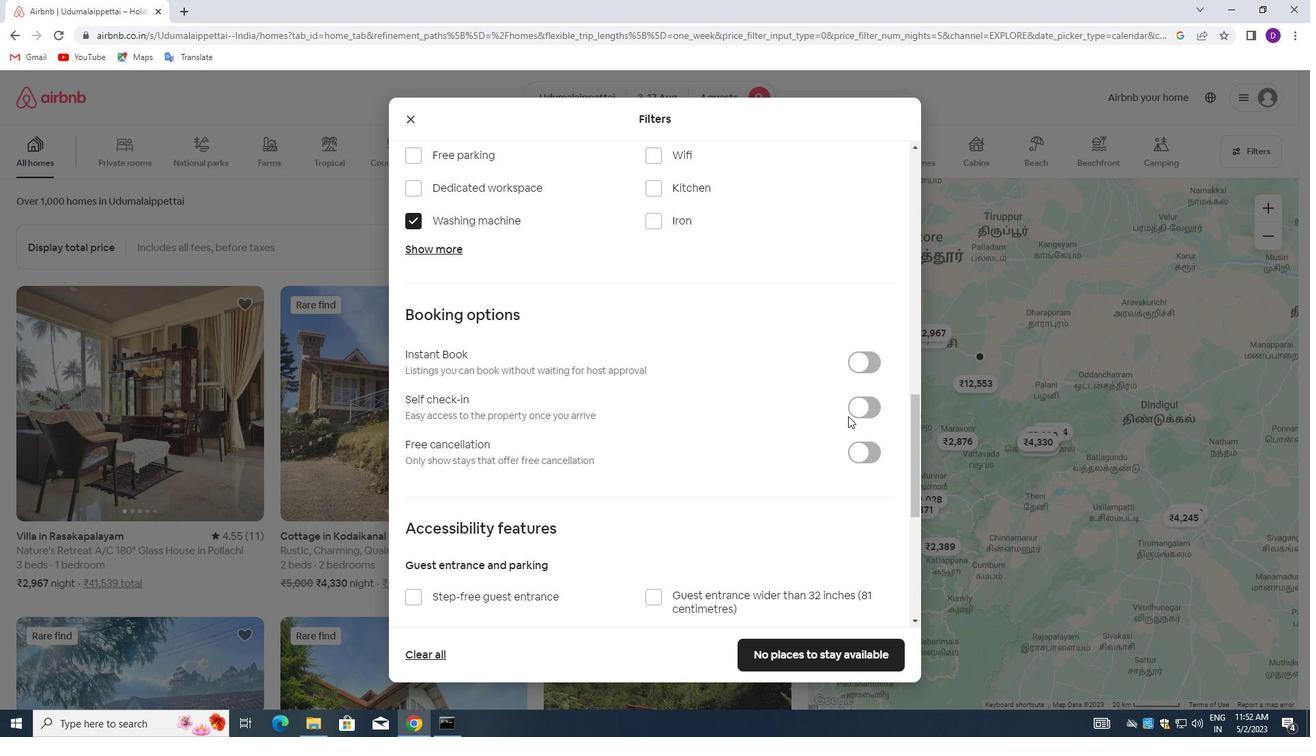 
Action: Mouse moved to (634, 436)
Screenshot: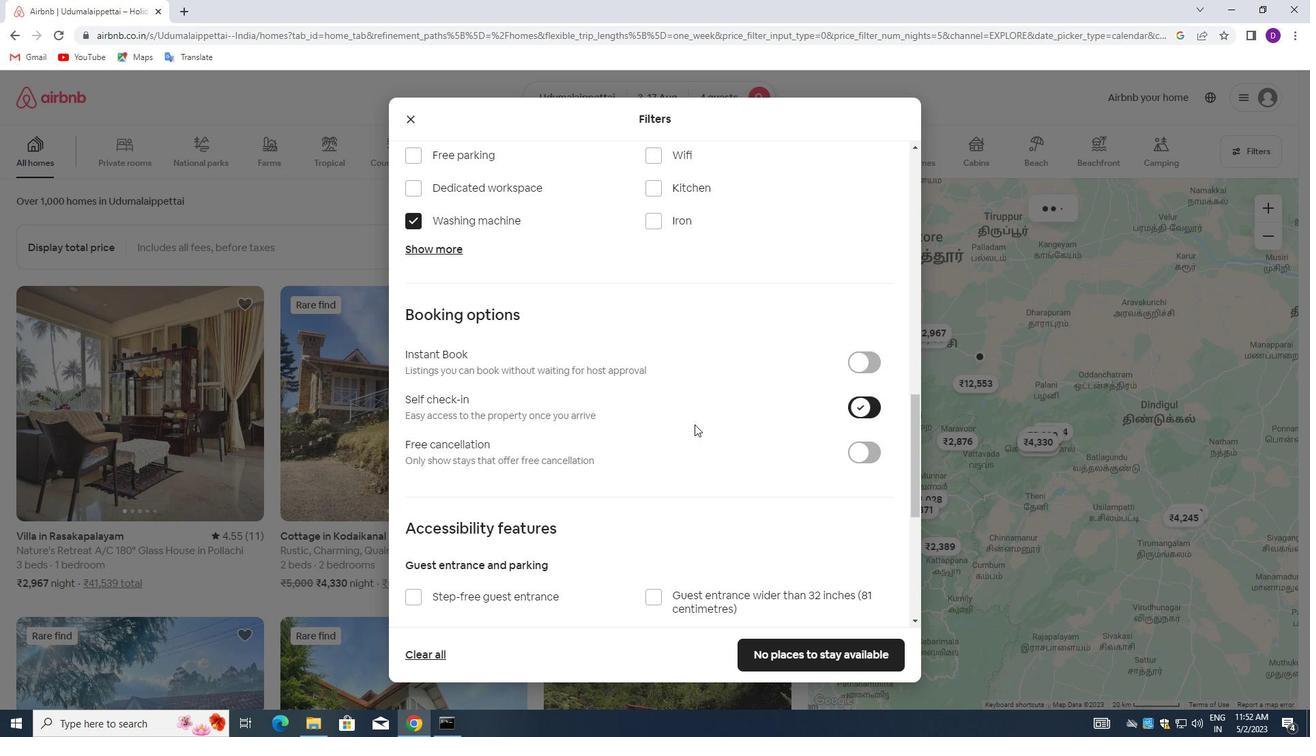 
Action: Mouse scrolled (634, 435) with delta (0, 0)
Screenshot: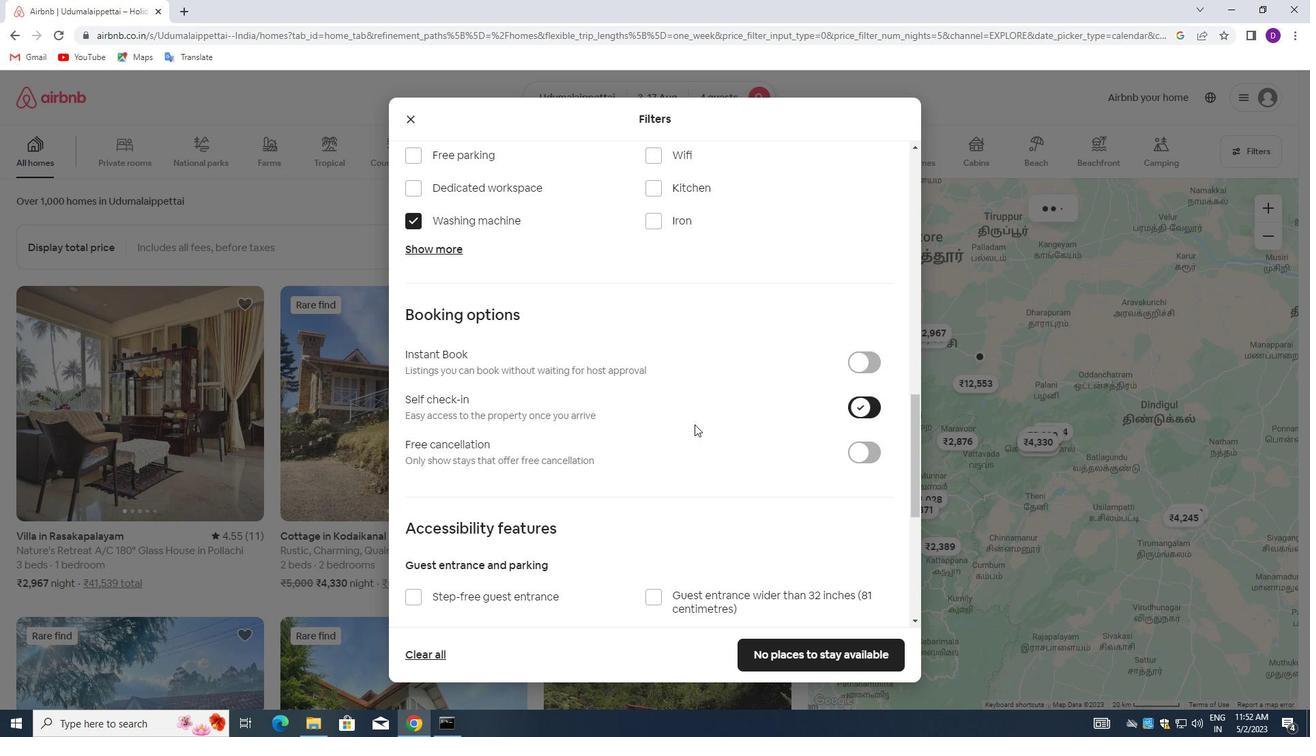 
Action: Mouse moved to (630, 436)
Screenshot: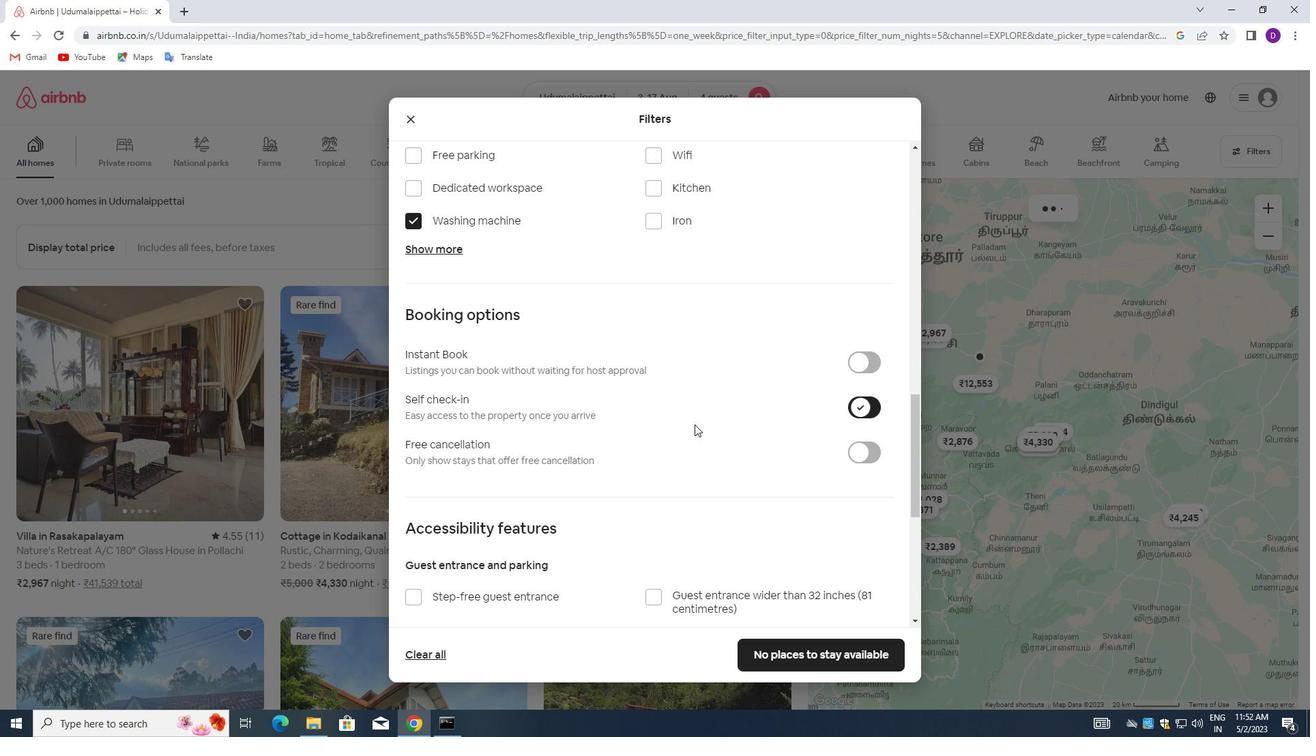 
Action: Mouse scrolled (630, 435) with delta (0, 0)
Screenshot: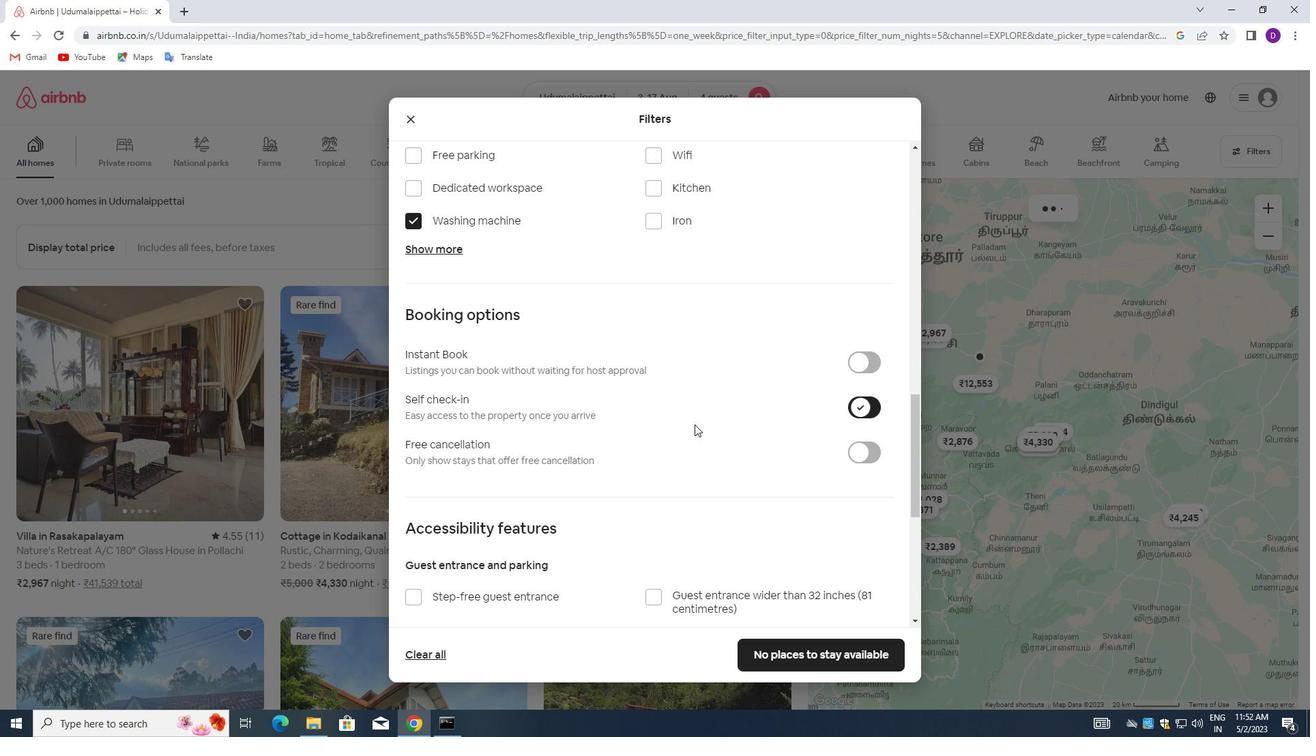 
Action: Mouse moved to (626, 436)
Screenshot: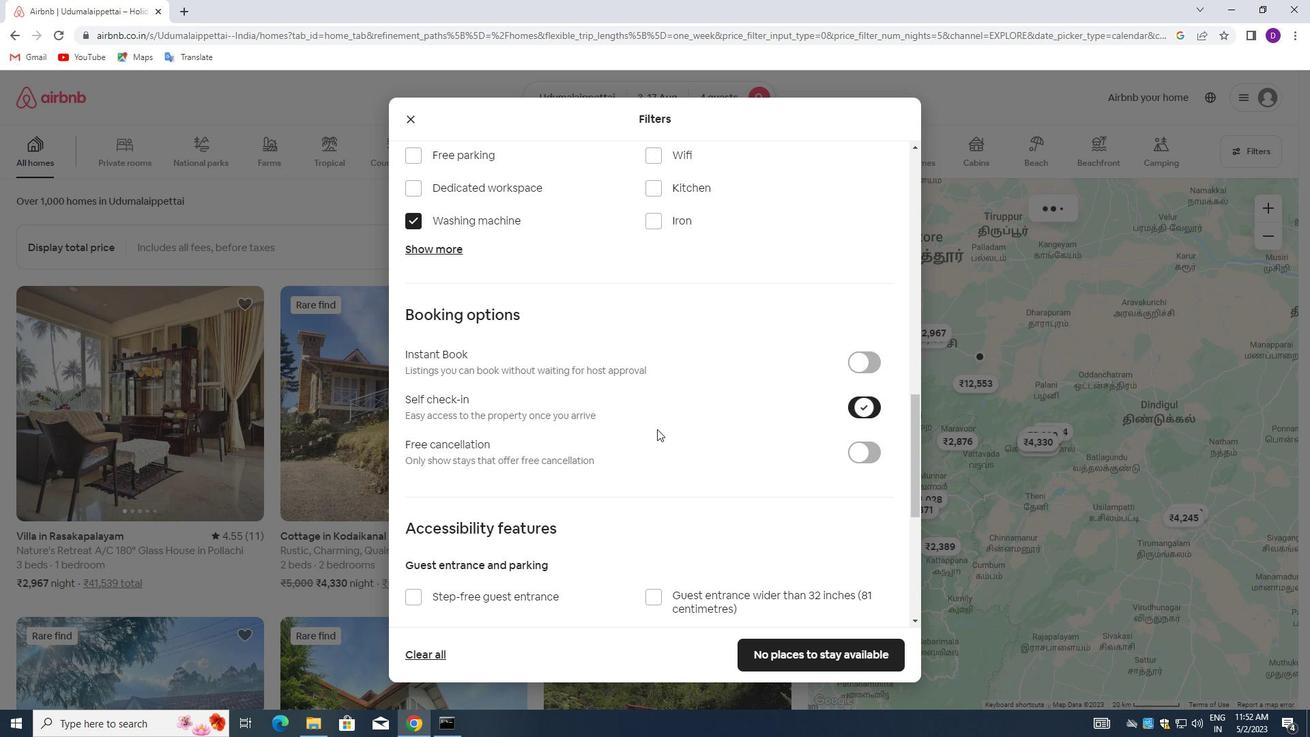 
Action: Mouse scrolled (626, 436) with delta (0, 0)
Screenshot: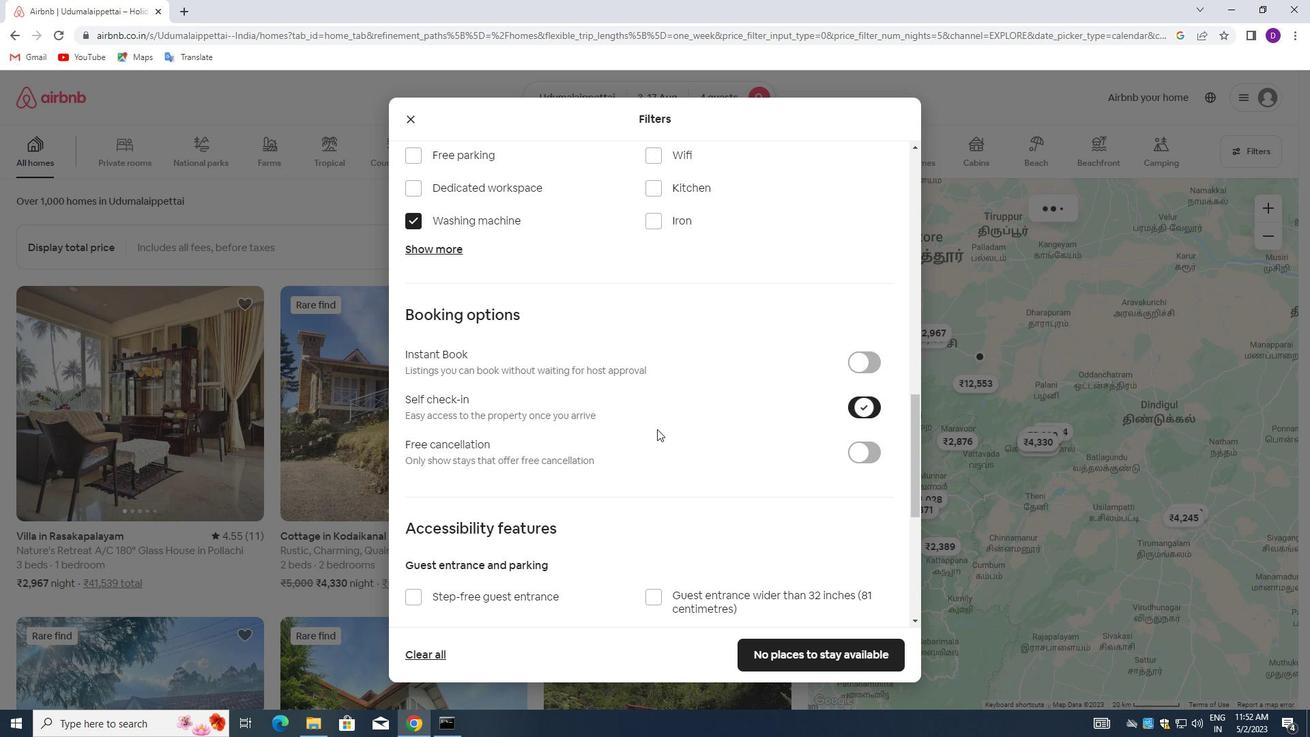 
Action: Mouse moved to (619, 436)
Screenshot: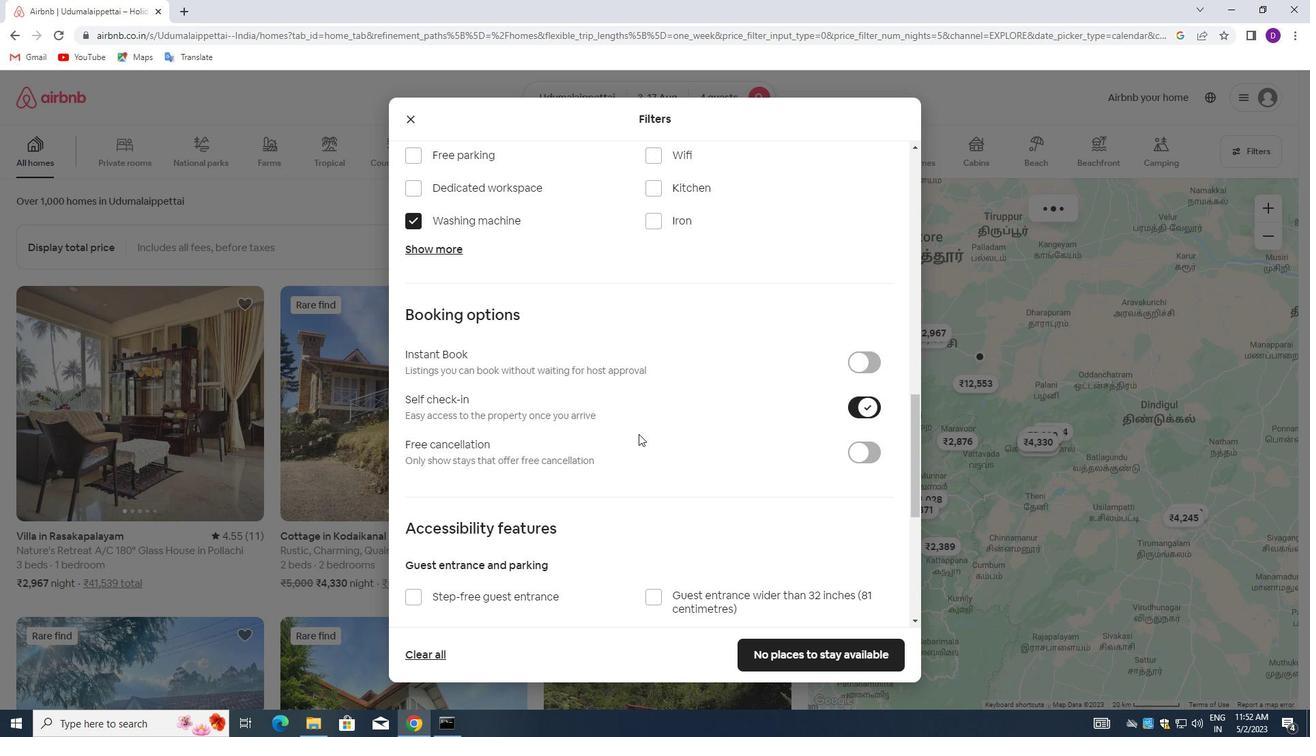 
Action: Mouse scrolled (619, 436) with delta (0, 0)
Screenshot: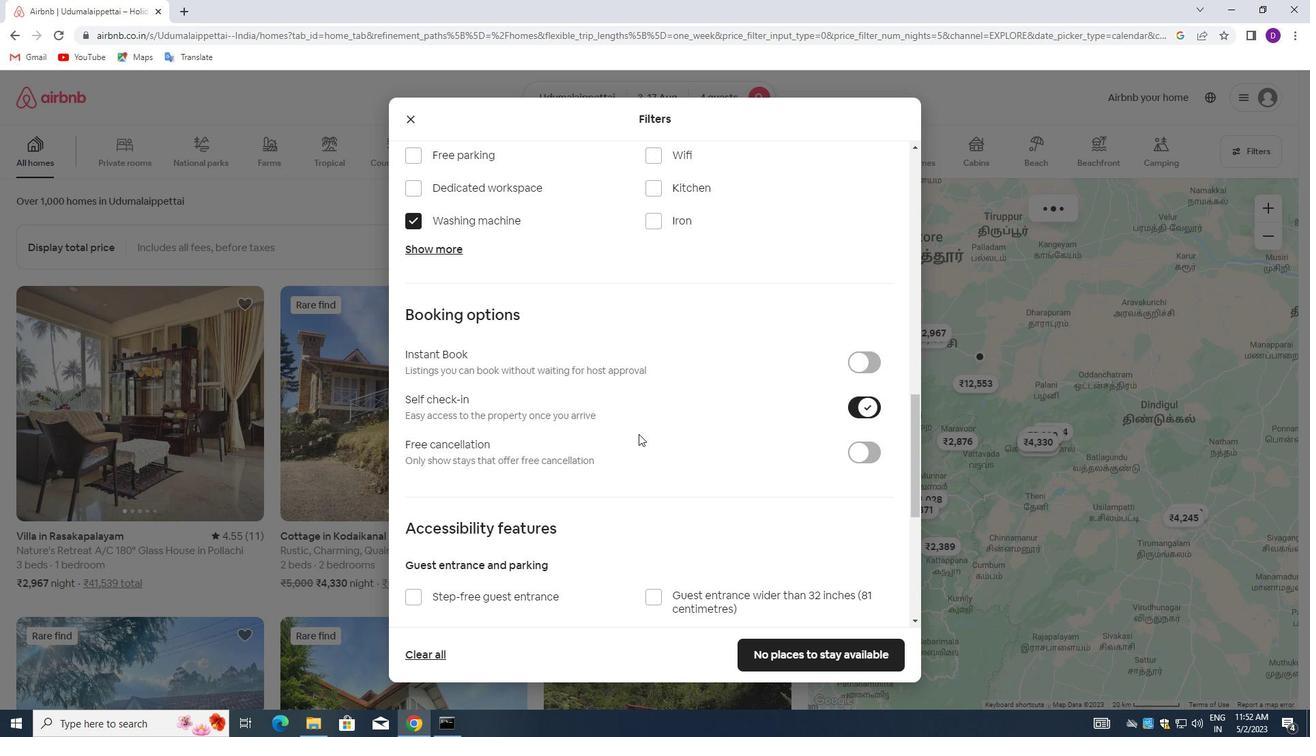 
Action: Mouse moved to (609, 436)
Screenshot: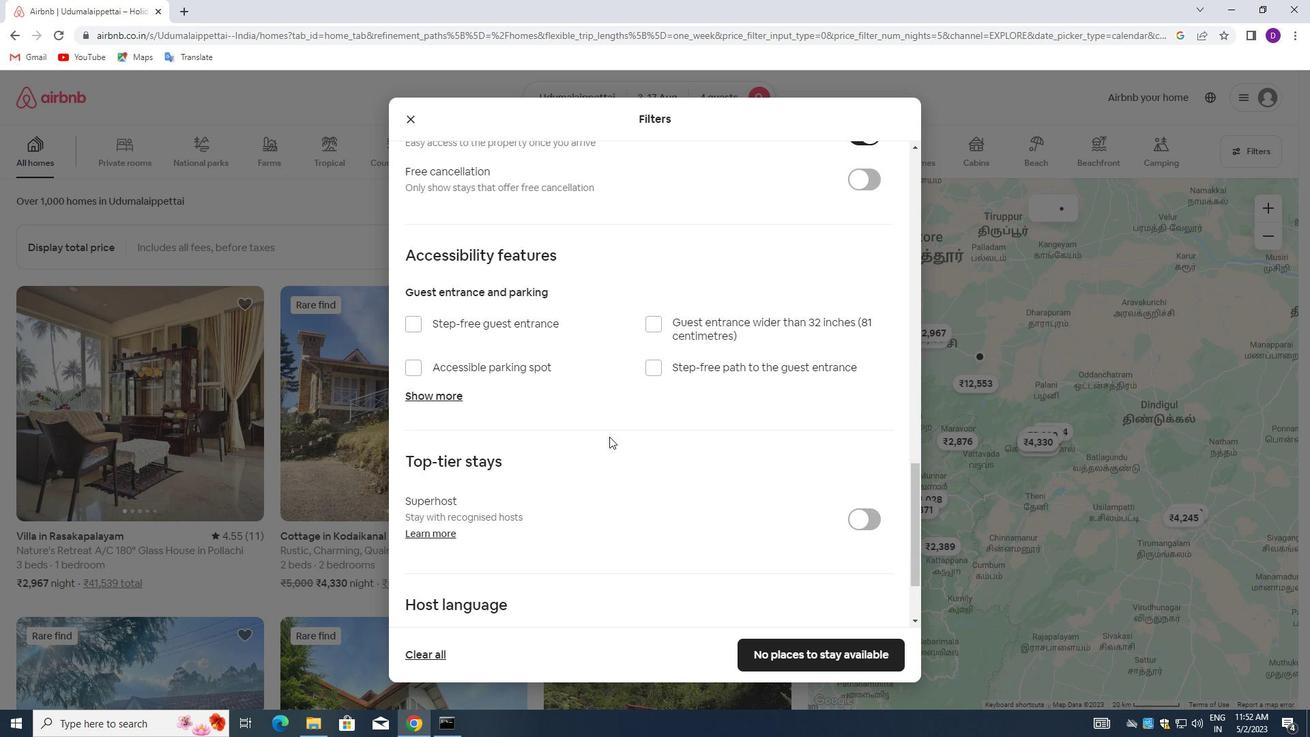 
Action: Mouse scrolled (609, 436) with delta (0, 0)
Screenshot: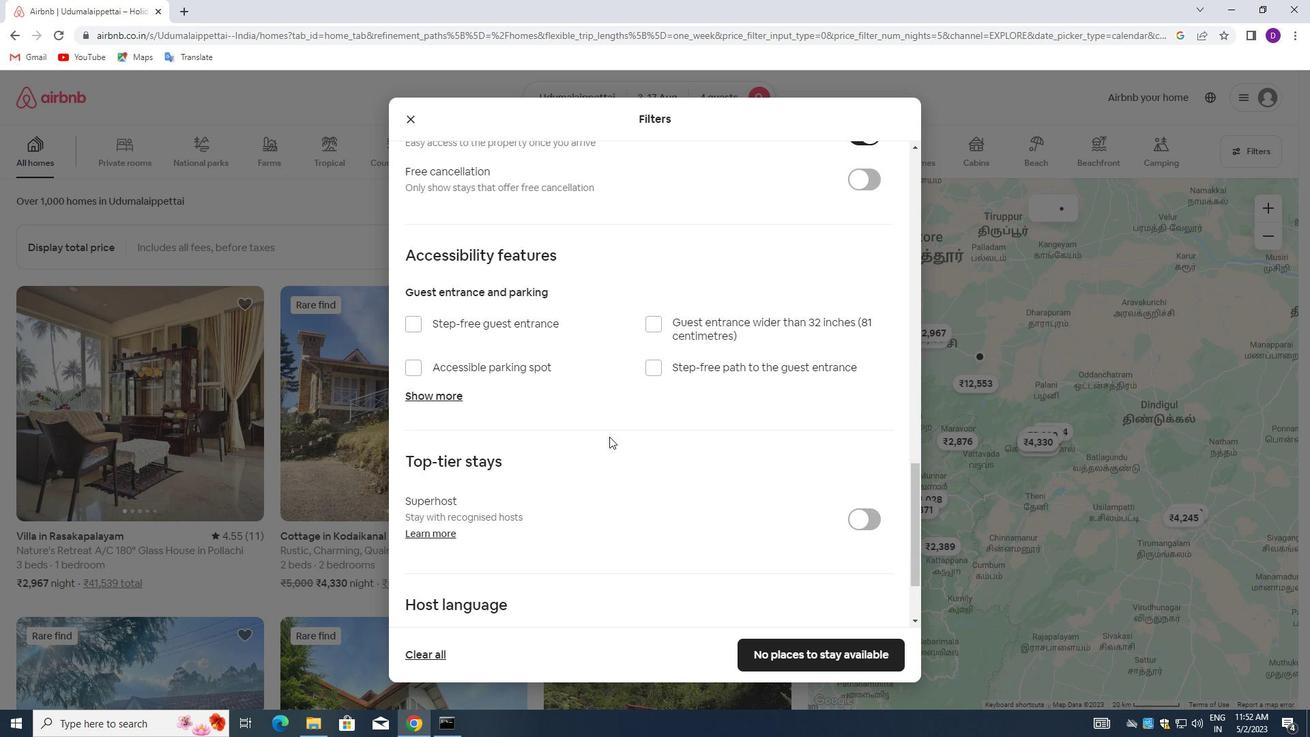 
Action: Mouse moved to (608, 439)
Screenshot: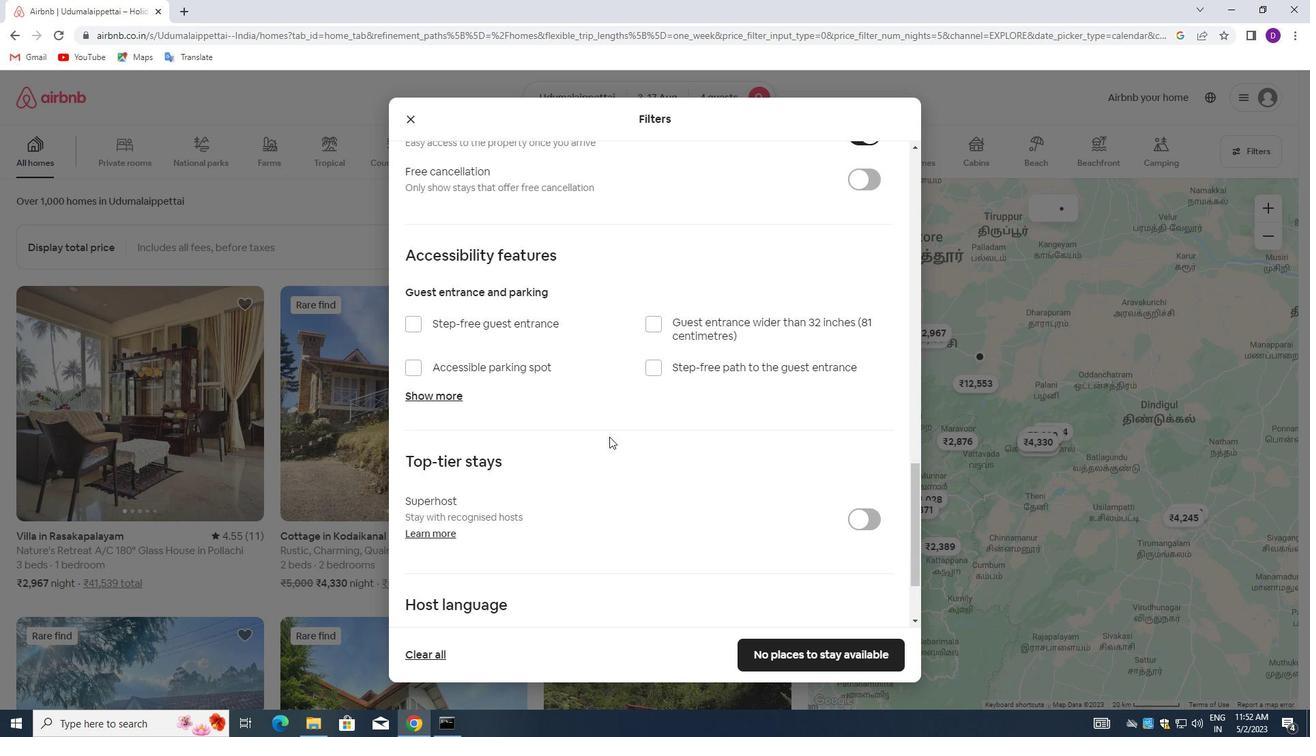 
Action: Mouse scrolled (608, 438) with delta (0, 0)
Screenshot: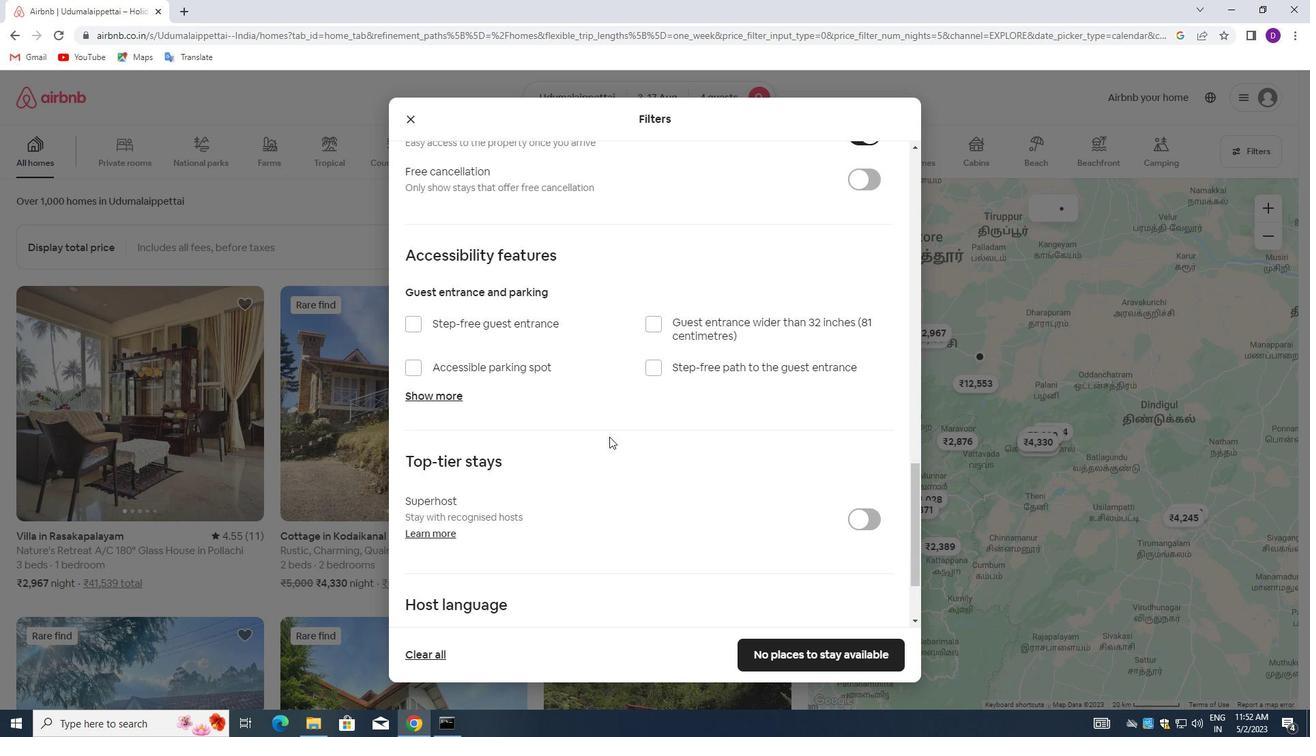 
Action: Mouse moved to (607, 442)
Screenshot: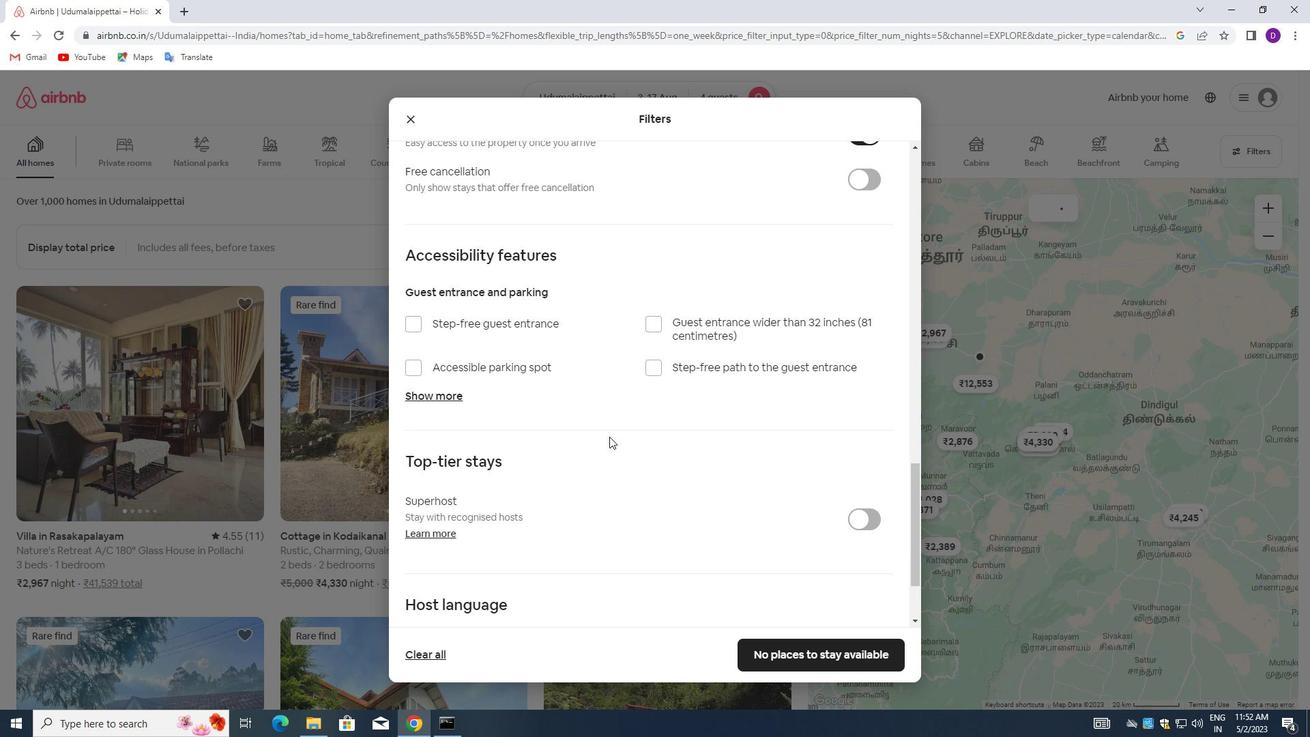 
Action: Mouse scrolled (607, 441) with delta (0, 0)
Screenshot: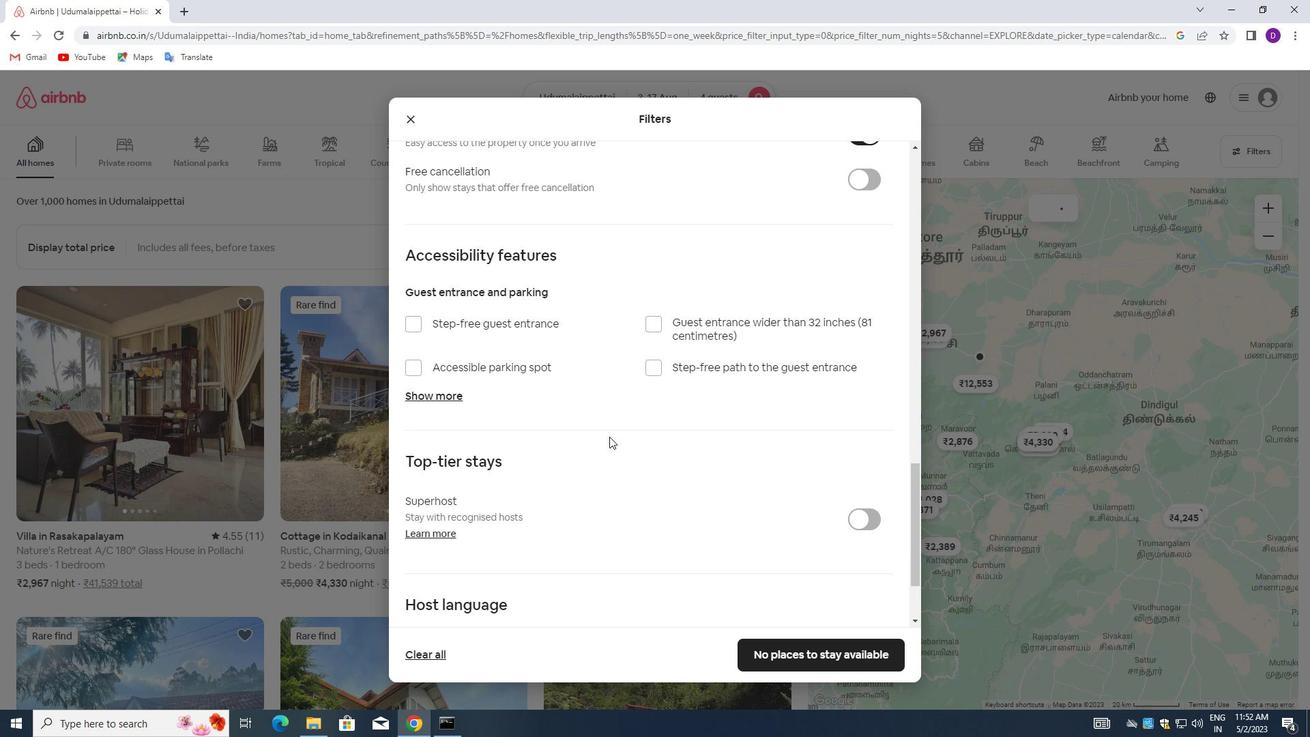 
Action: Mouse moved to (604, 446)
Screenshot: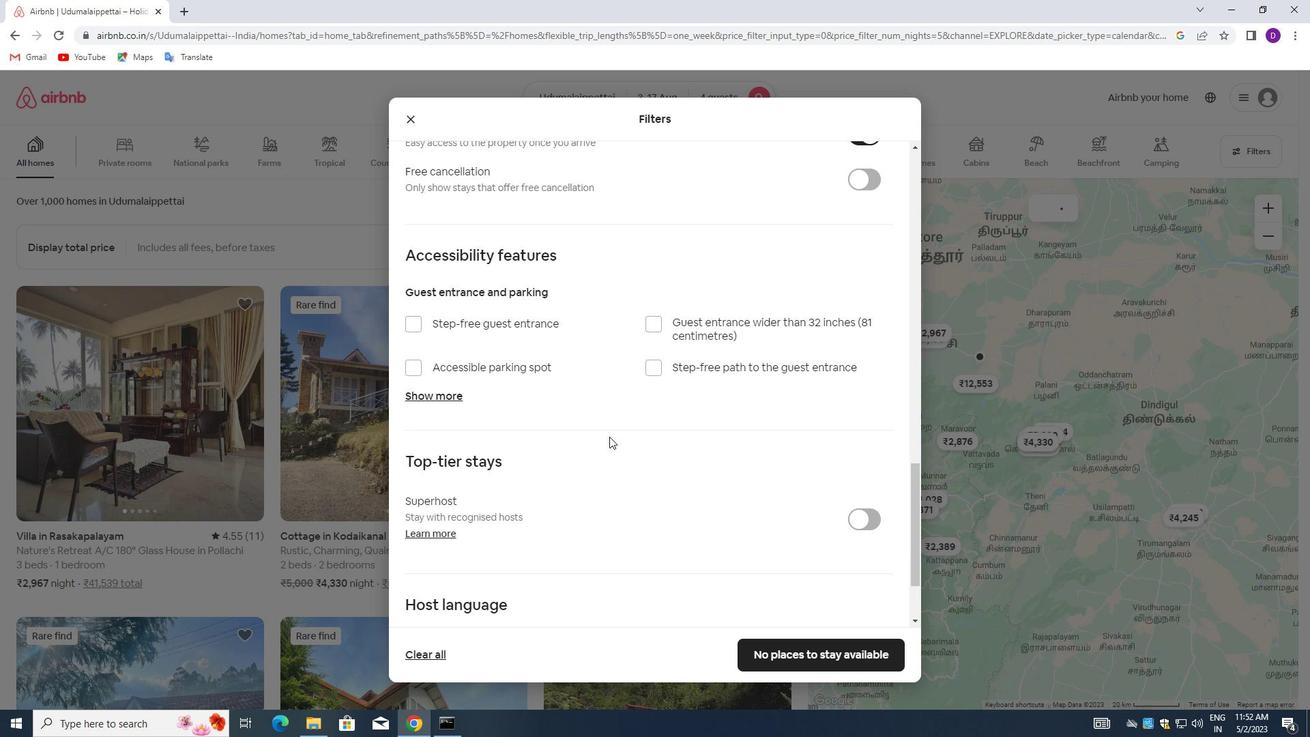 
Action: Mouse scrolled (604, 445) with delta (0, 0)
Screenshot: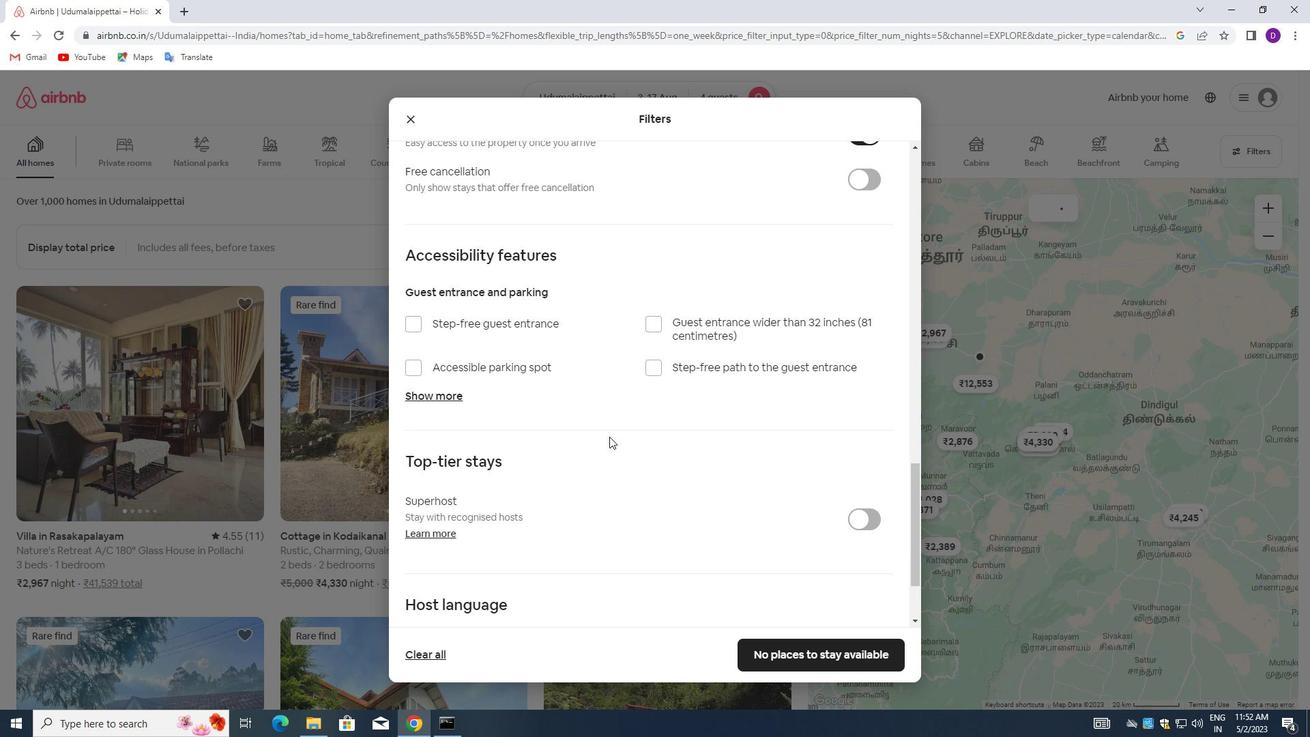 
Action: Mouse moved to (594, 452)
Screenshot: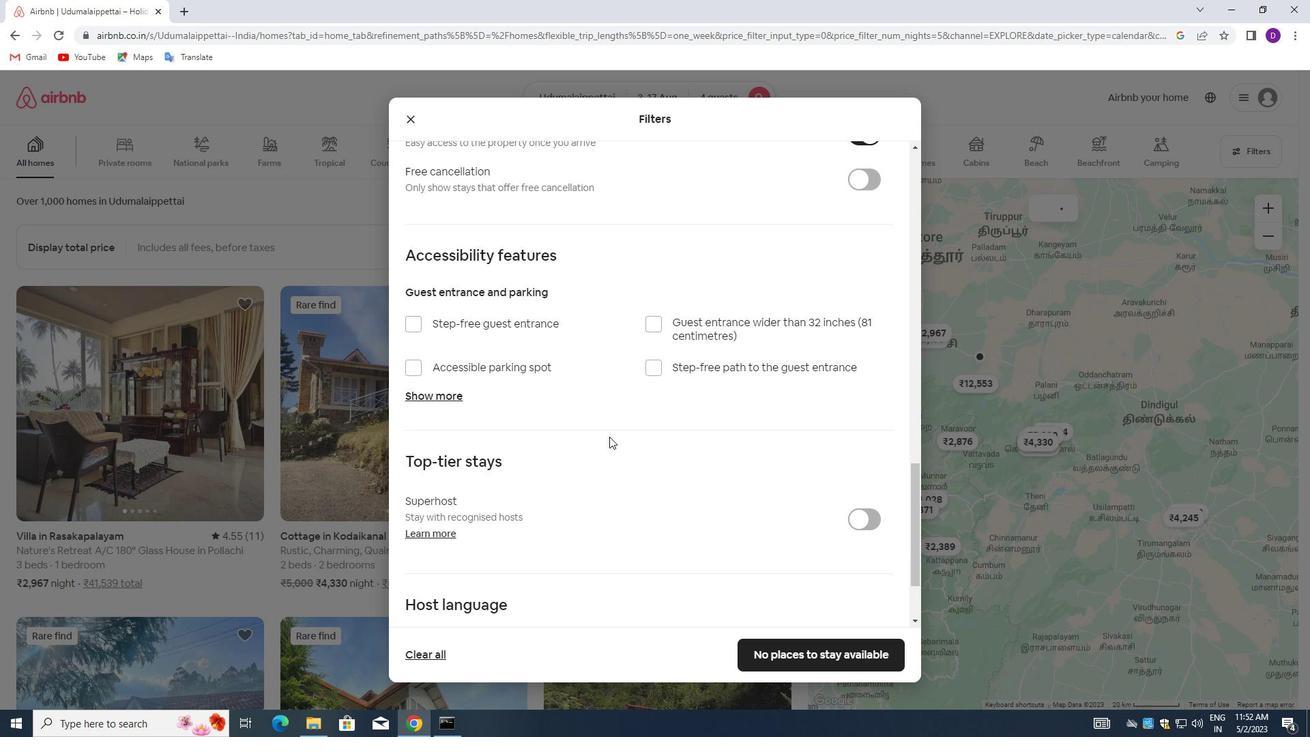 
Action: Mouse scrolled (594, 451) with delta (0, 0)
Screenshot: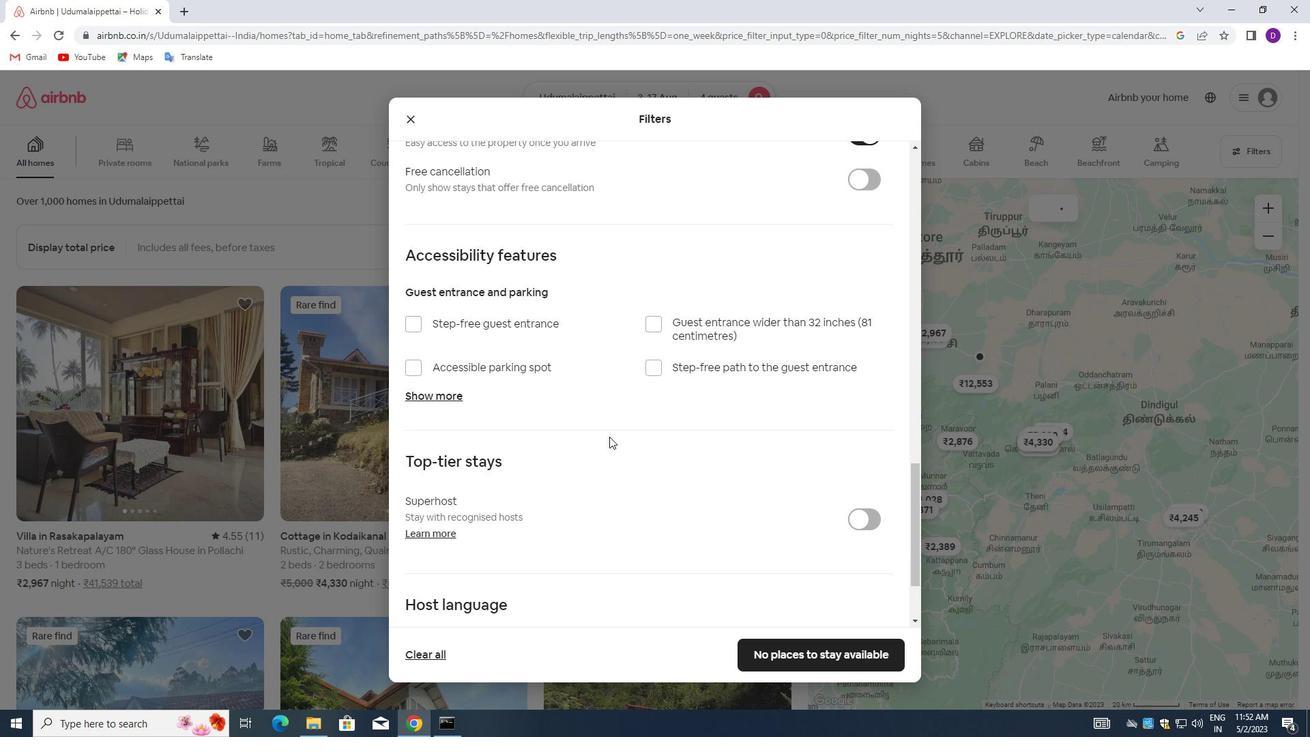 
Action: Mouse moved to (578, 462)
Screenshot: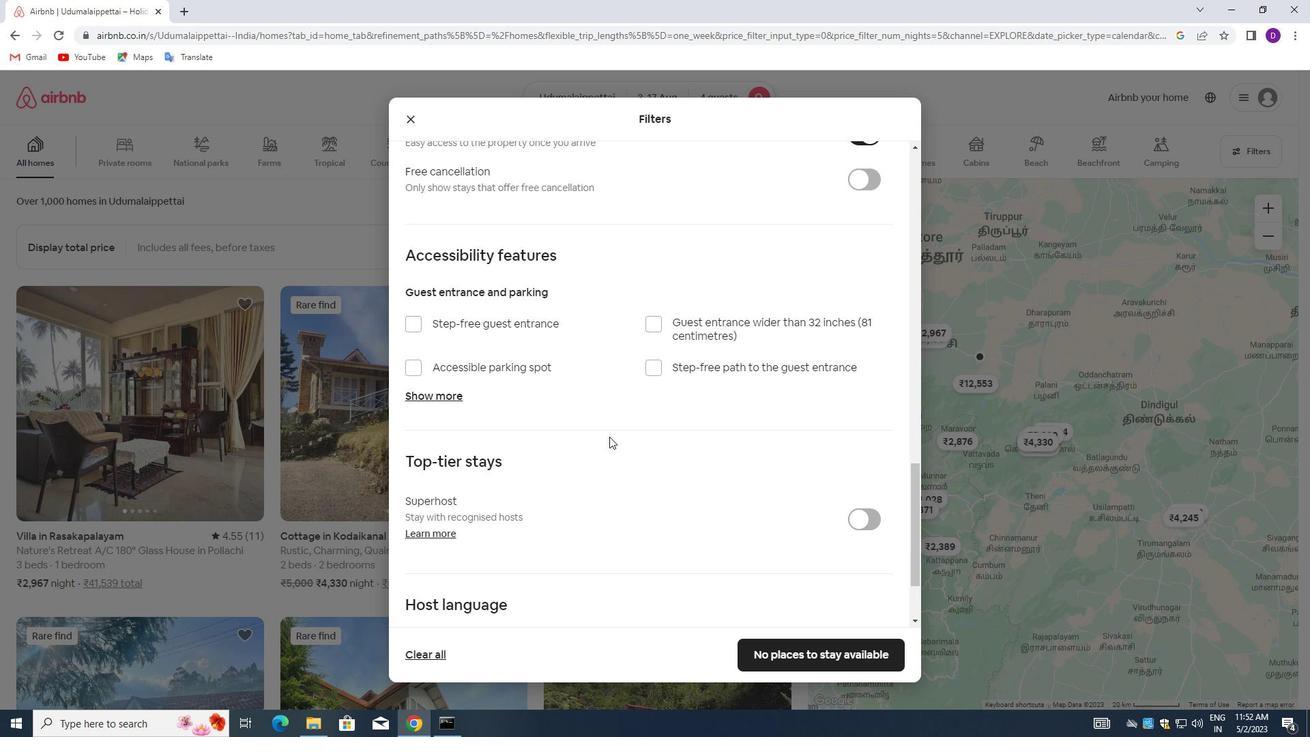 
Action: Mouse scrolled (578, 461) with delta (0, 0)
Screenshot: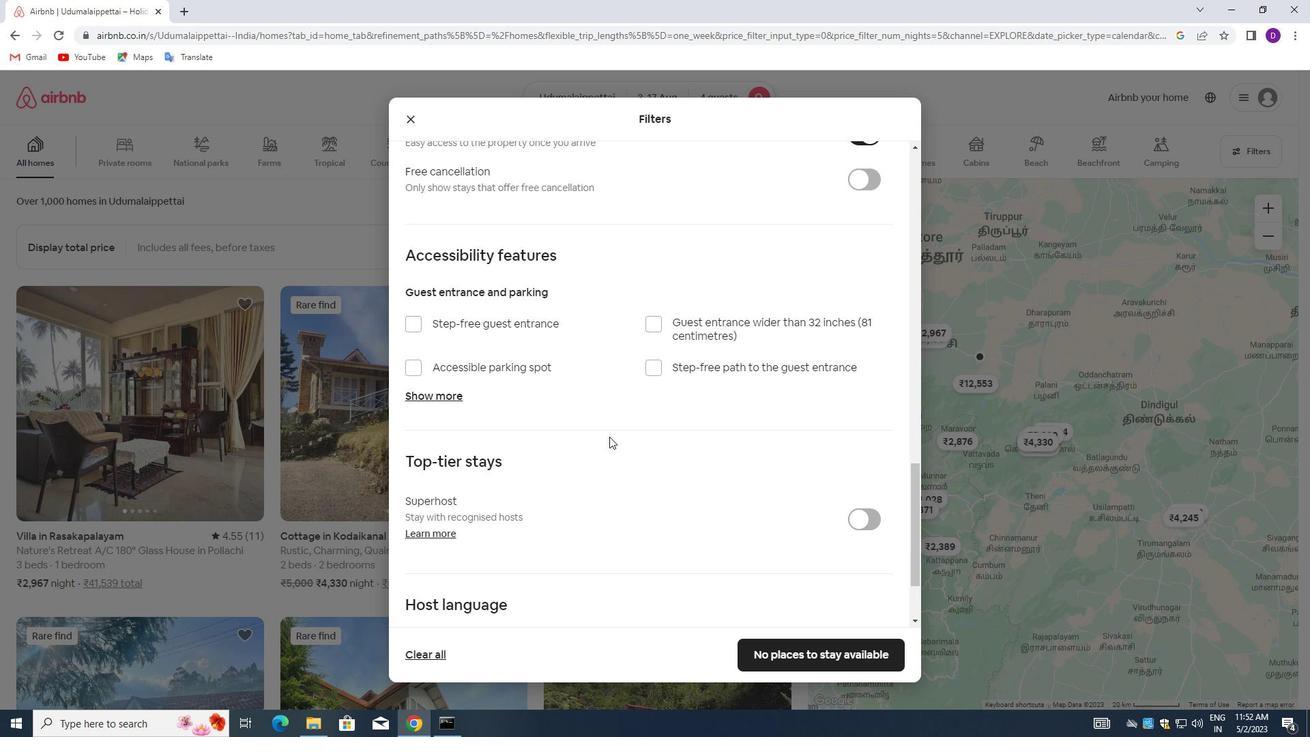 
Action: Mouse moved to (413, 526)
Screenshot: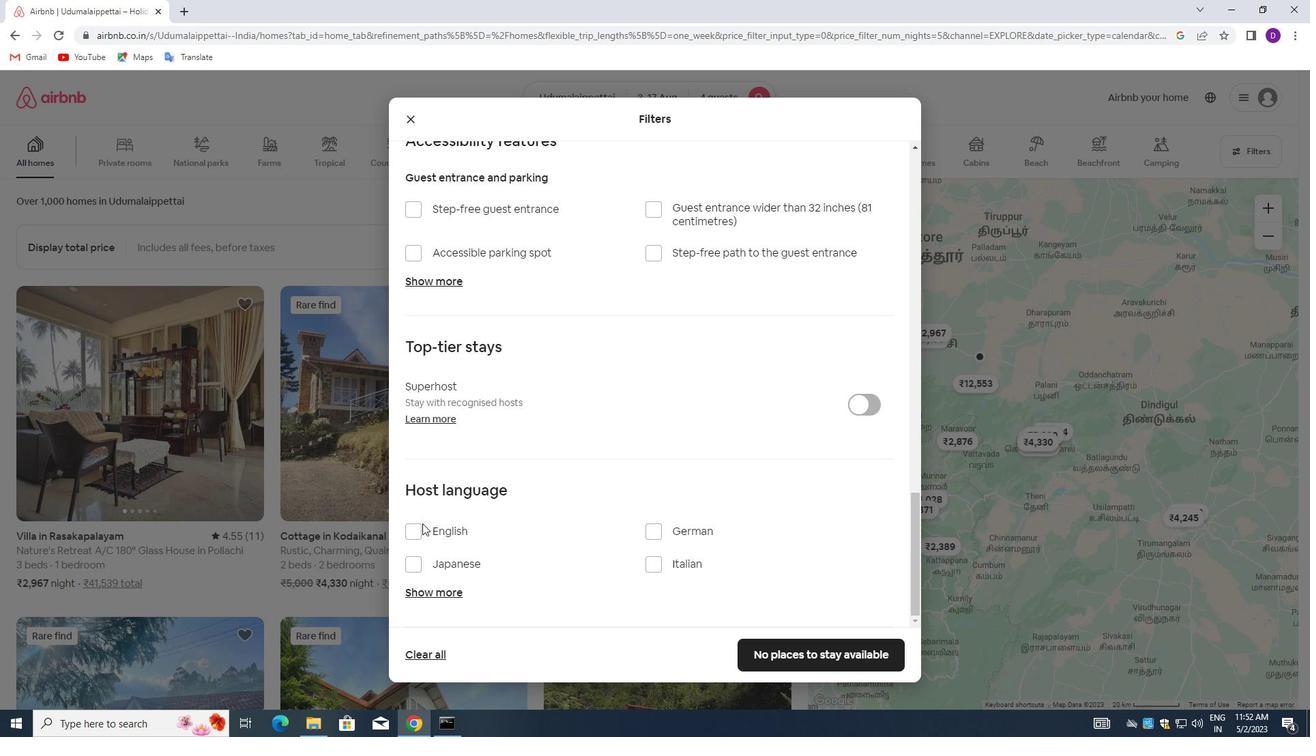 
Action: Mouse pressed left at (413, 526)
Screenshot: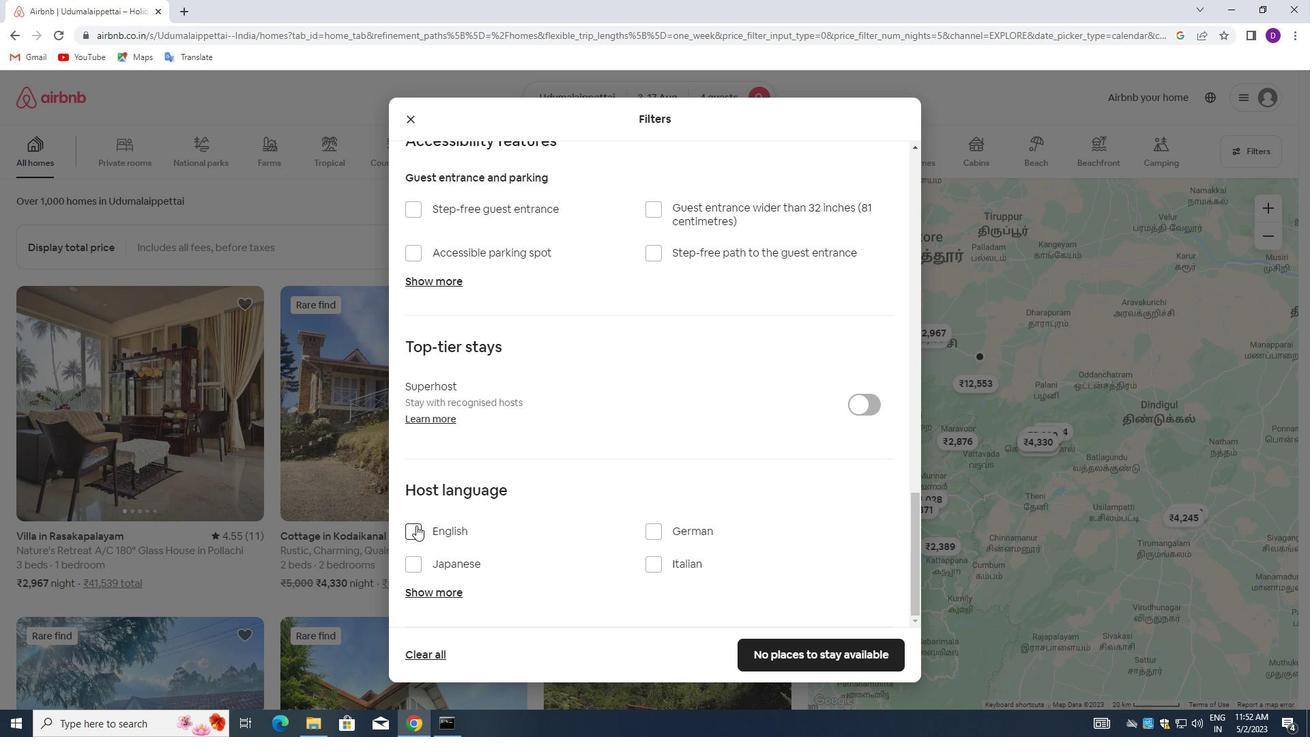 
Action: Mouse moved to (785, 639)
Screenshot: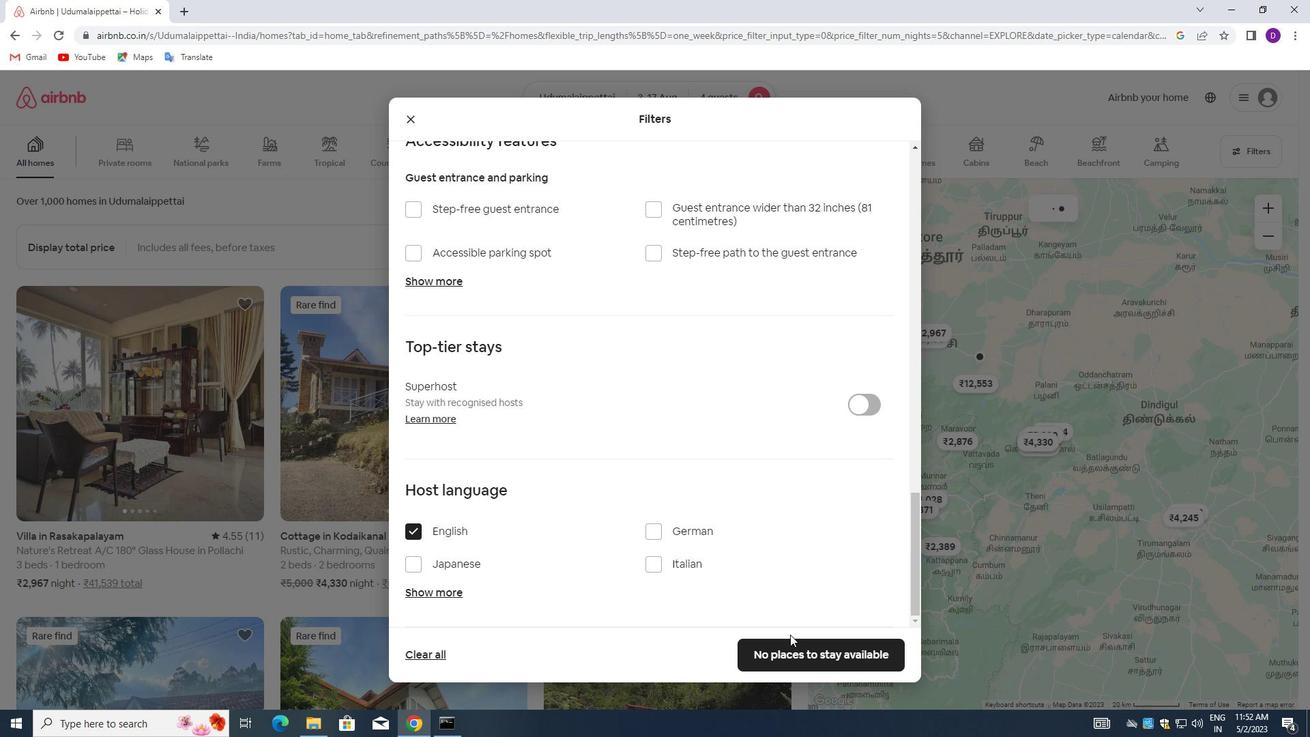 
Action: Mouse pressed left at (785, 639)
Screenshot: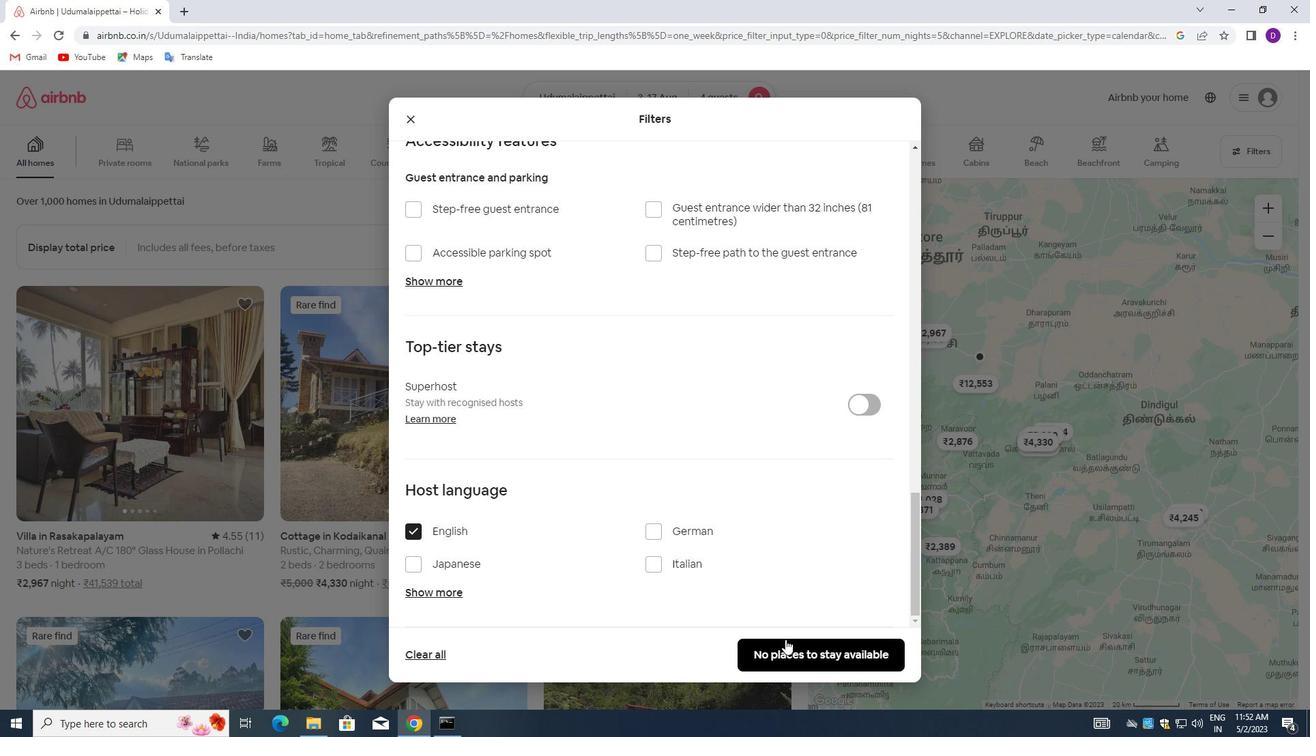 
Action: Mouse moved to (756, 587)
Screenshot: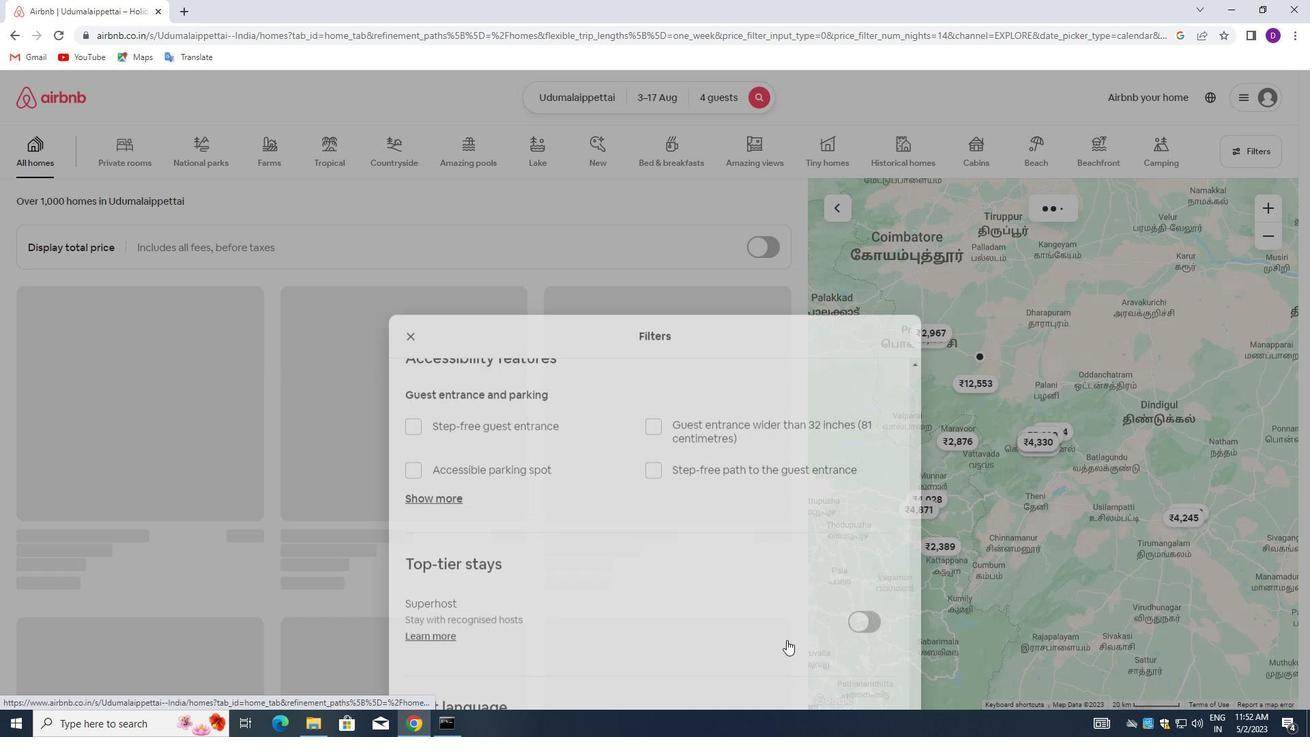 
